Task: Set up a recurring weekly meeting with the marketing department on Fridays at 10:00 AM.
Action: Mouse moved to (191, 140)
Screenshot: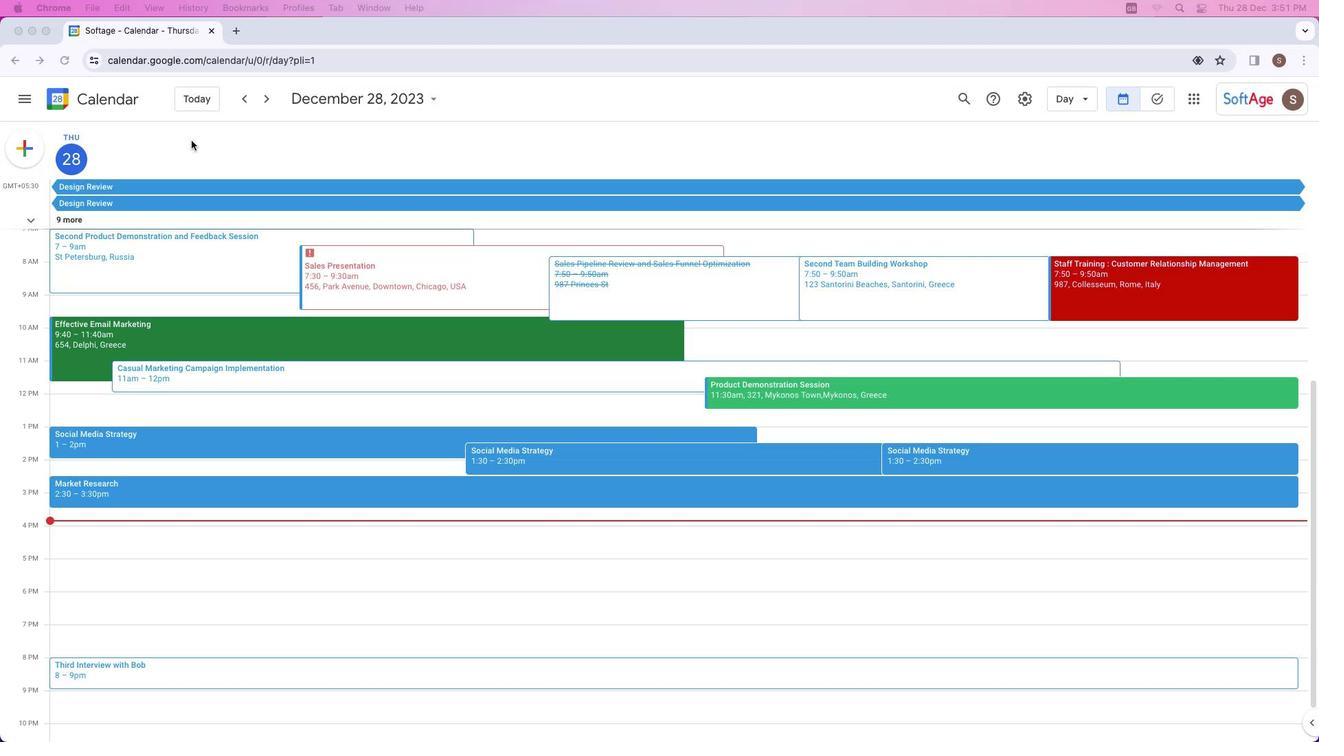 
Action: Mouse pressed left at (191, 140)
Screenshot: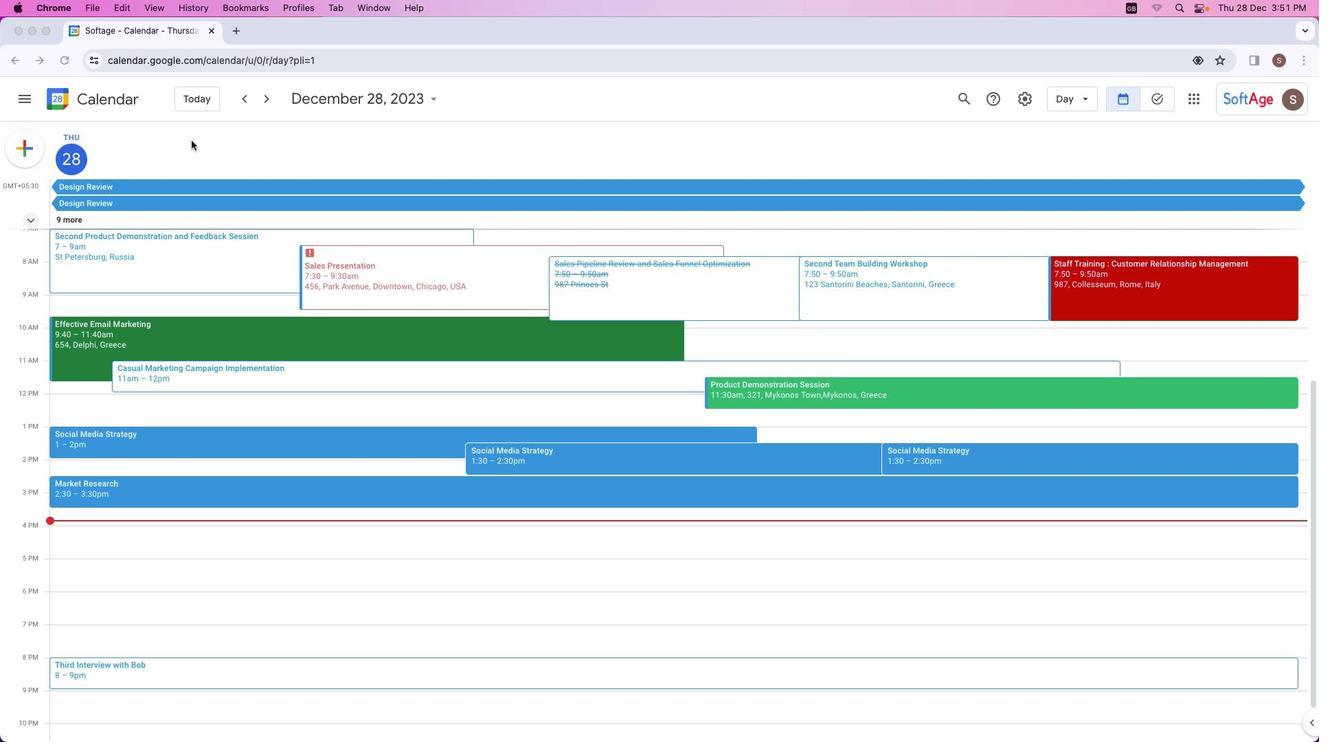 
Action: Mouse moved to (18, 146)
Screenshot: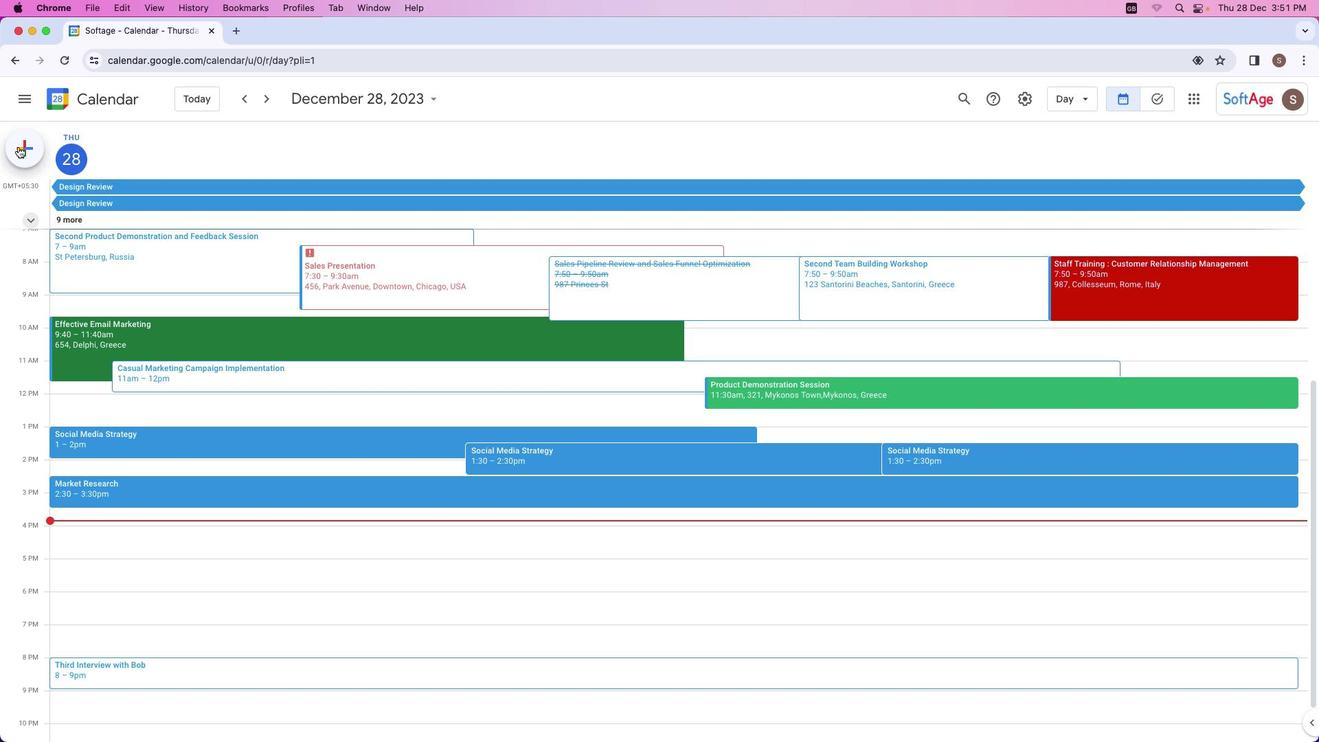 
Action: Mouse pressed left at (18, 146)
Screenshot: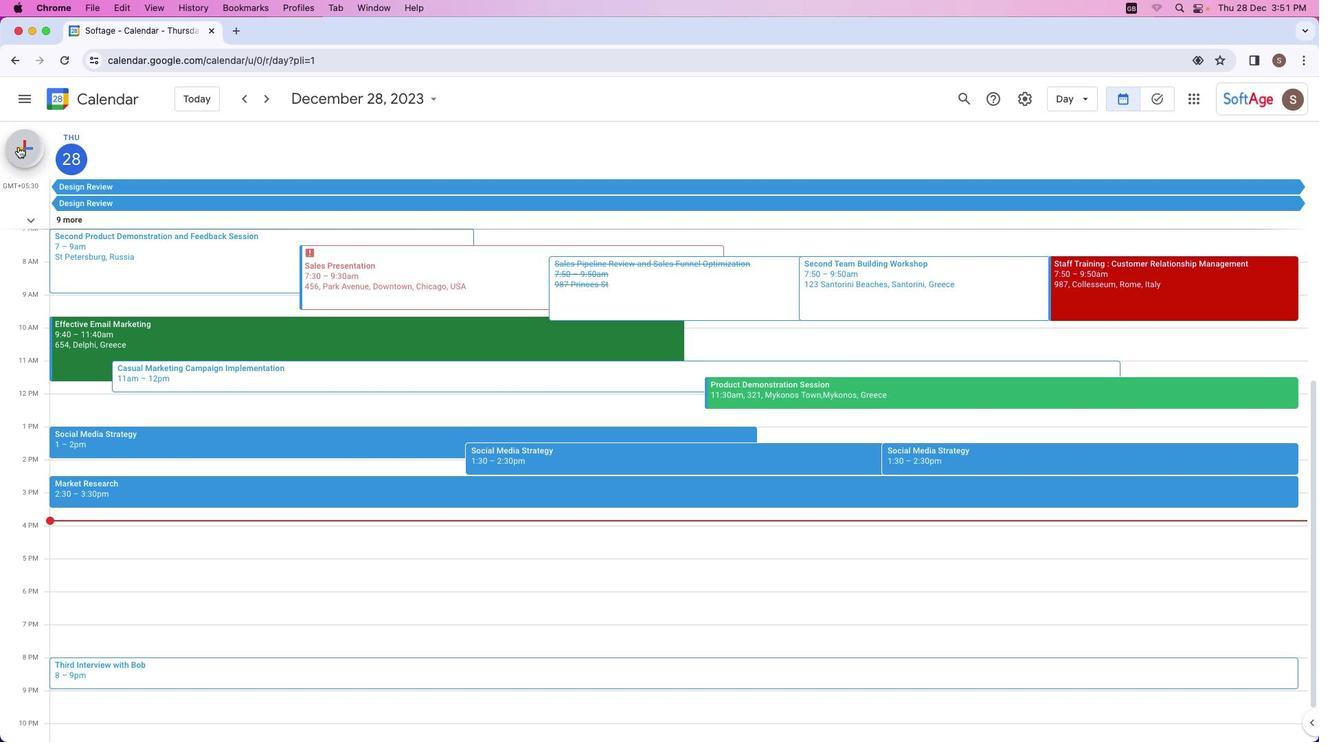 
Action: Mouse moved to (53, 188)
Screenshot: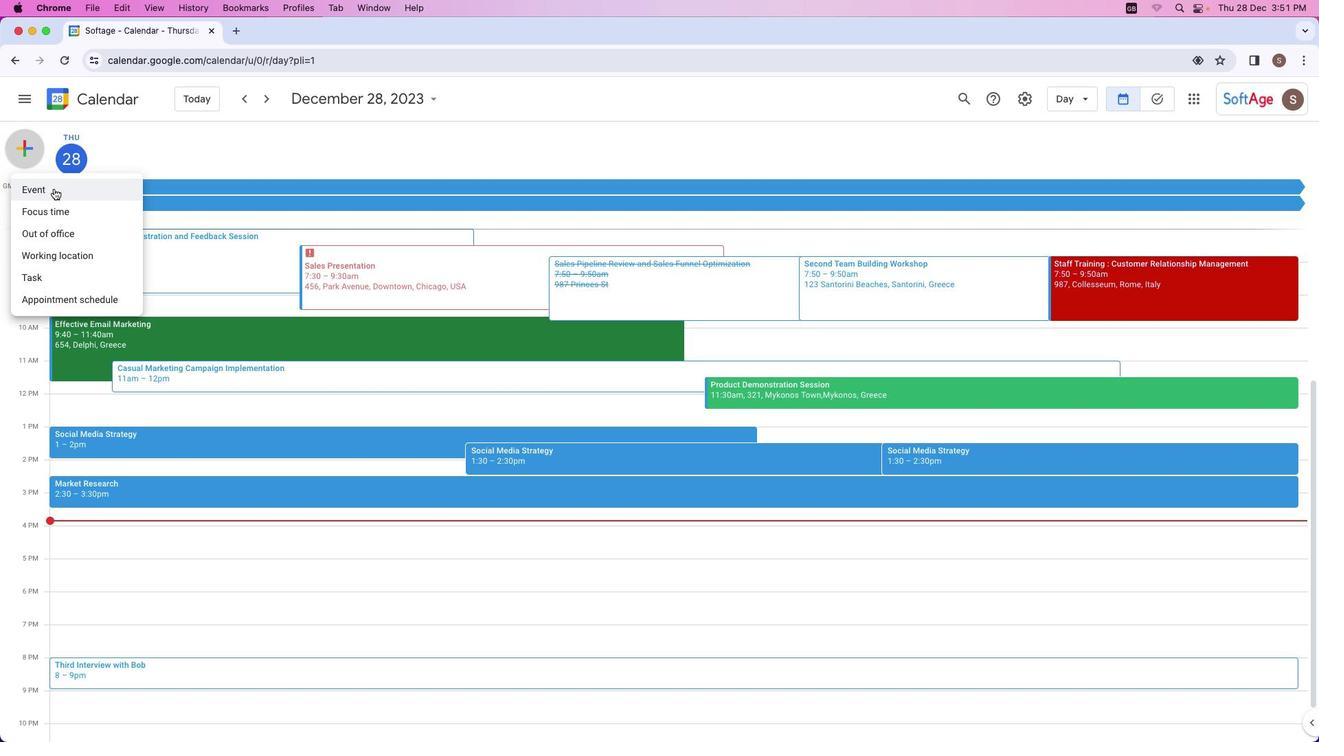 
Action: Mouse pressed left at (53, 188)
Screenshot: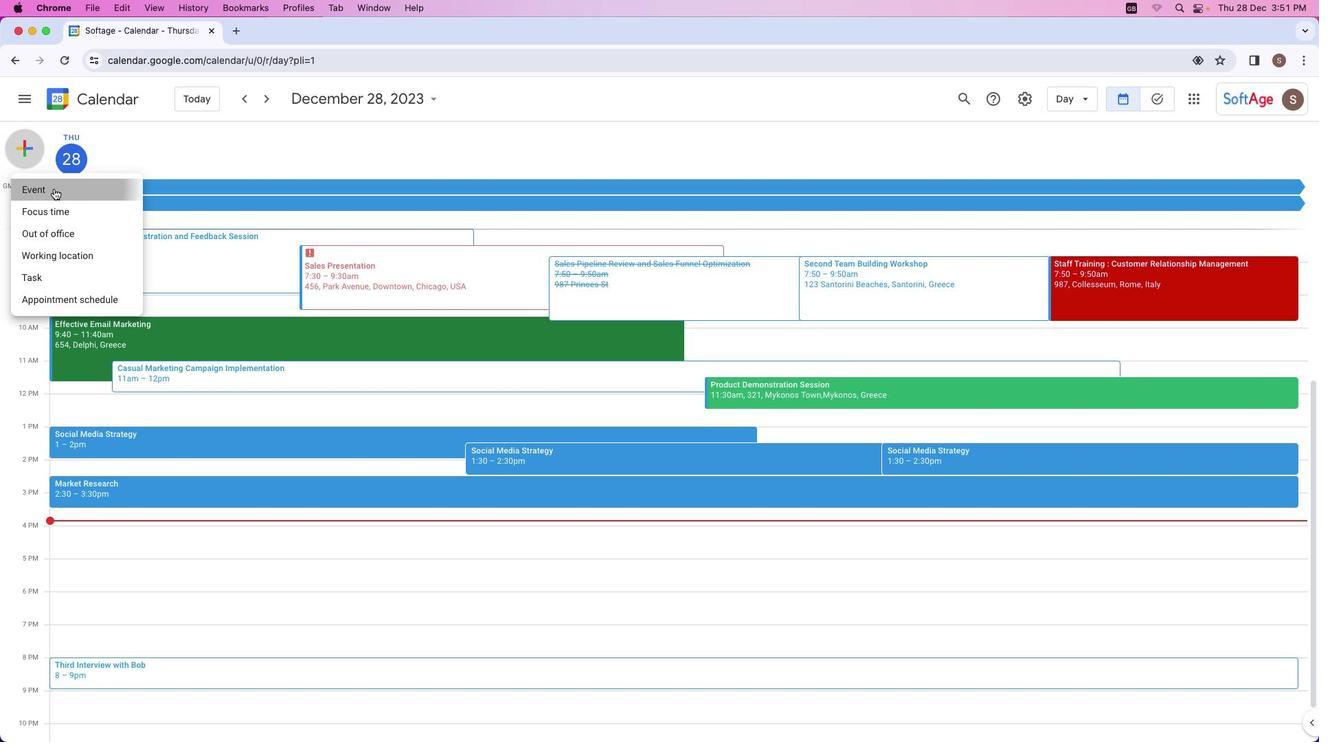 
Action: Mouse moved to (508, 278)
Screenshot: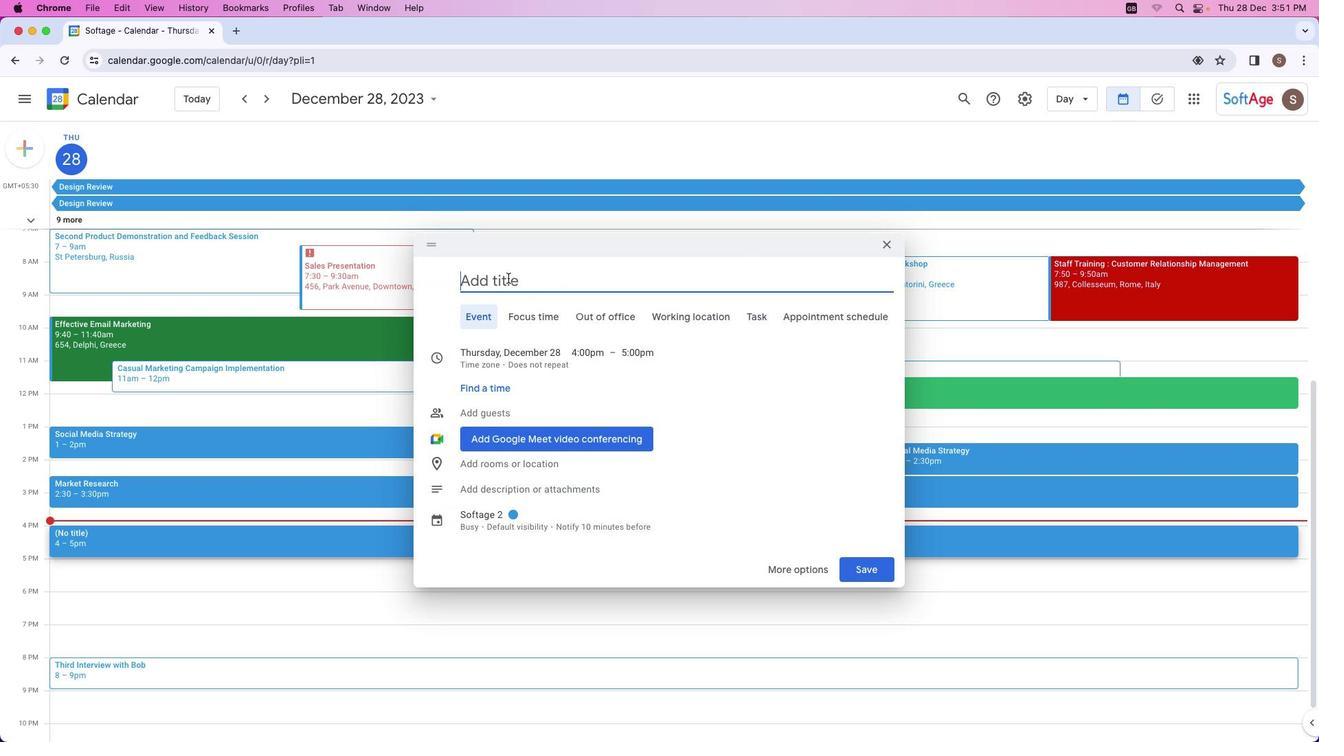 
Action: Mouse pressed left at (508, 278)
Screenshot: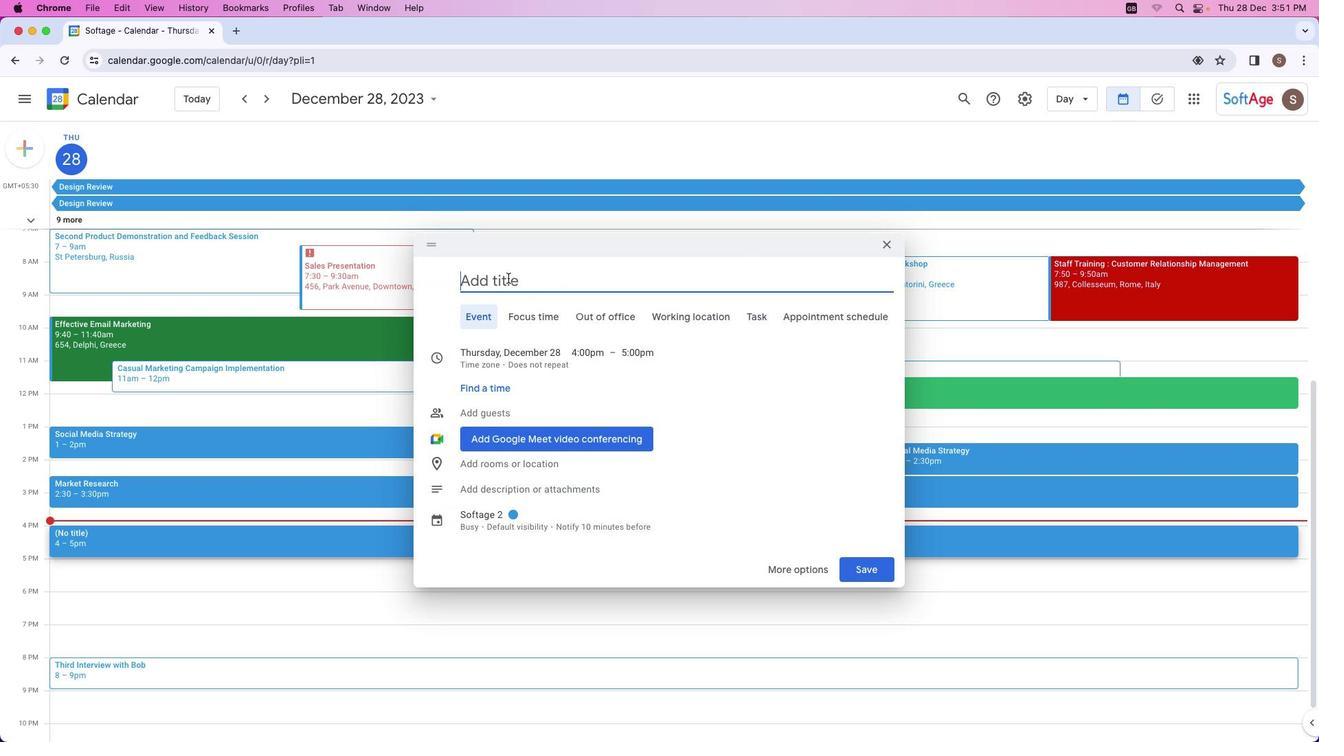 
Action: Mouse moved to (496, 269)
Screenshot: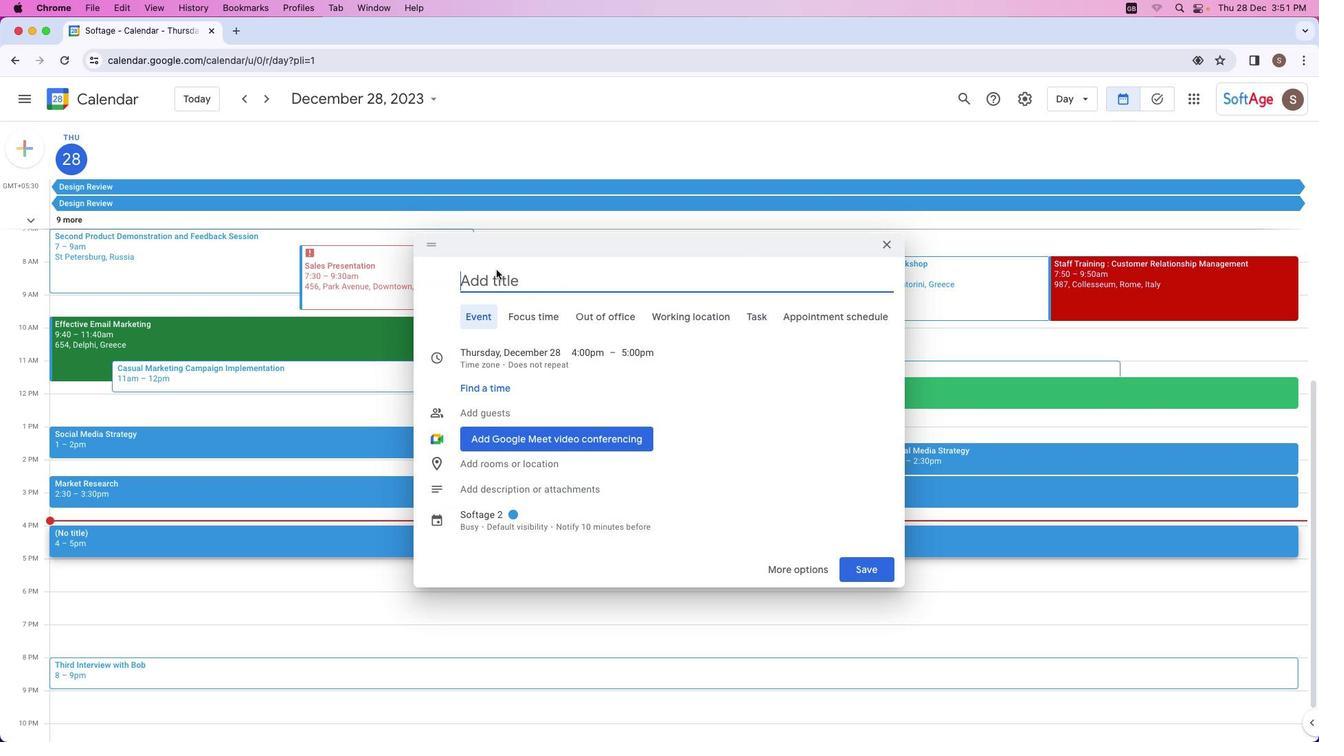 
Action: Key pressed Key.shift'M''a''r''k''e''t''i''n''g'Key.space'd''e''p''a''r''t''m''e''n''t'
Screenshot: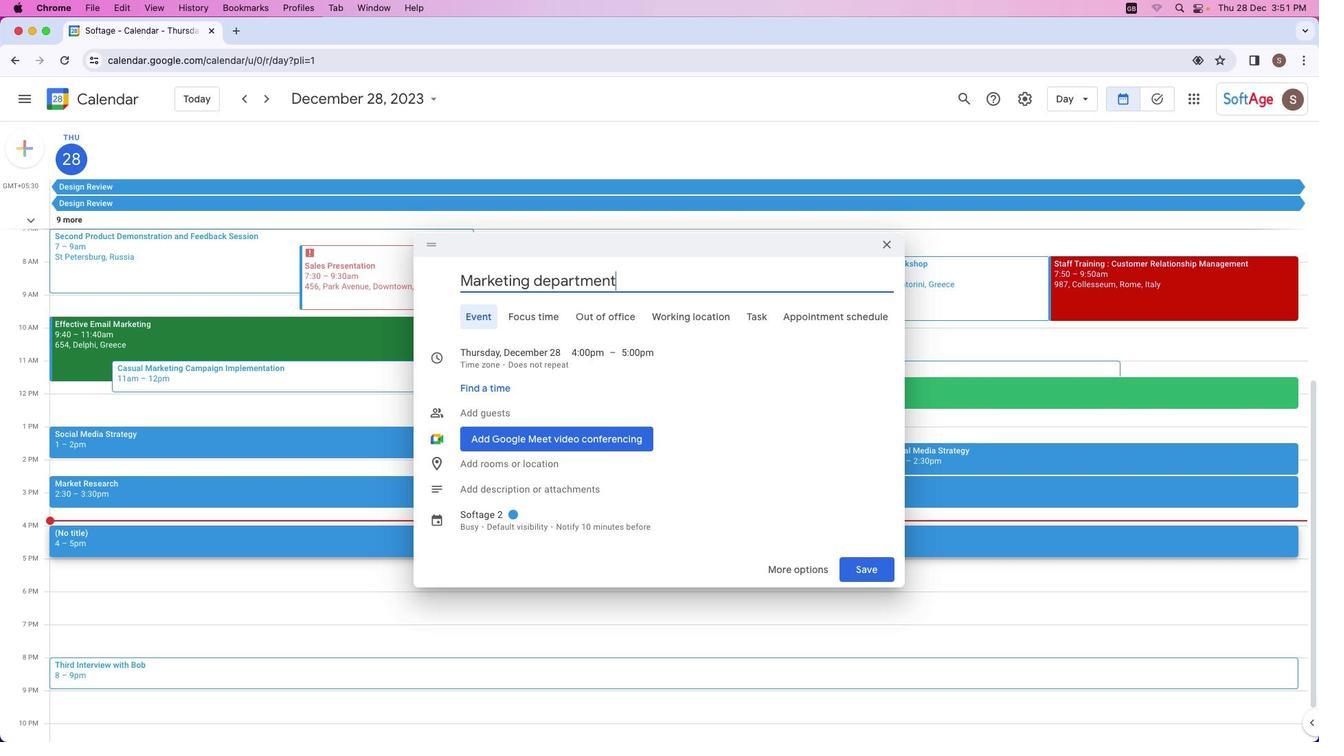 
Action: Mouse moved to (499, 351)
Screenshot: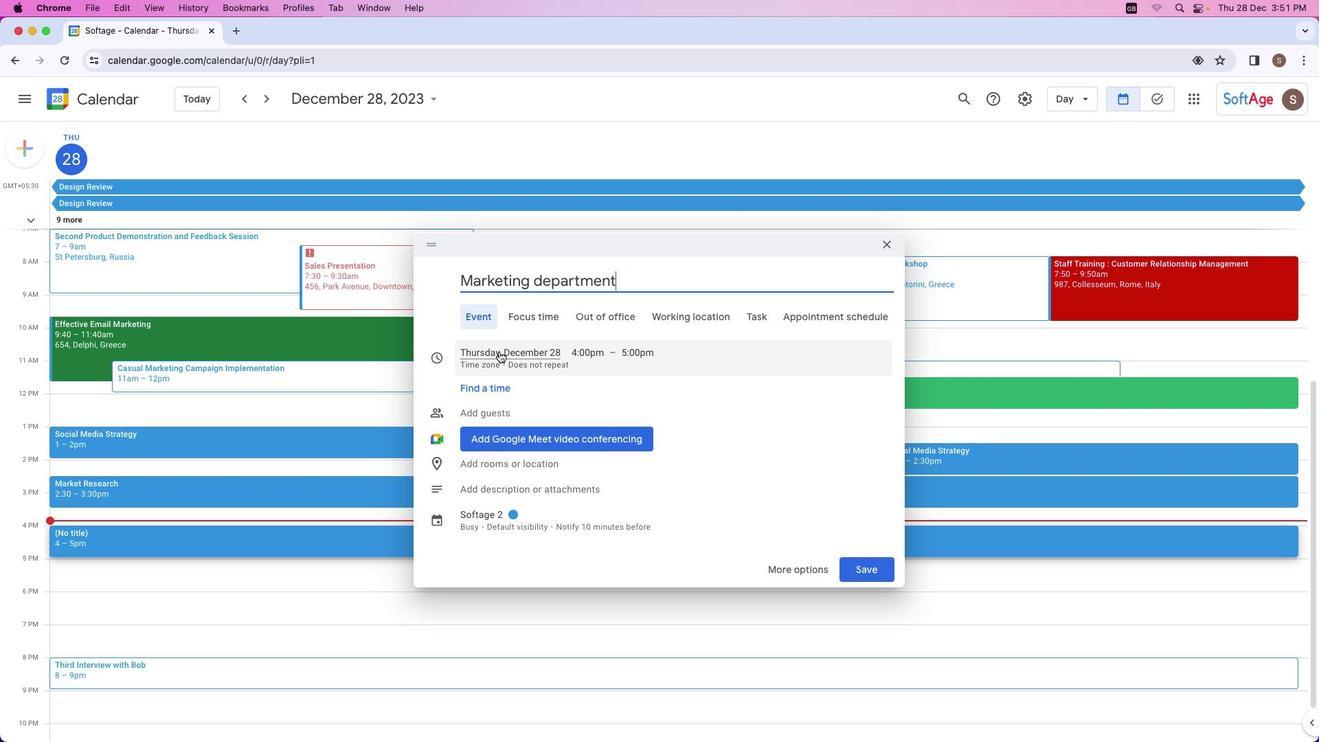 
Action: Mouse pressed left at (499, 351)
Screenshot: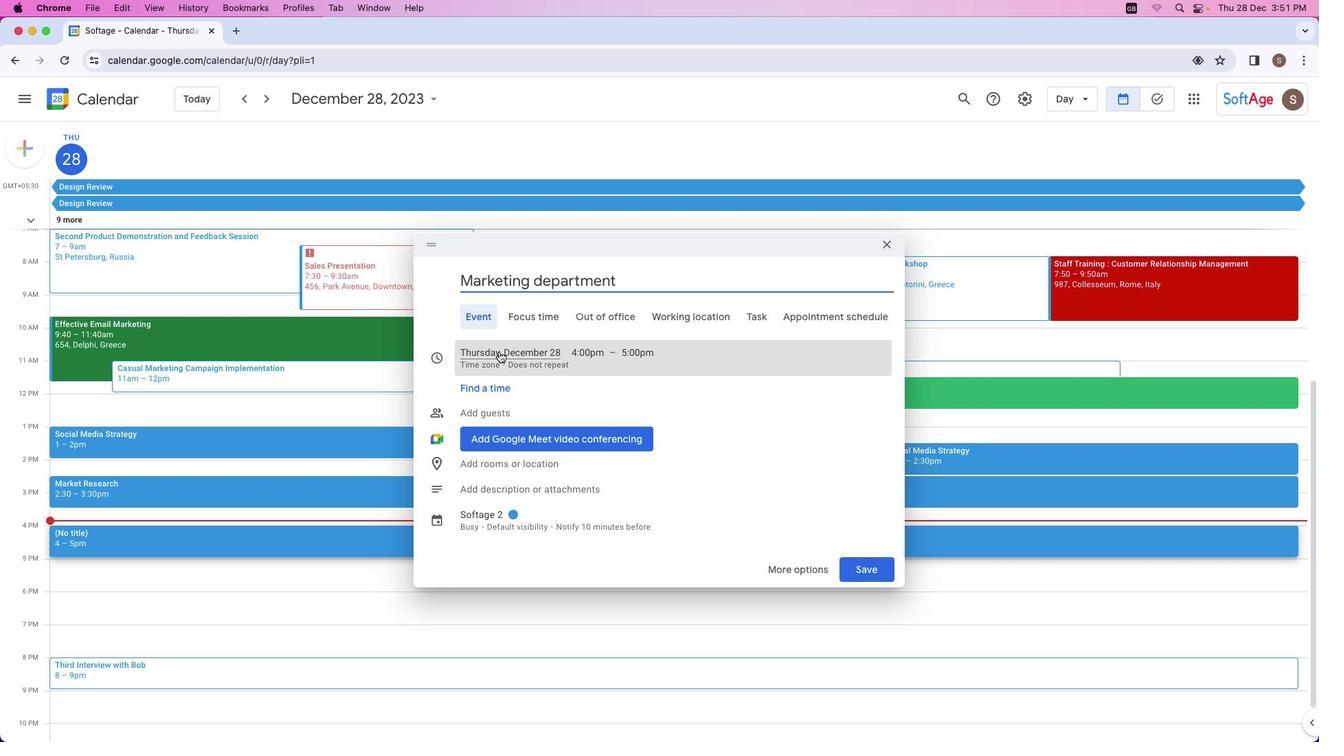 
Action: Mouse moved to (578, 495)
Screenshot: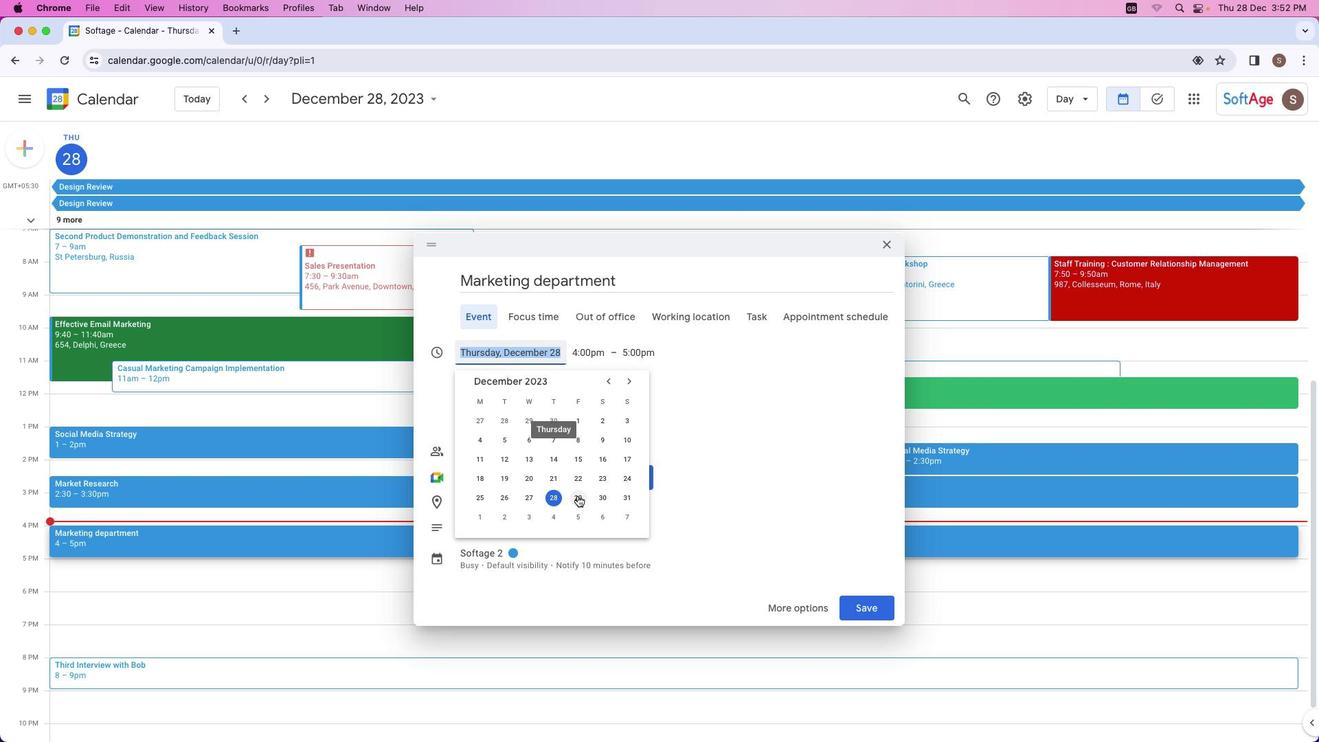 
Action: Mouse pressed left at (578, 495)
Screenshot: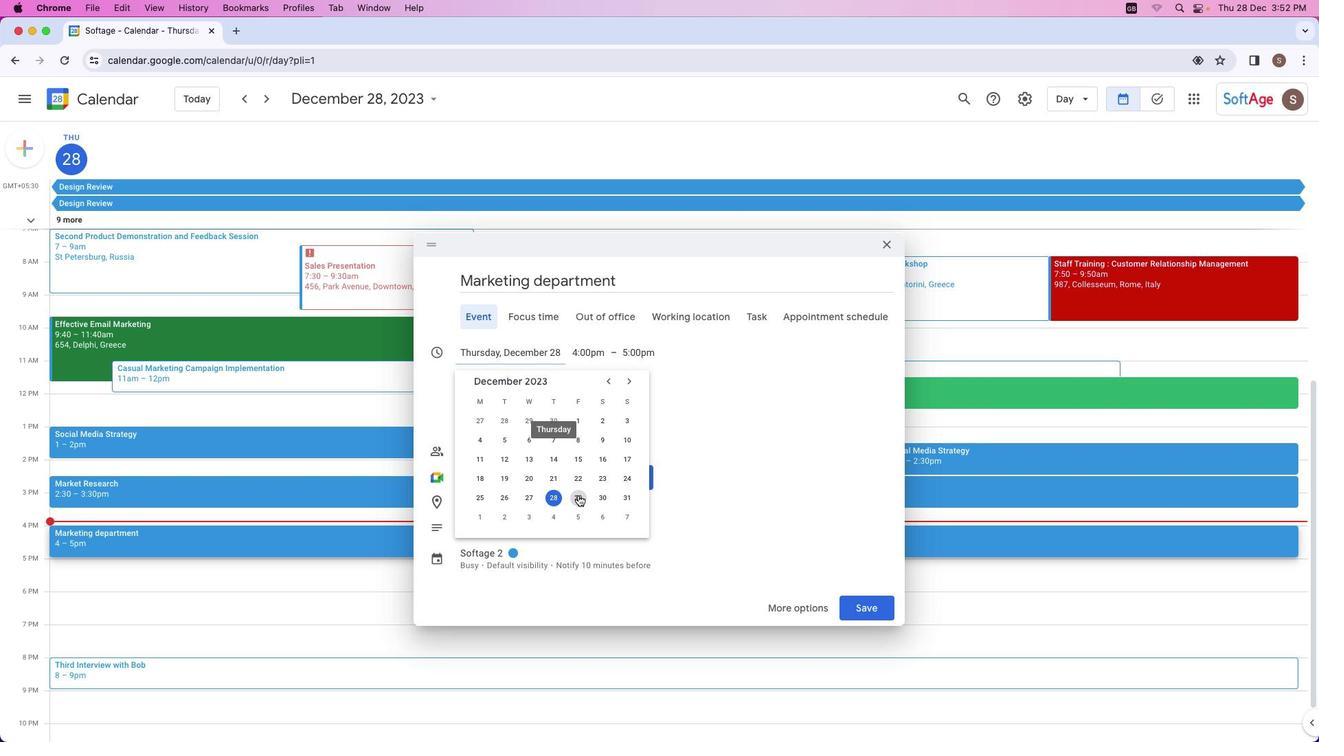 
Action: Mouse moved to (580, 354)
Screenshot: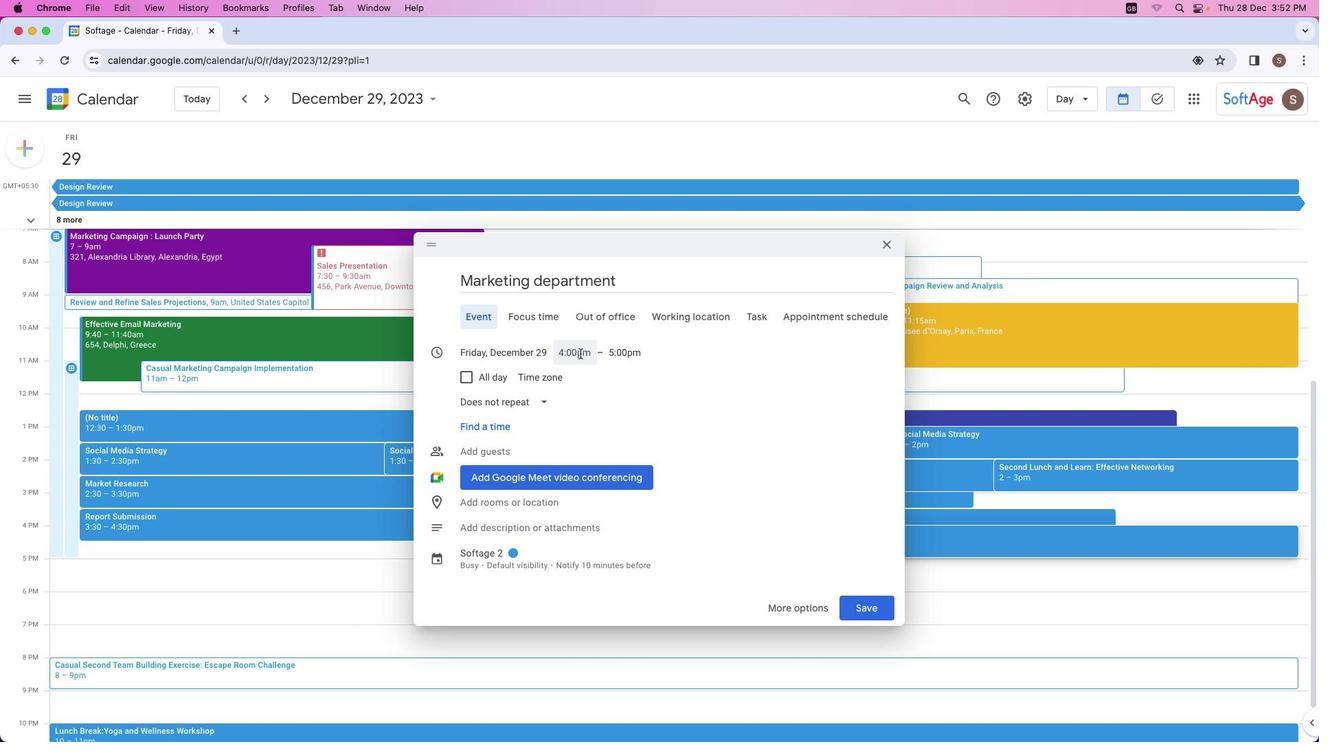 
Action: Mouse pressed left at (580, 354)
Screenshot: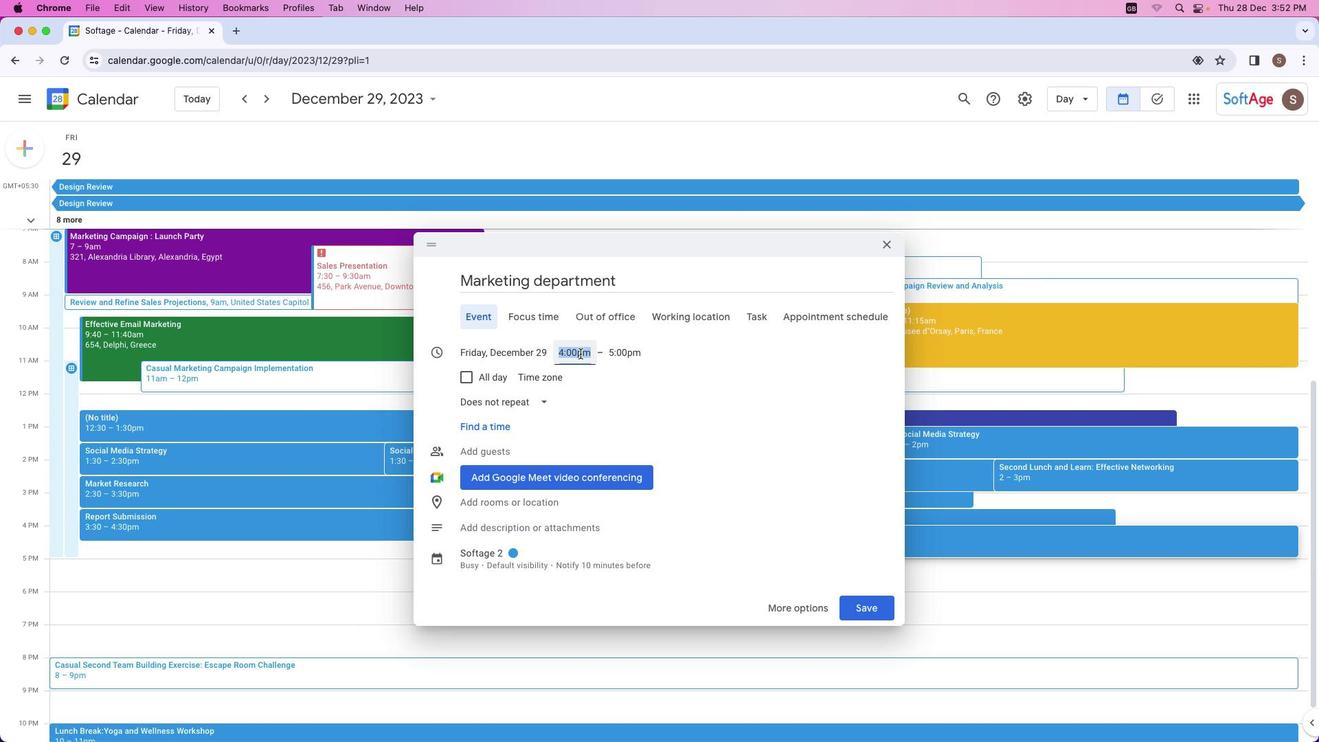 
Action: Mouse moved to (596, 440)
Screenshot: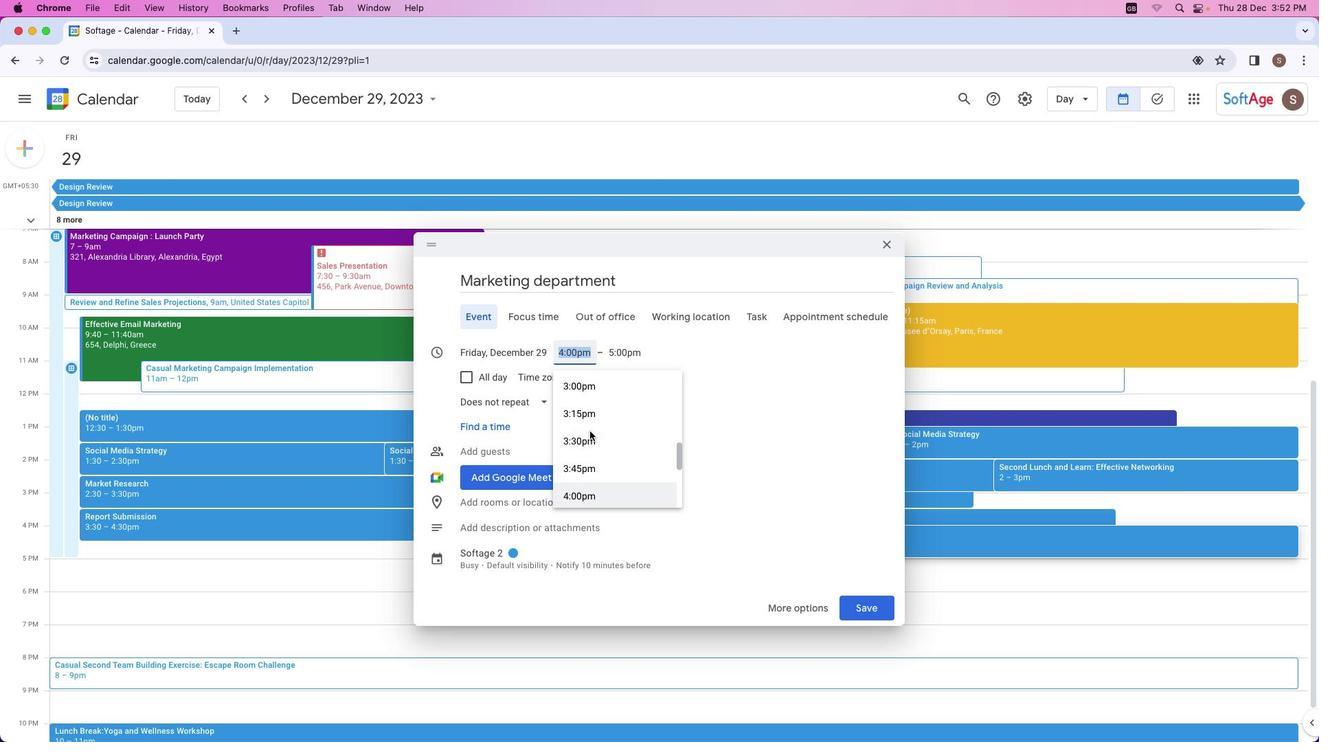 
Action: Mouse scrolled (596, 440) with delta (0, 0)
Screenshot: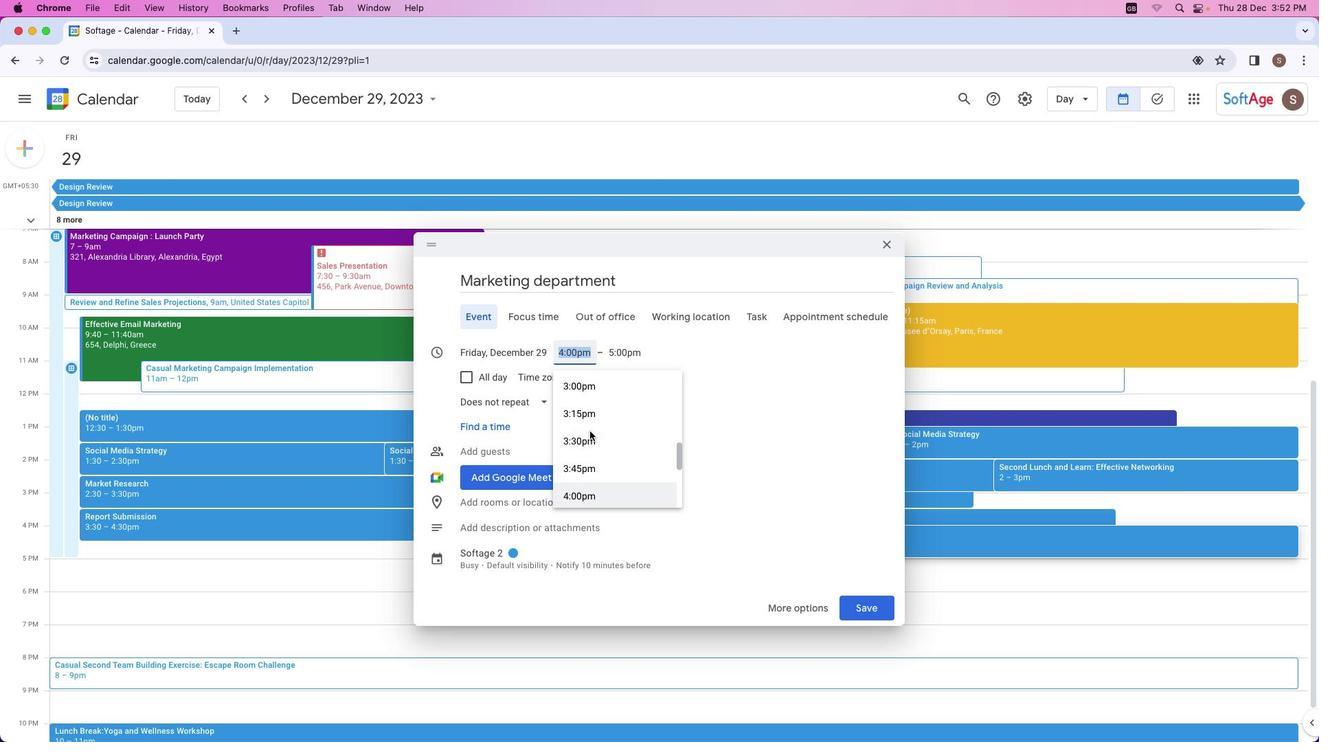 
Action: Mouse moved to (596, 440)
Screenshot: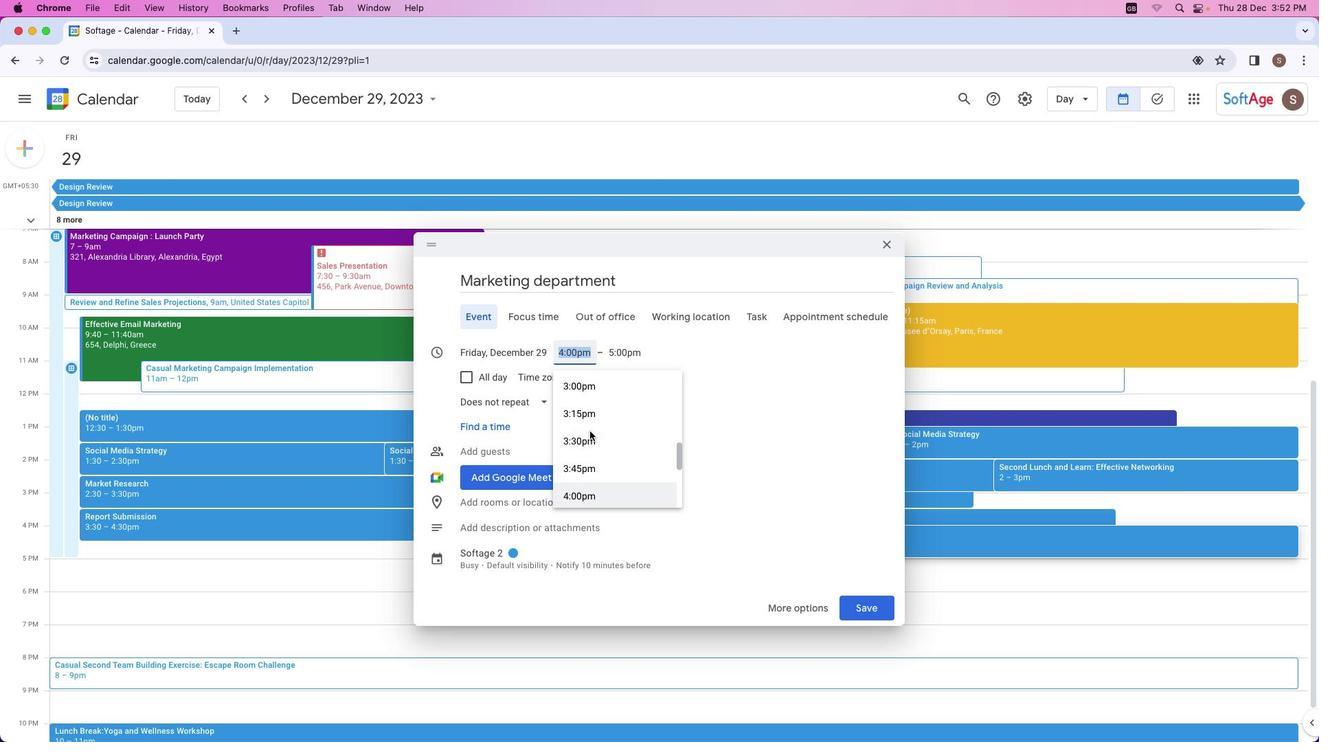 
Action: Mouse scrolled (596, 440) with delta (0, 0)
Screenshot: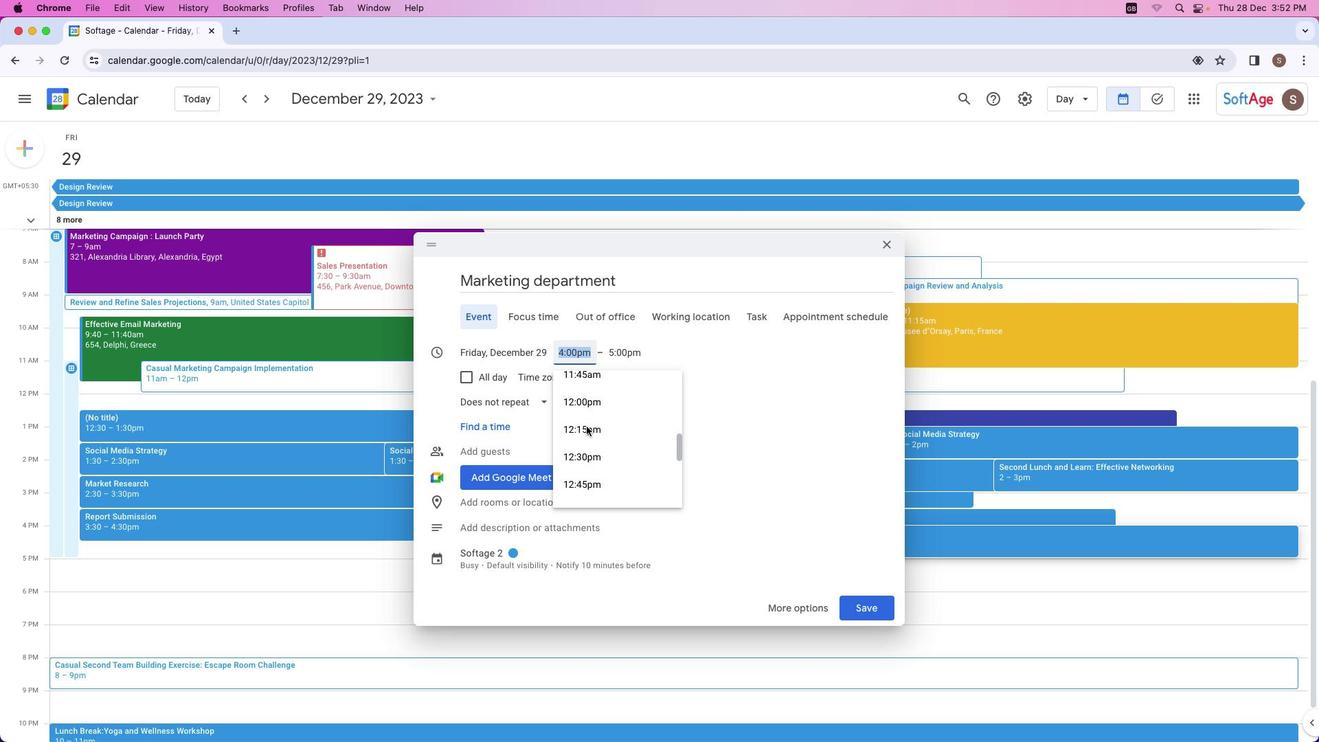 
Action: Mouse scrolled (596, 440) with delta (0, 2)
Screenshot: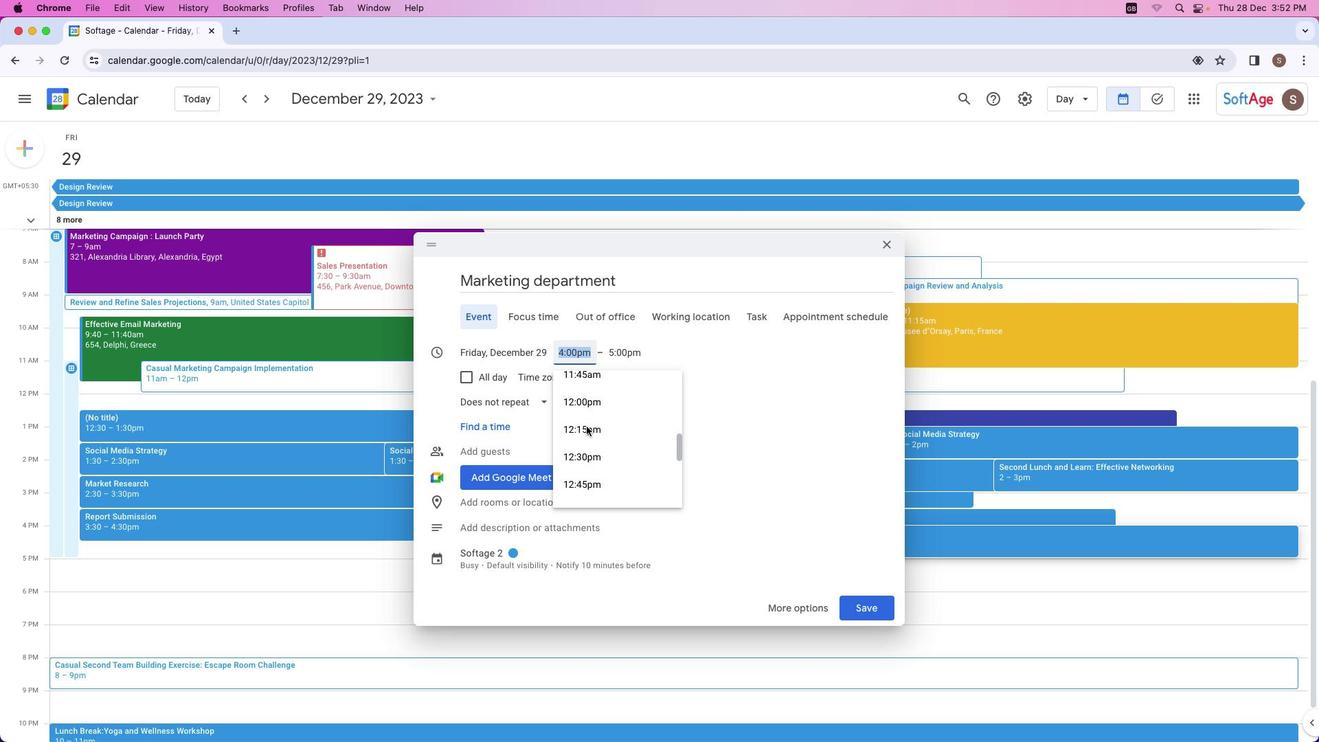 
Action: Mouse scrolled (596, 440) with delta (0, 4)
Screenshot: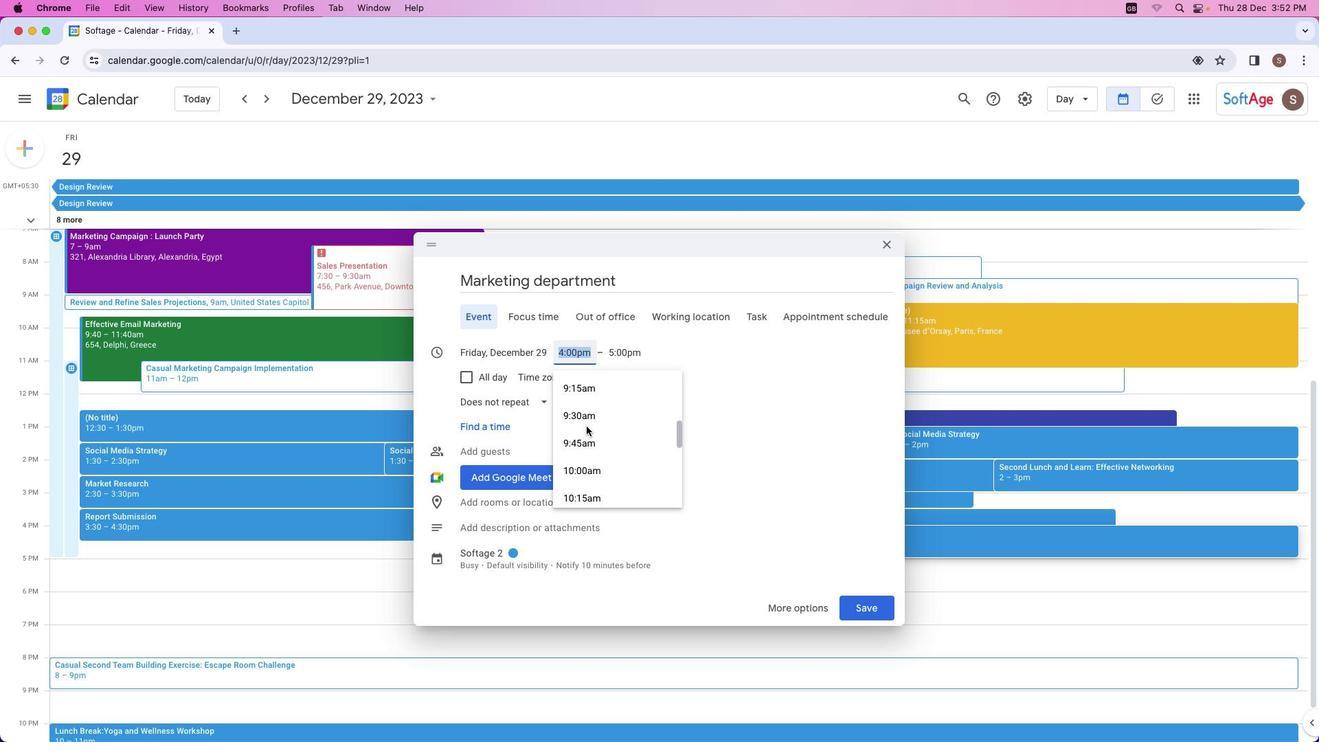
Action: Mouse scrolled (596, 440) with delta (0, 4)
Screenshot: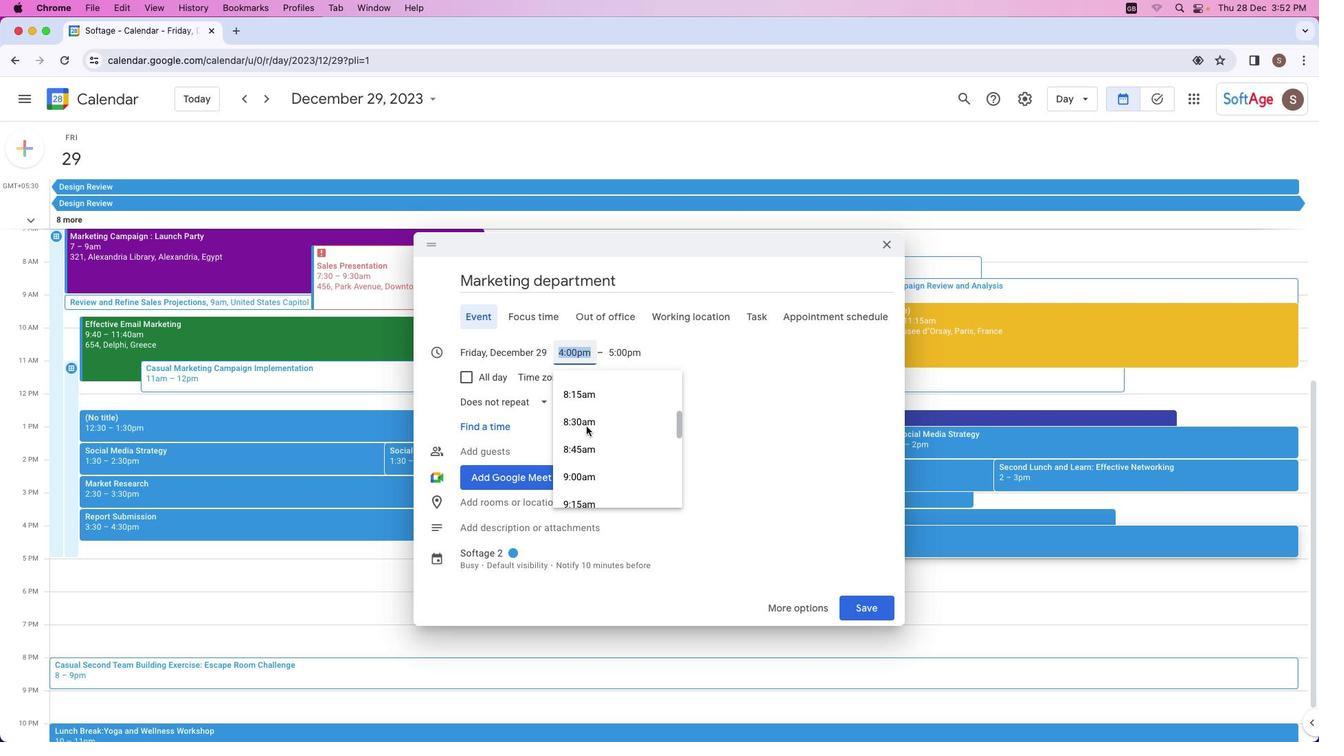 
Action: Mouse moved to (591, 434)
Screenshot: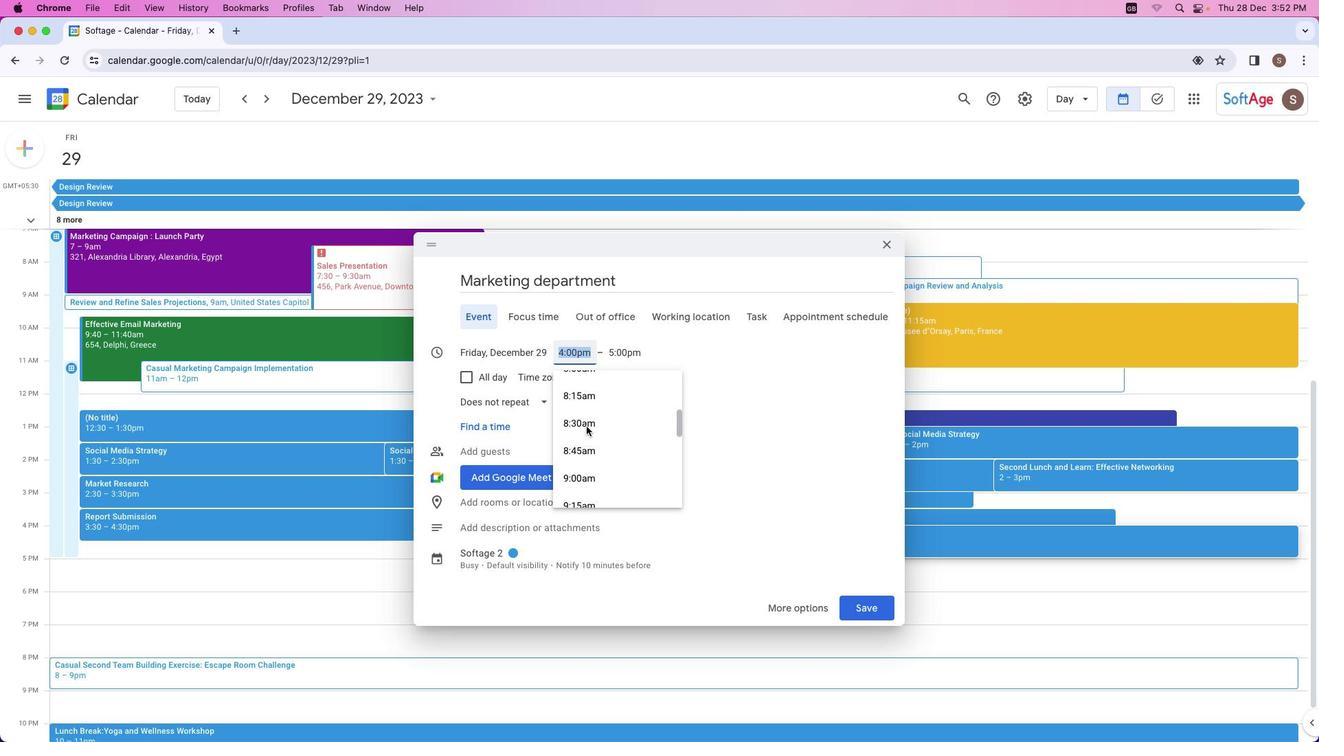 
Action: Mouse scrolled (591, 434) with delta (0, 5)
Screenshot: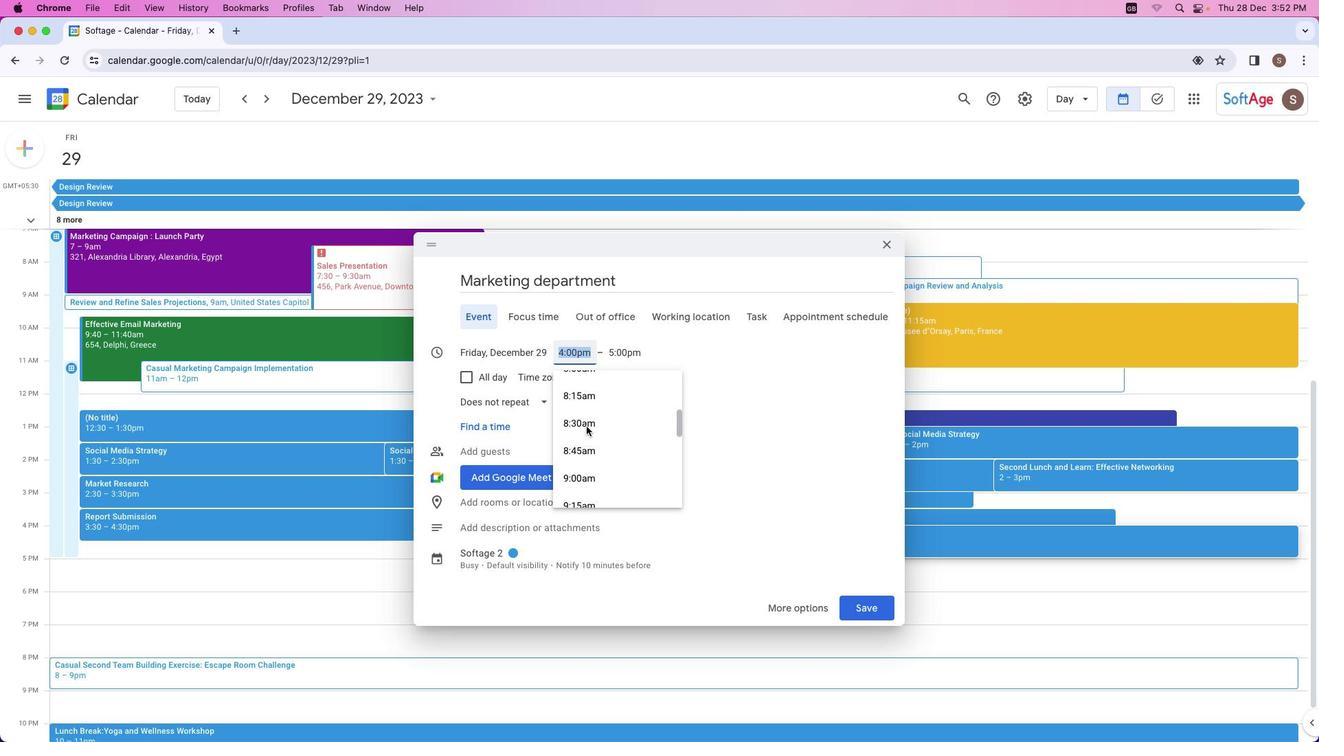 
Action: Mouse moved to (588, 429)
Screenshot: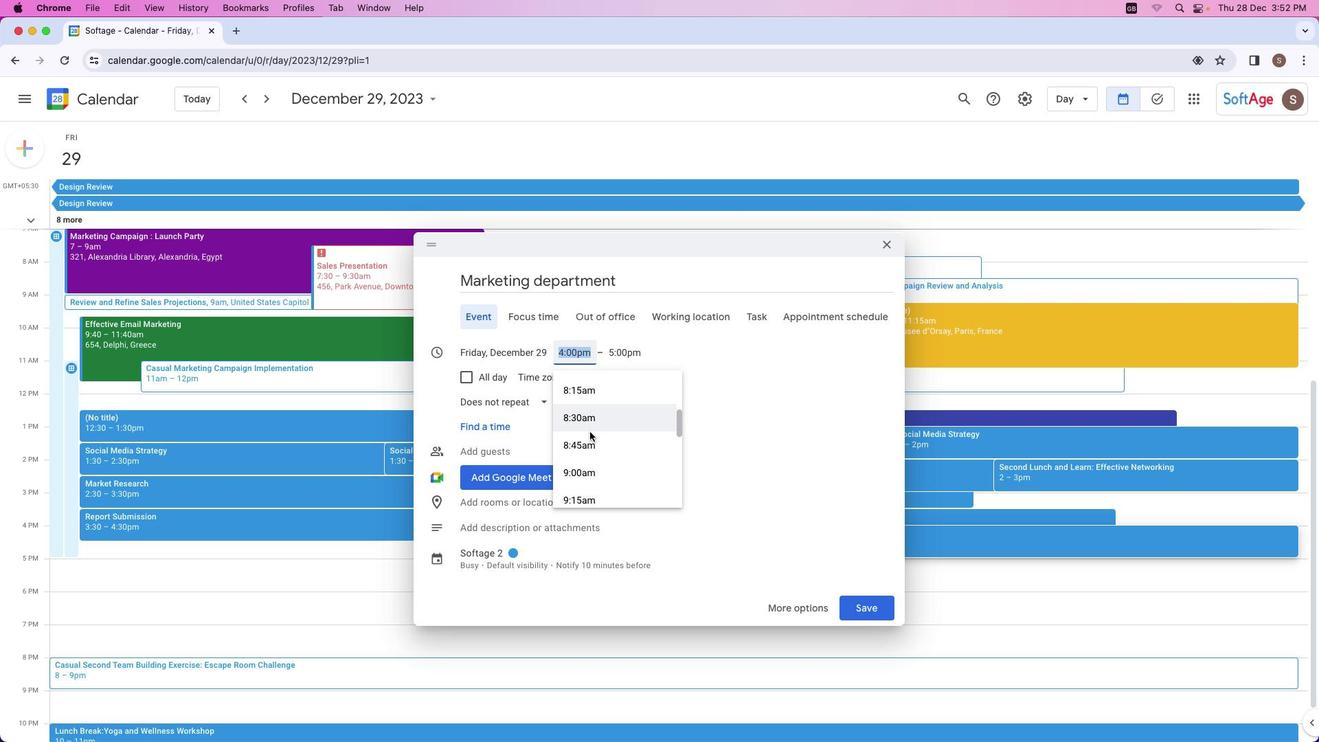 
Action: Mouse scrolled (588, 429) with delta (0, 0)
Screenshot: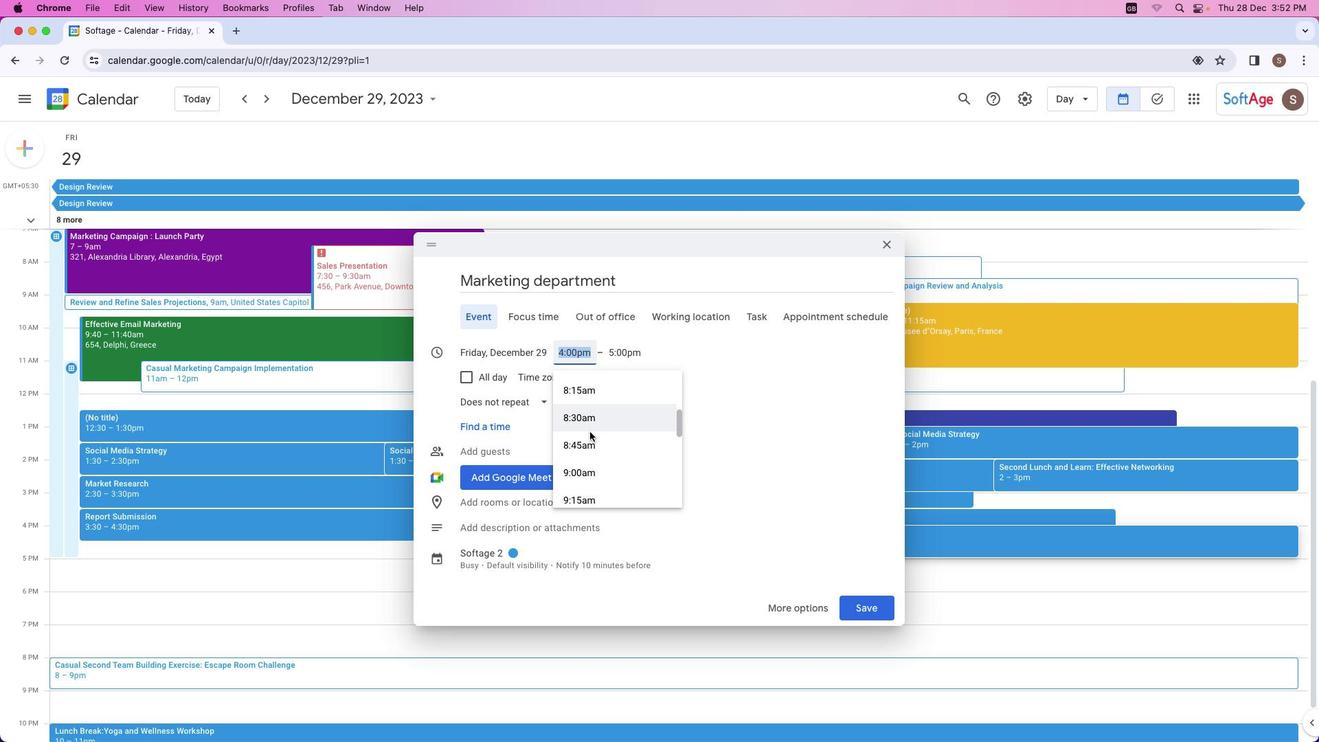 
Action: Mouse moved to (590, 431)
Screenshot: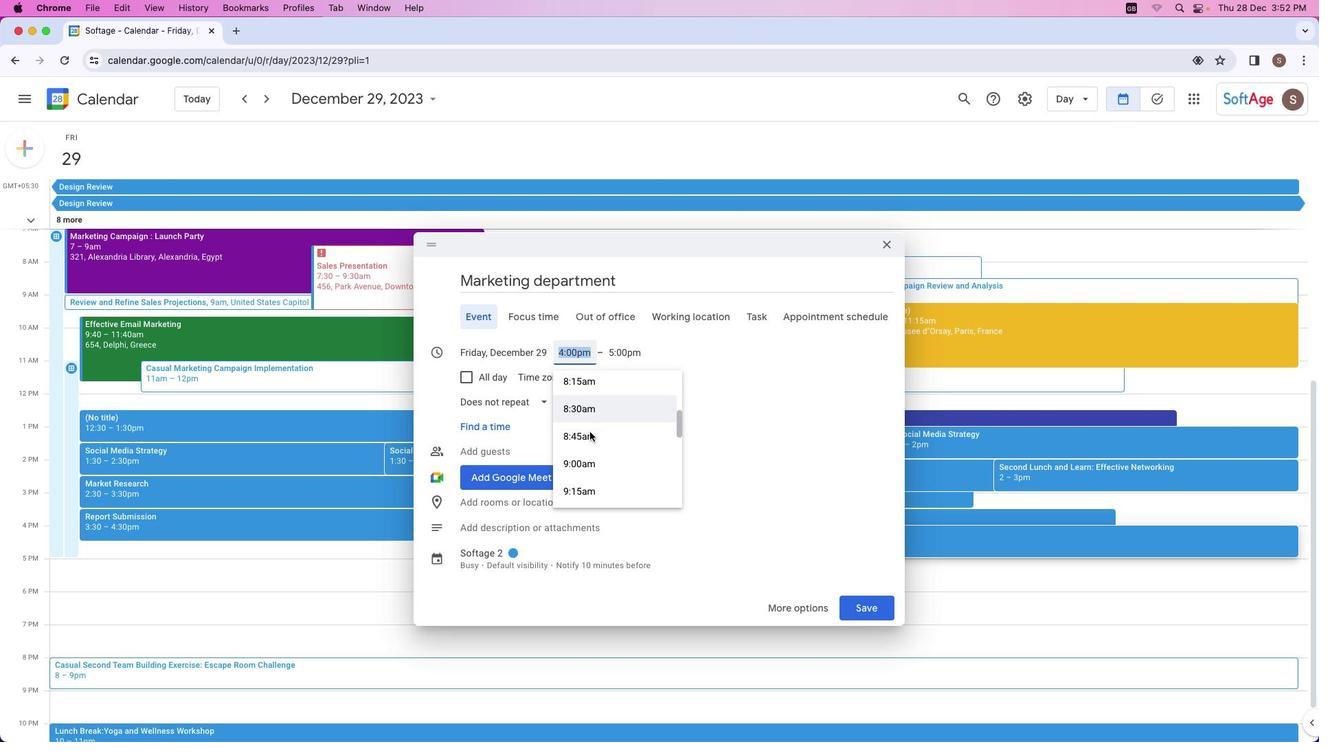 
Action: Mouse scrolled (590, 431) with delta (0, 0)
Screenshot: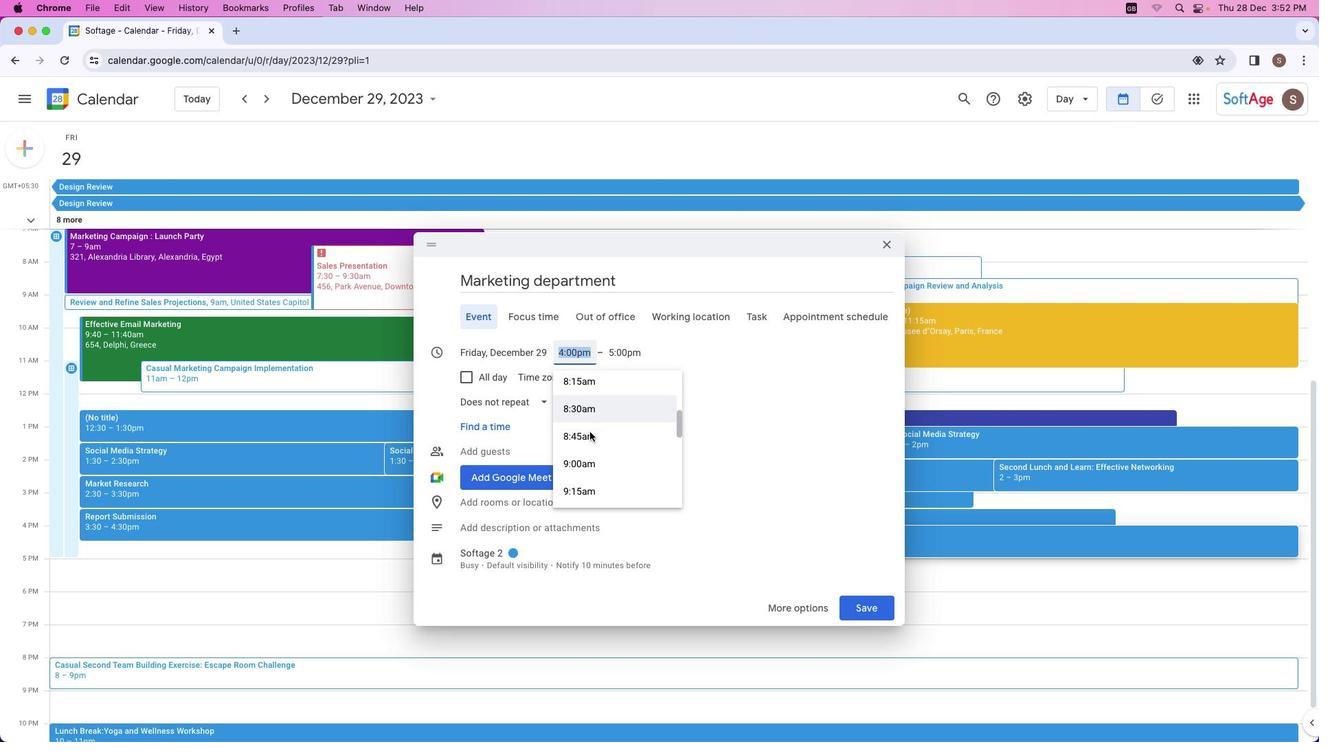 
Action: Mouse scrolled (590, 431) with delta (0, 0)
Screenshot: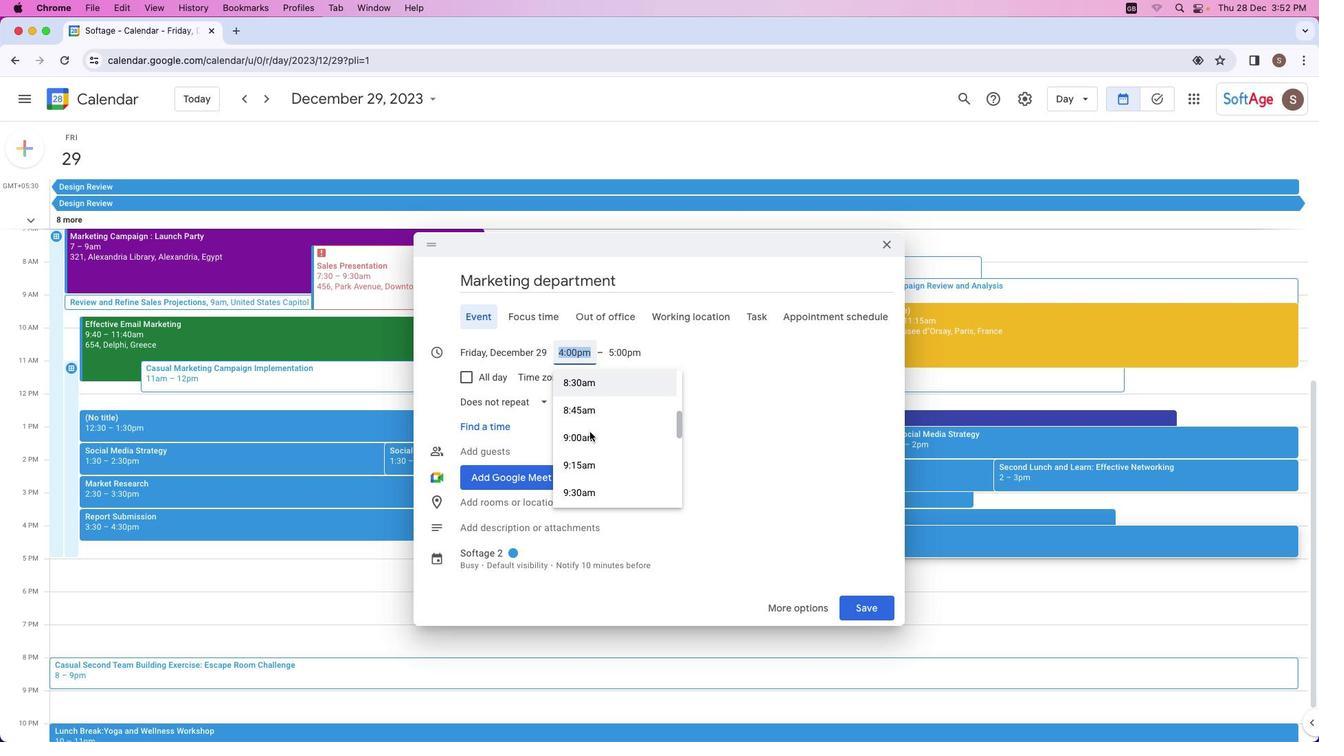 
Action: Mouse scrolled (590, 431) with delta (0, -1)
Screenshot: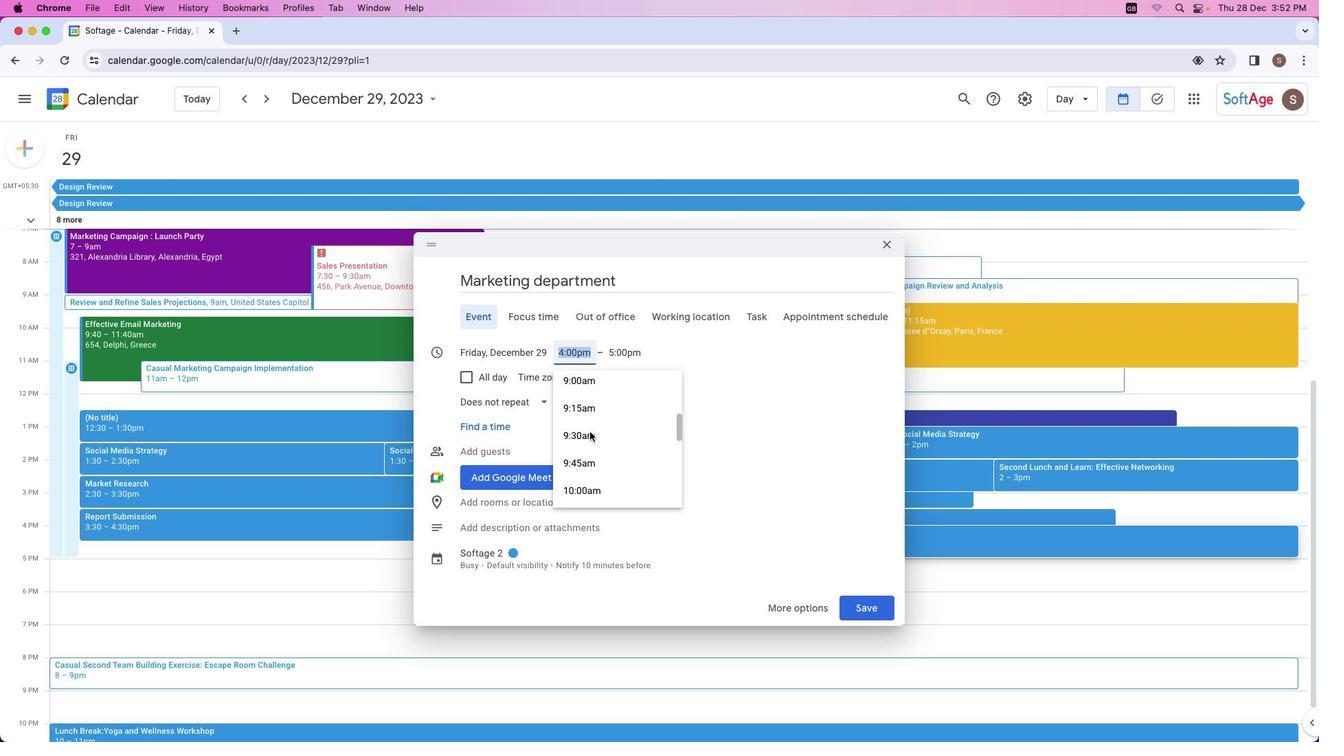 
Action: Mouse scrolled (590, 431) with delta (0, -1)
Screenshot: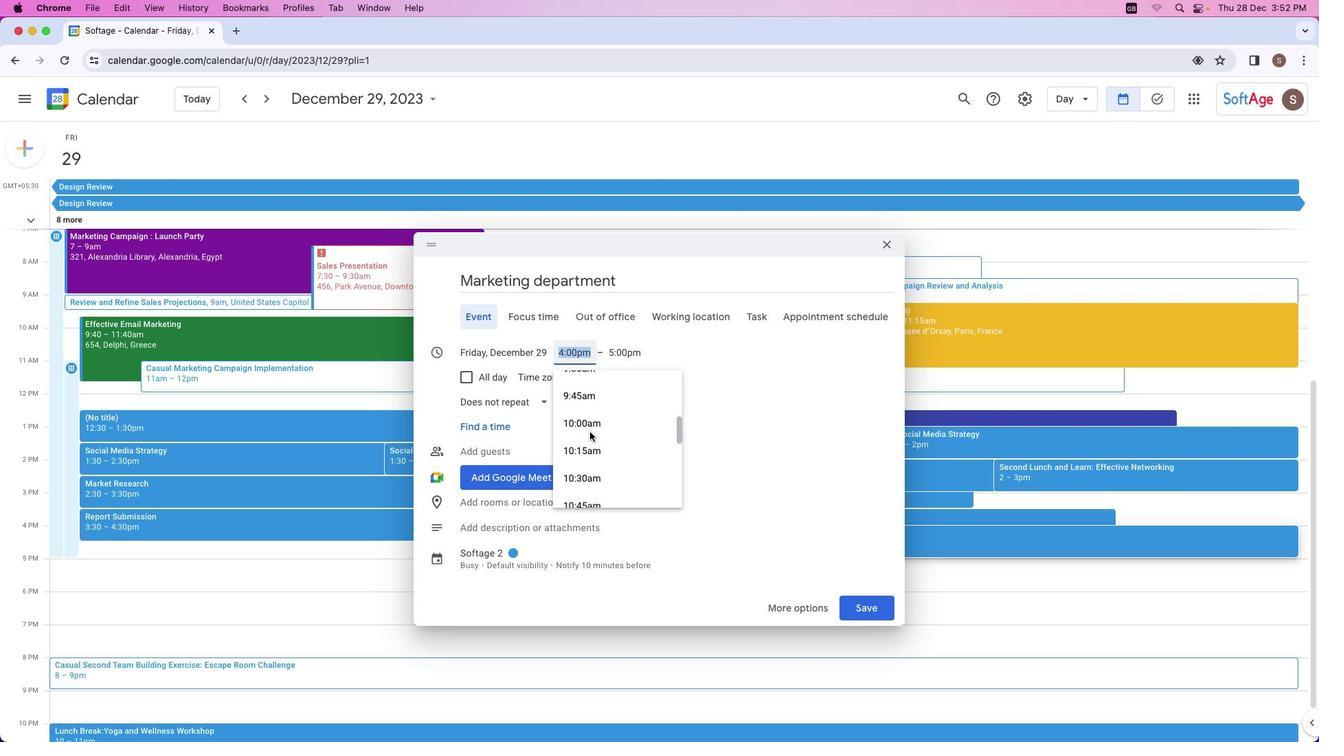 
Action: Mouse moved to (584, 401)
Screenshot: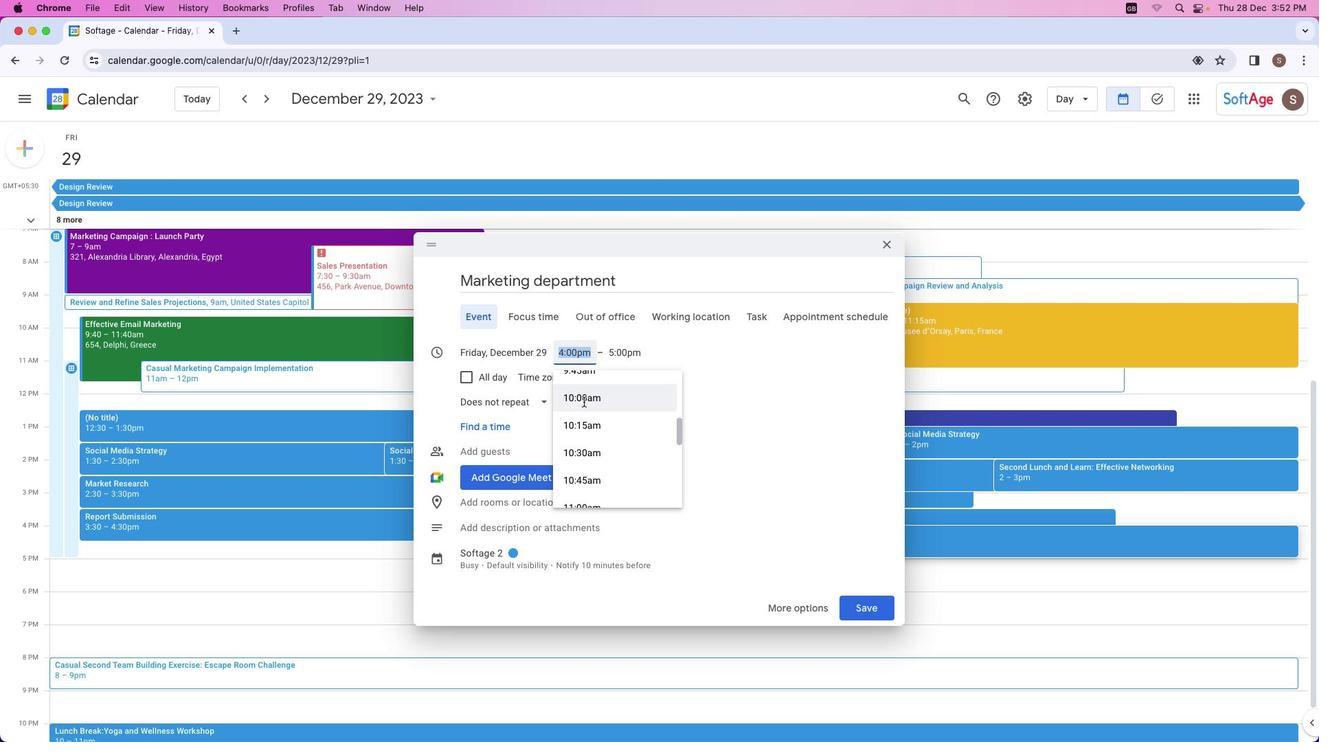 
Action: Mouse pressed left at (584, 401)
Screenshot: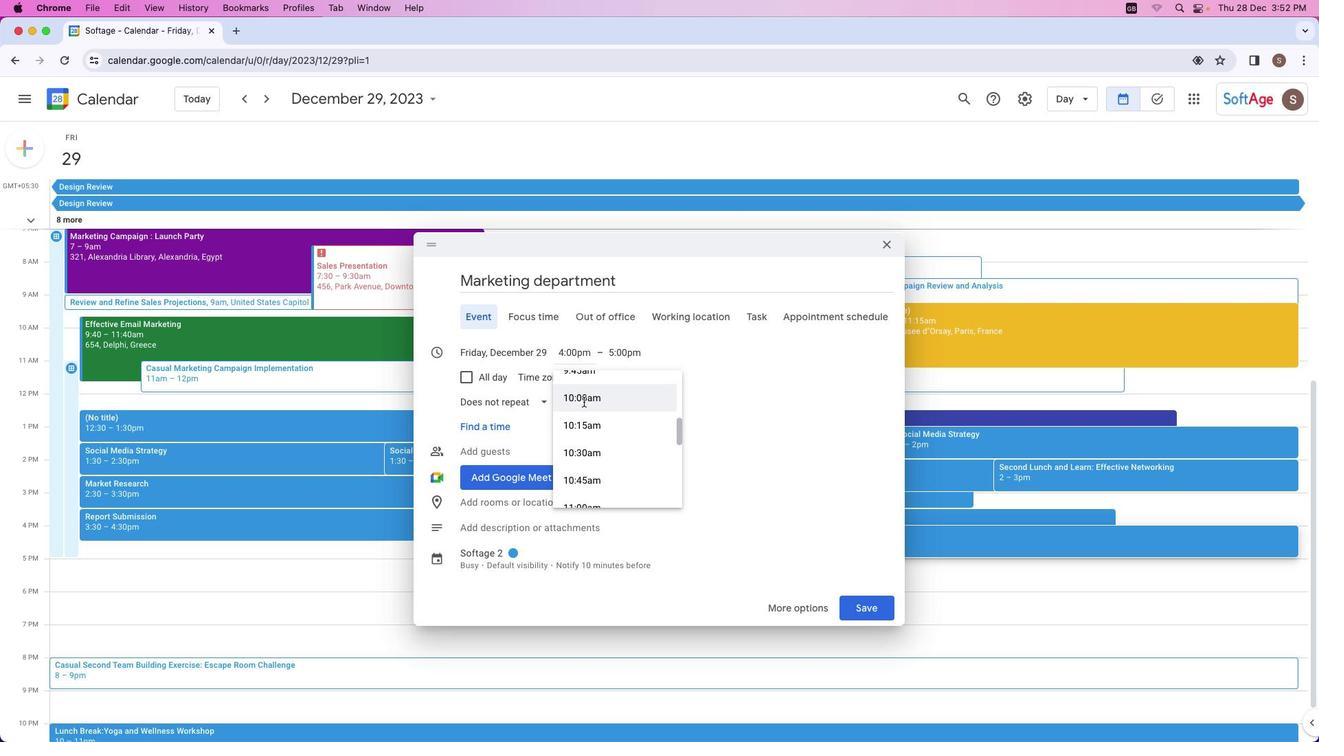 
Action: Mouse moved to (536, 400)
Screenshot: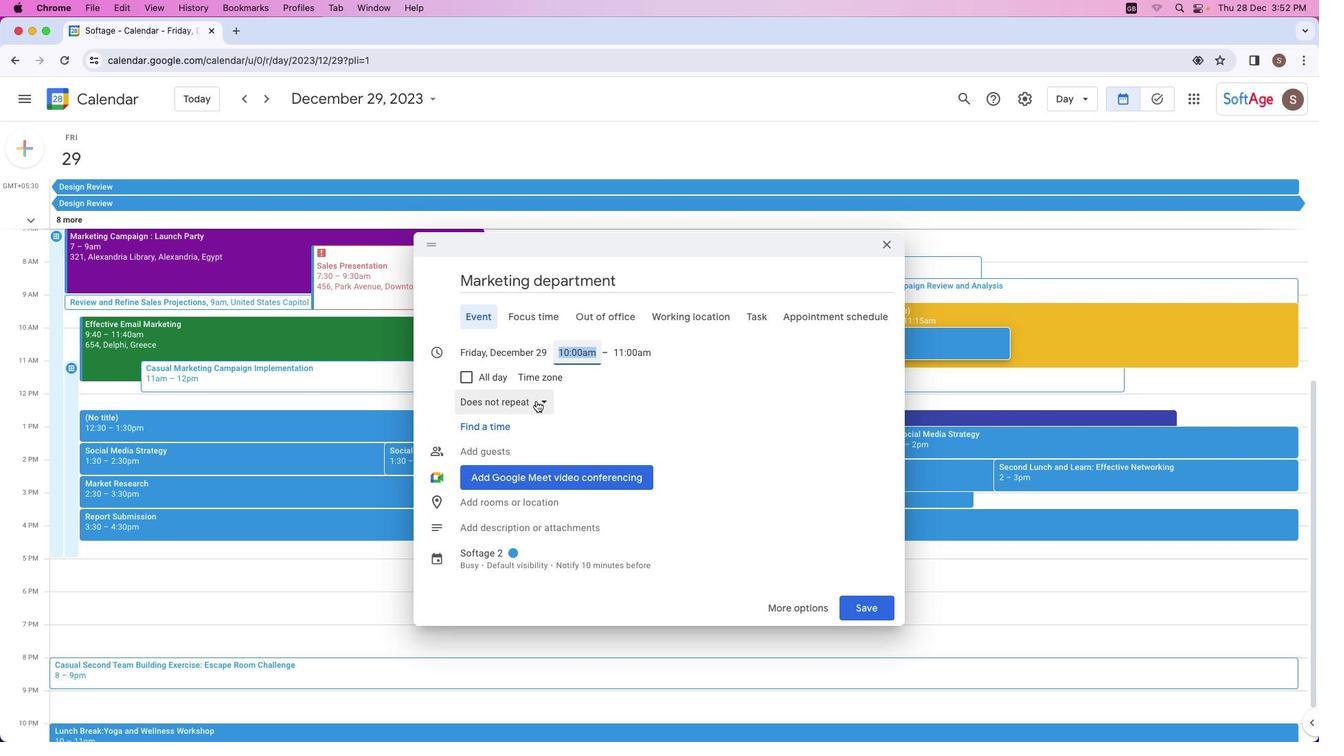 
Action: Mouse pressed left at (536, 400)
Screenshot: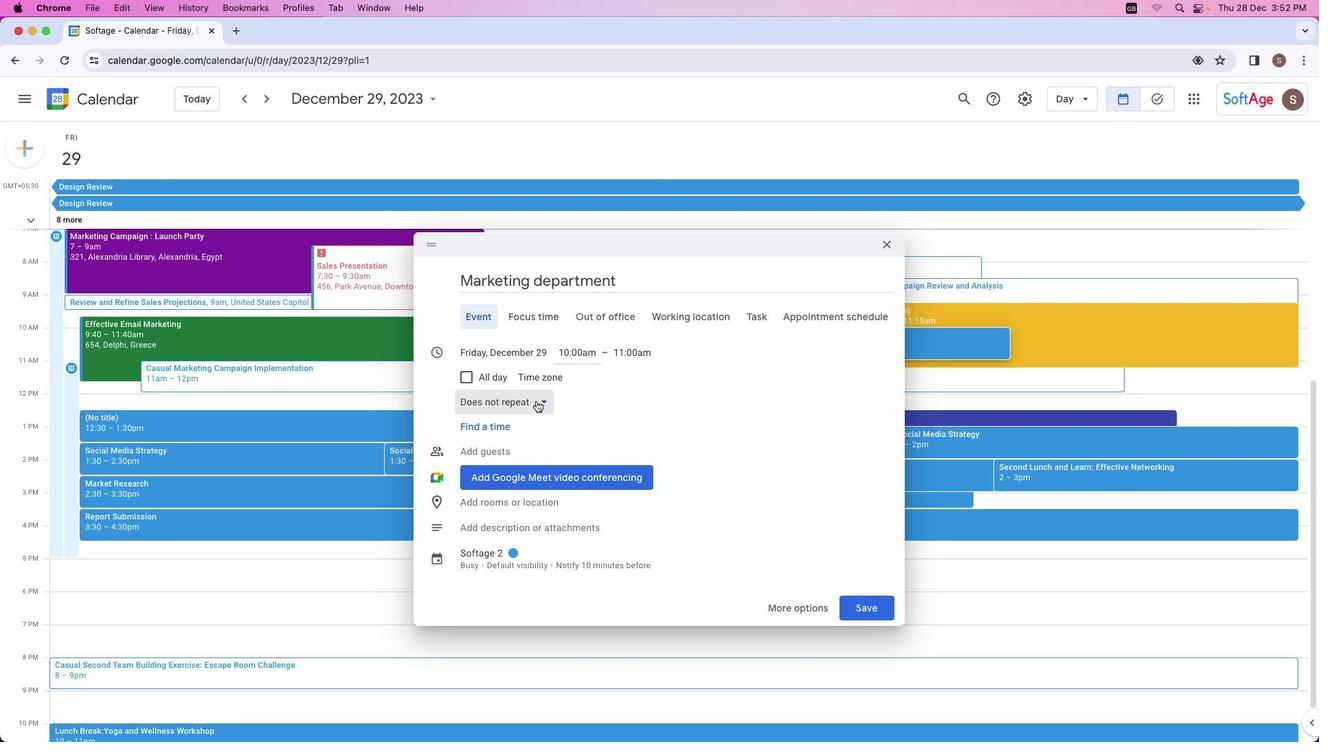 
Action: Mouse moved to (530, 470)
Screenshot: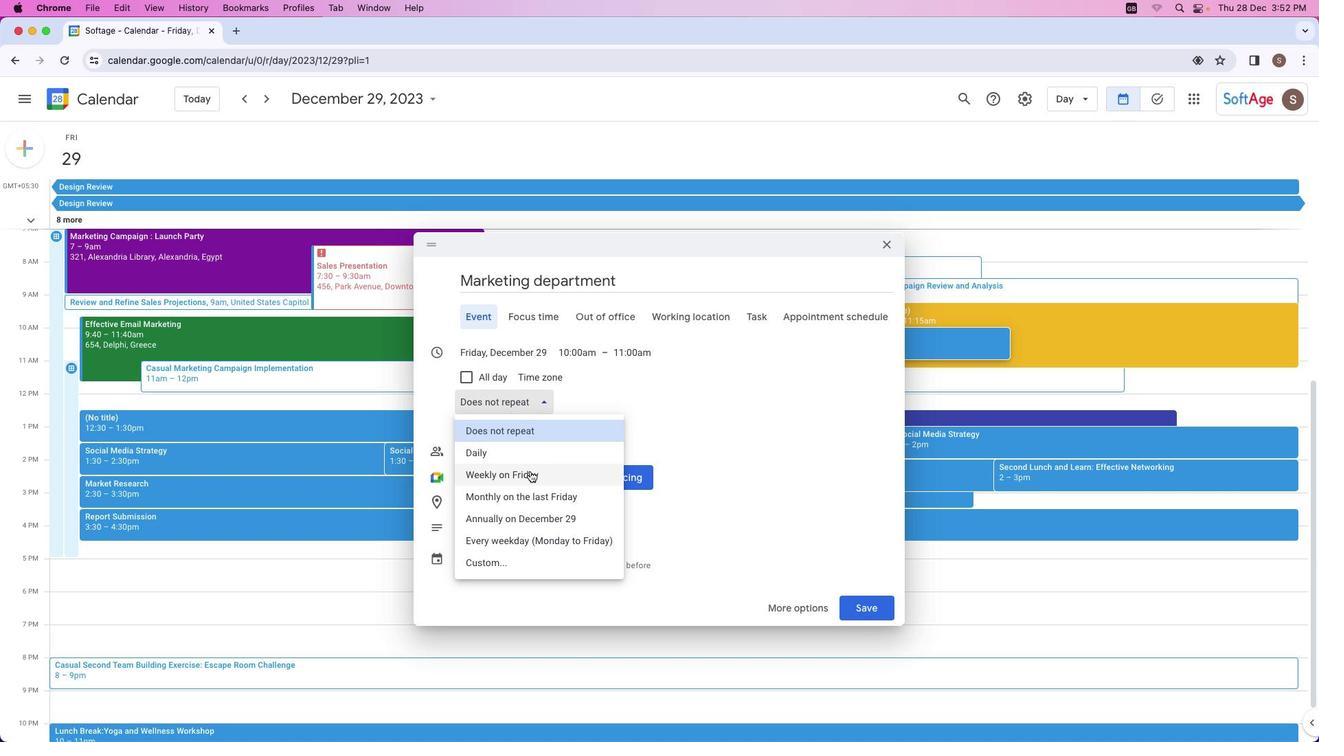 
Action: Mouse pressed left at (530, 470)
Screenshot: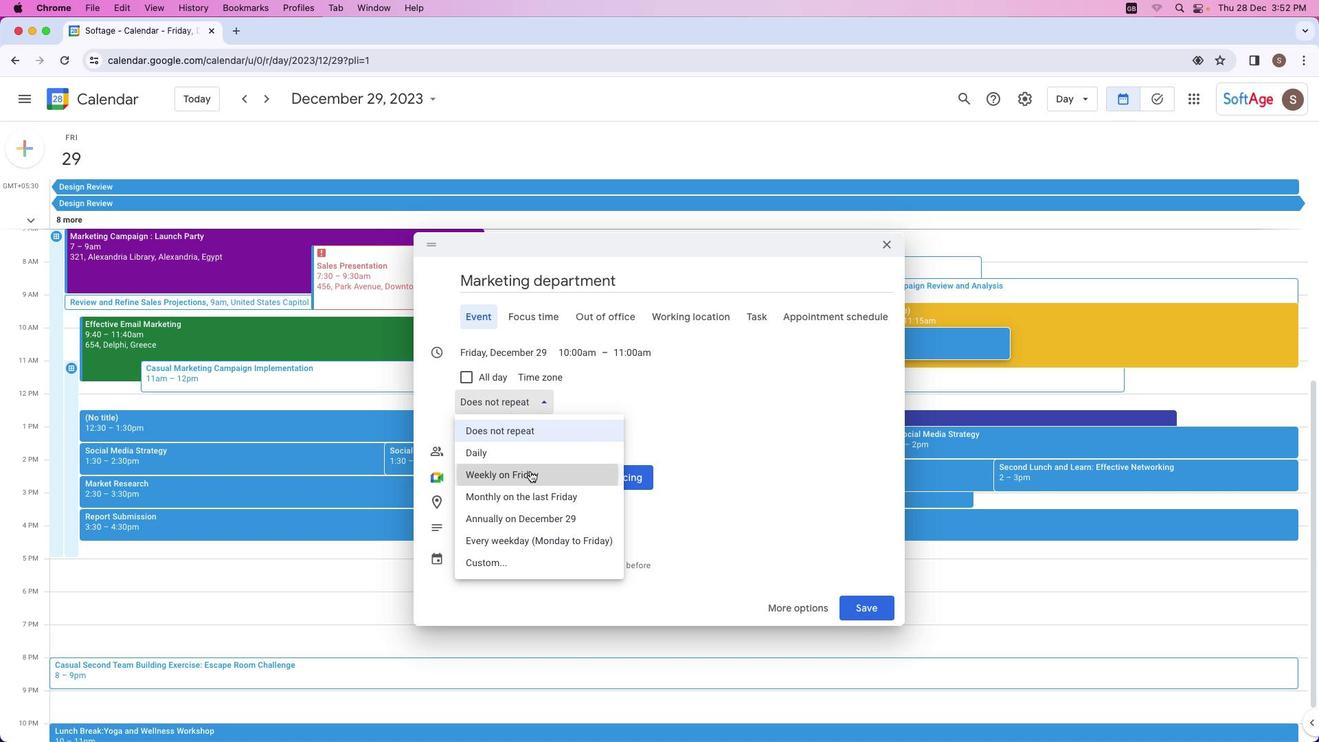 
Action: Mouse moved to (538, 523)
Screenshot: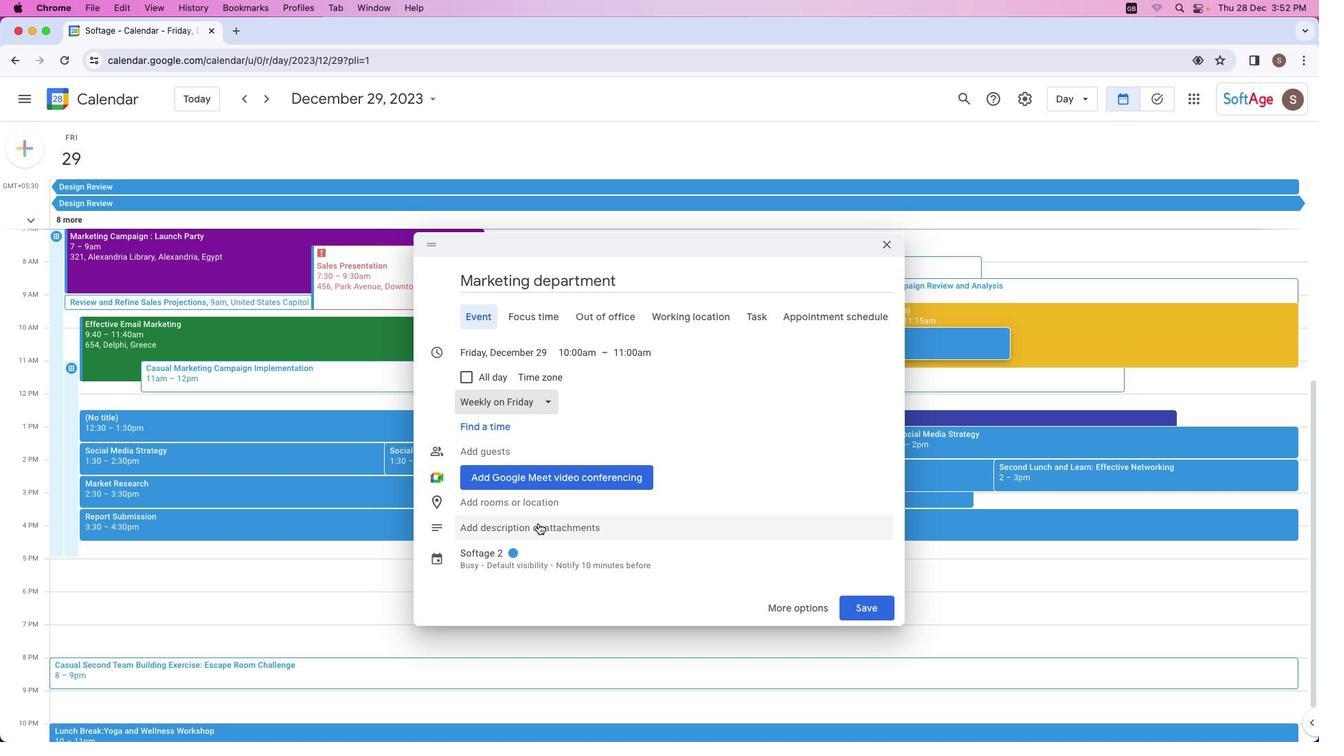 
Action: Mouse pressed left at (538, 523)
Screenshot: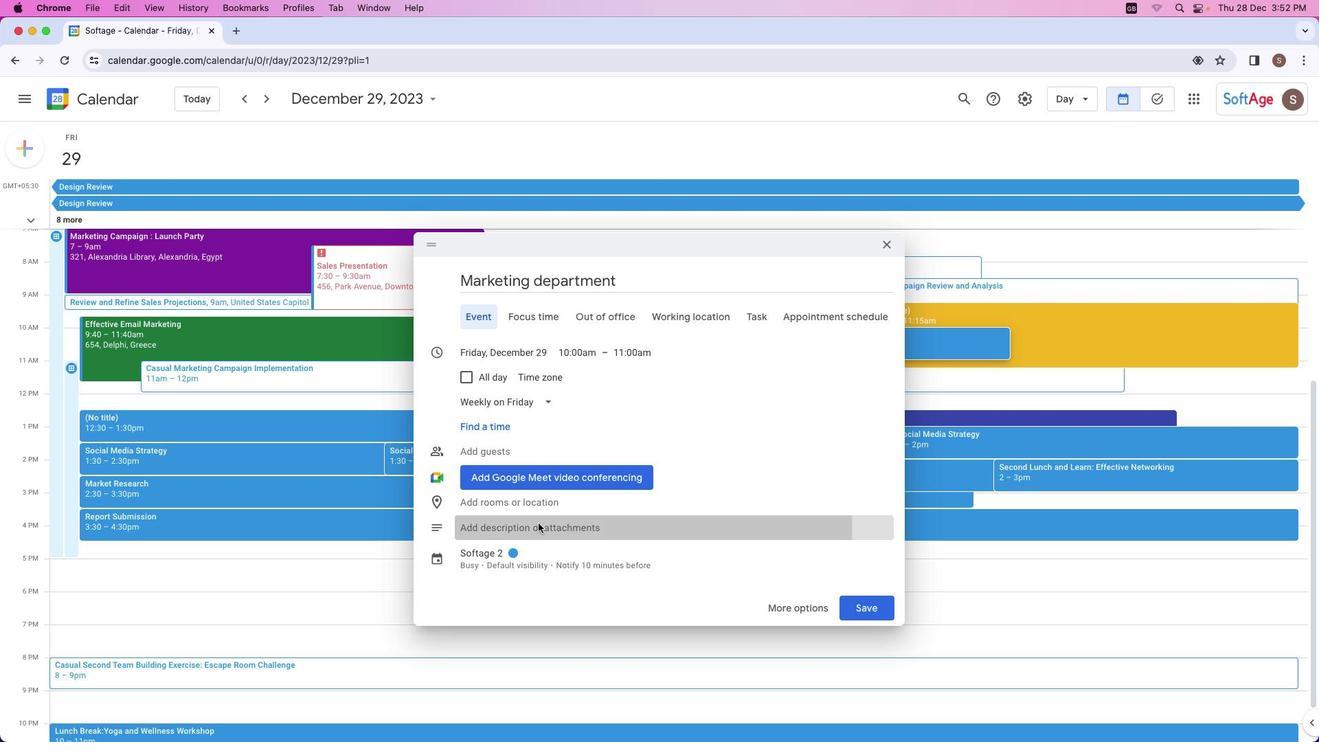 
Action: Mouse moved to (496, 547)
Screenshot: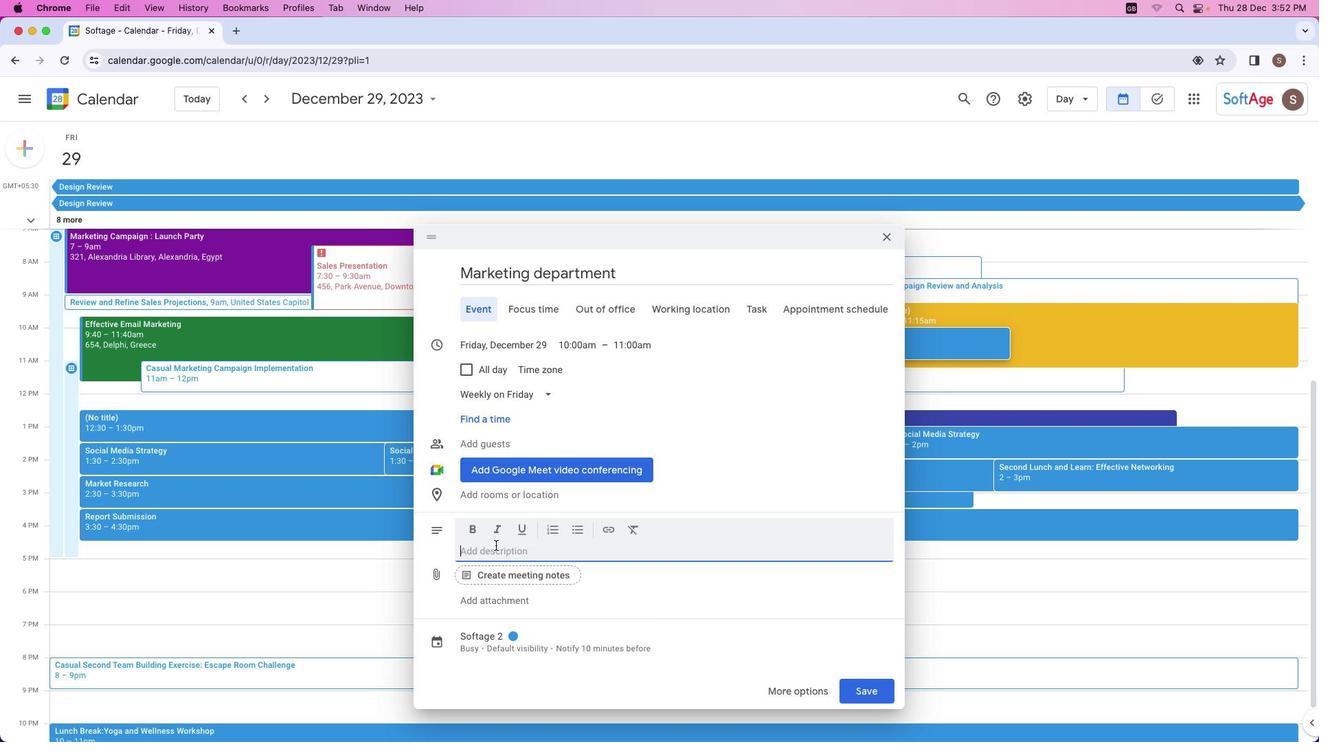 
Action: Mouse pressed left at (496, 547)
Screenshot: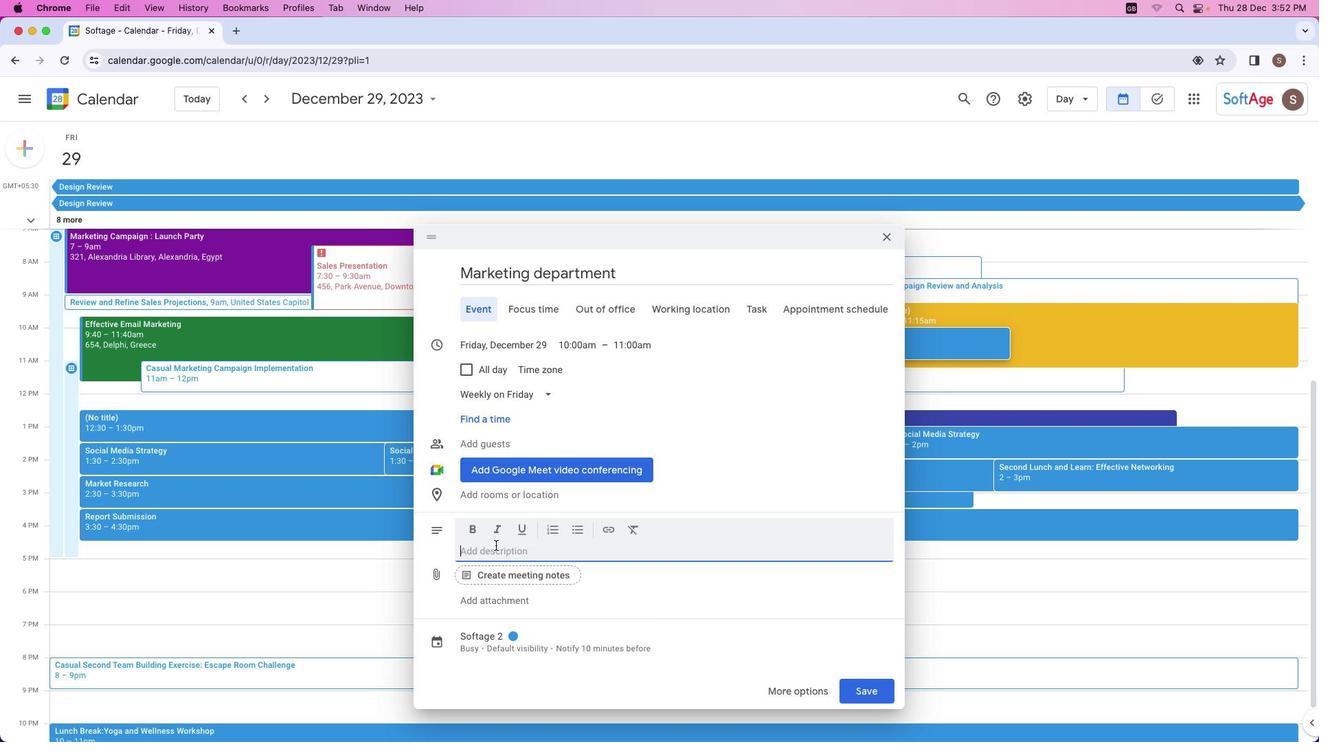 
Action: Mouse moved to (494, 534)
Screenshot: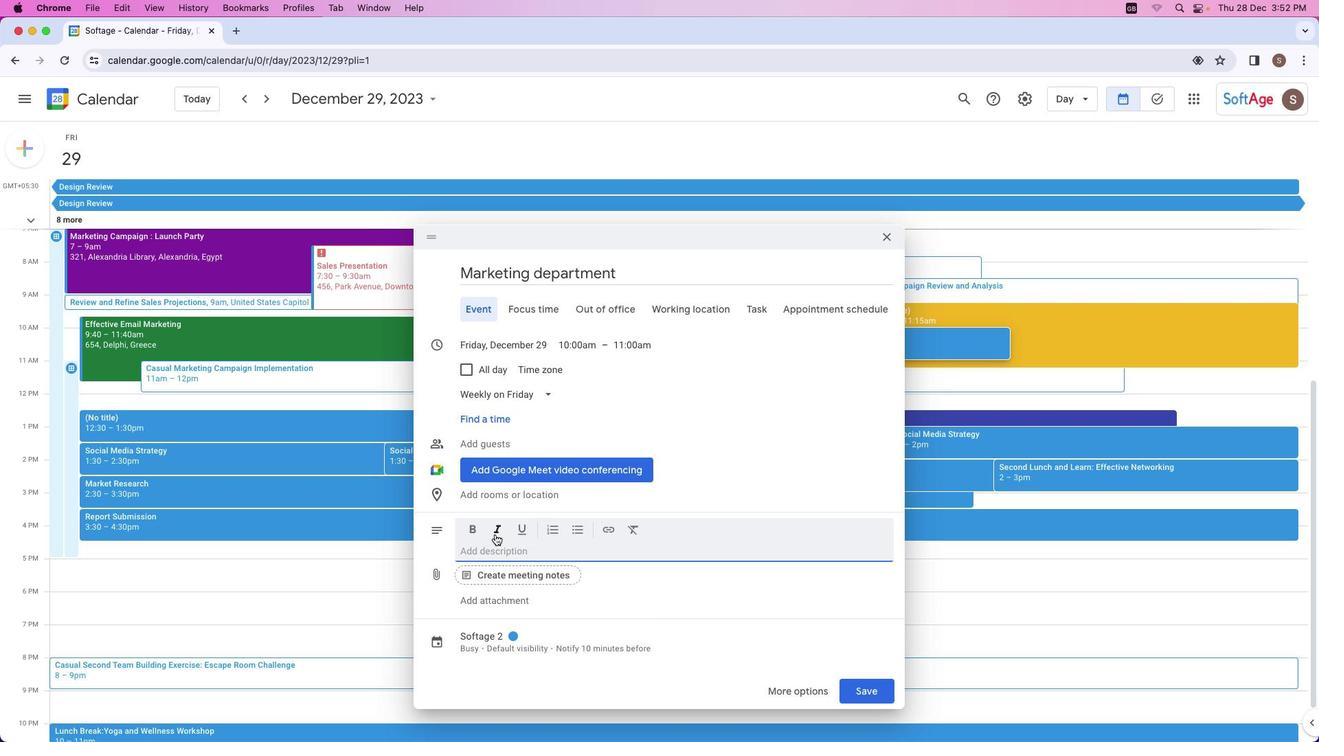 
Action: Mouse pressed left at (494, 534)
Screenshot: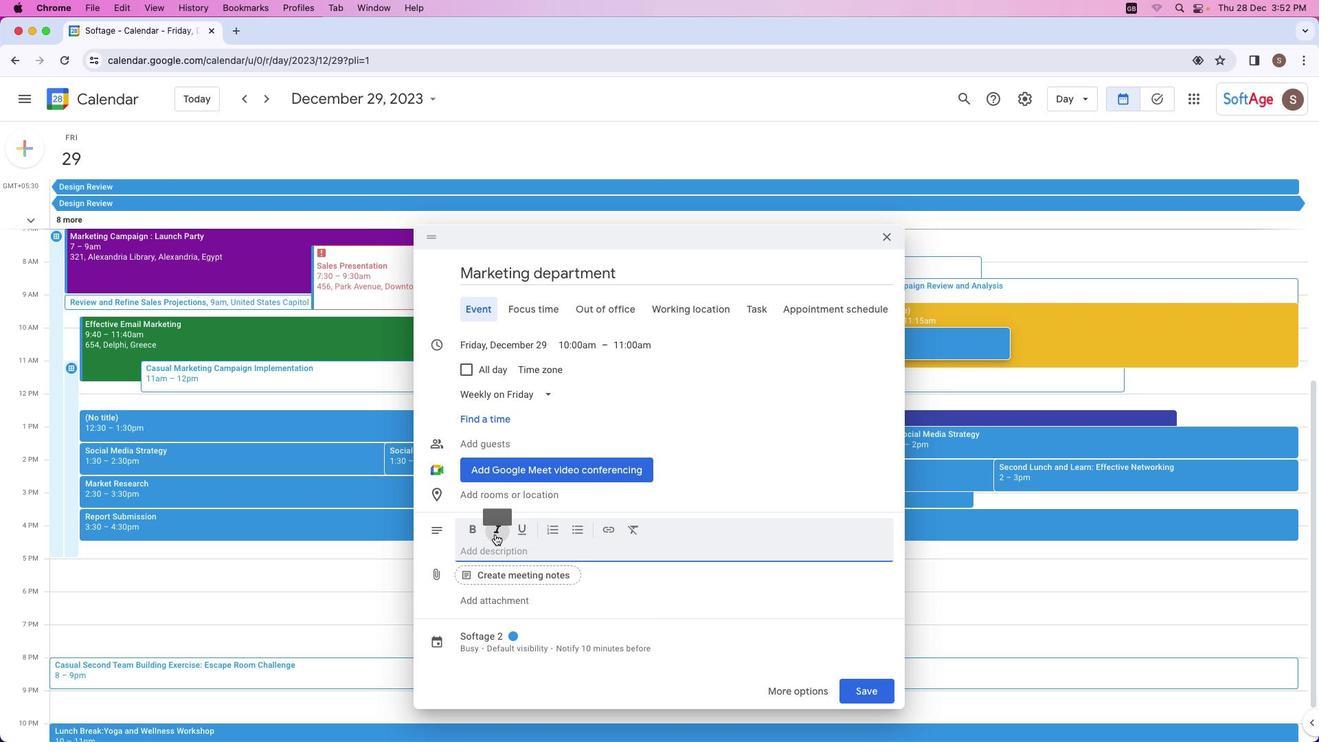 
Action: Mouse moved to (482, 549)
Screenshot: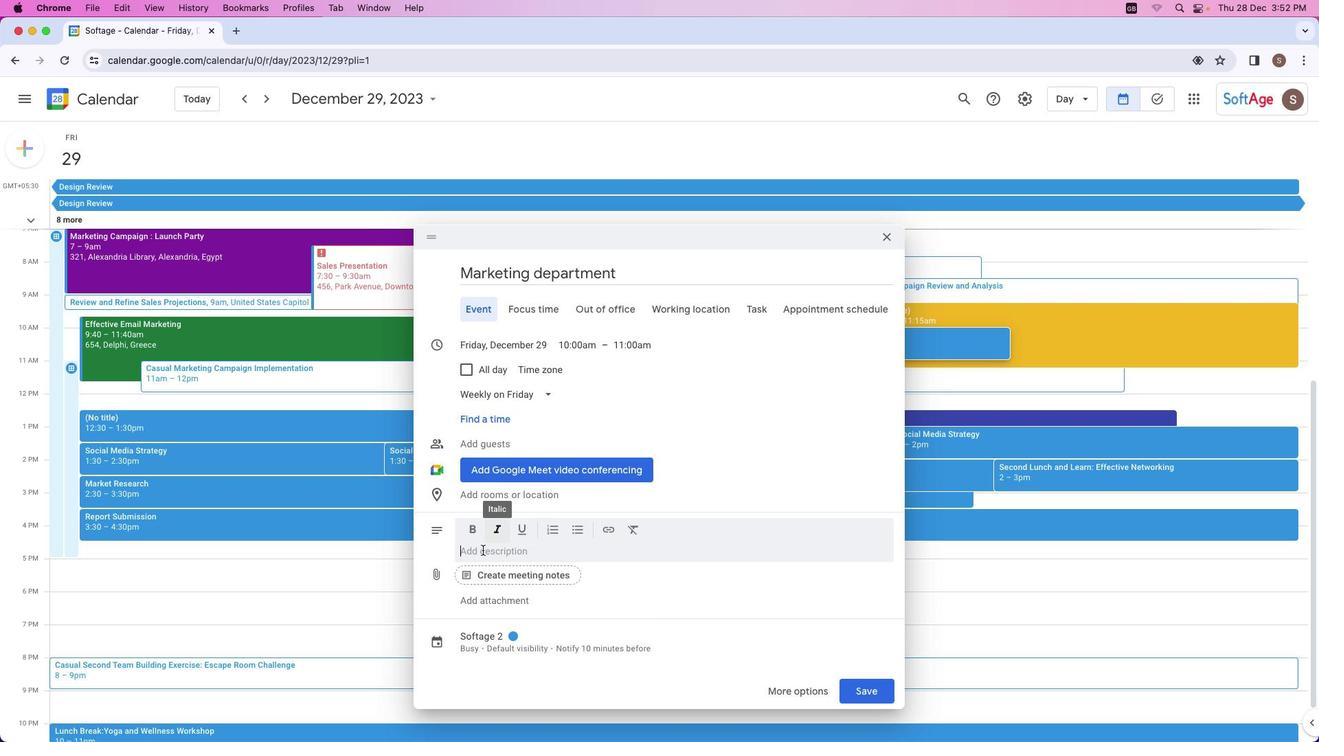 
Action: Mouse pressed left at (482, 549)
Screenshot: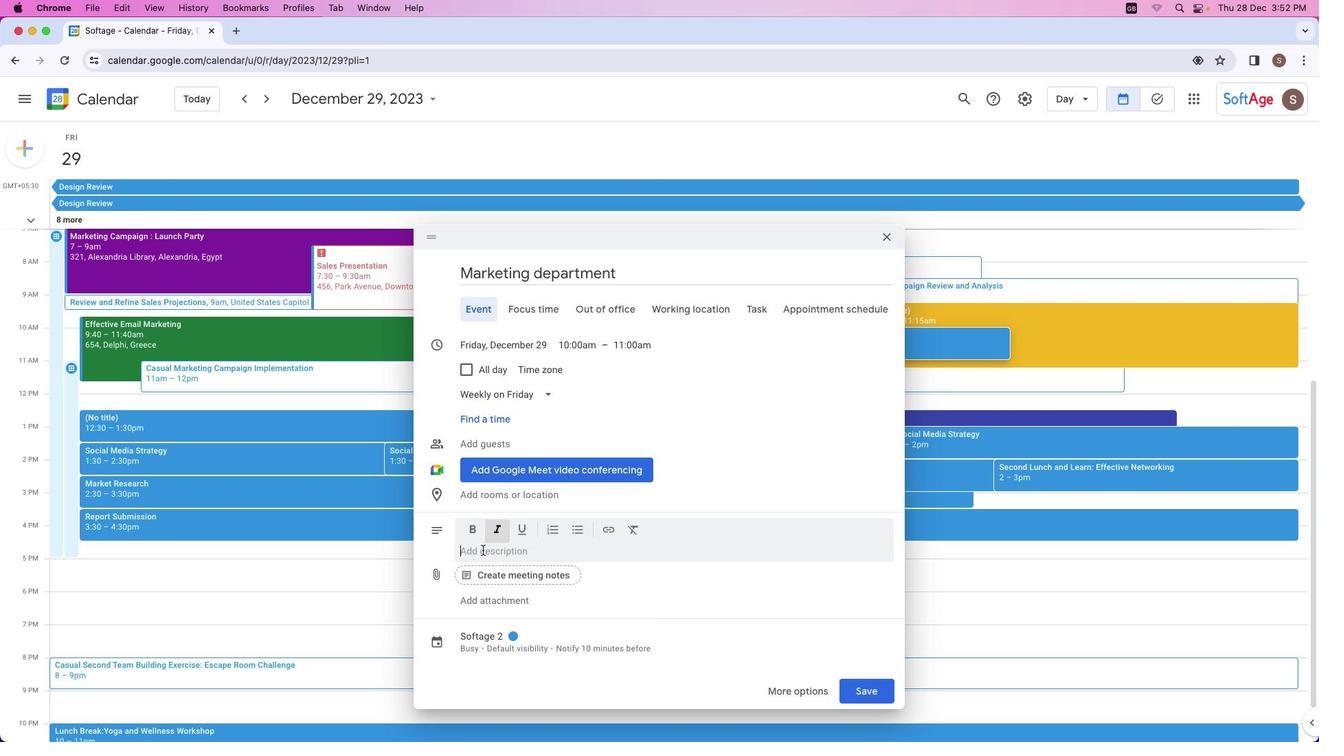 
Action: Key pressed Key.shift'T''h''i''s'Key.space'i''s'Key.space'a'Key.space'r''e''c''u''r''r''i''n''g'Key.space'w''e''e''k''l''y'Key.space'm''e''e''t''i''n''g'Key.space'w''i''t''h'Key.space't''h''e'Key.space'm''a''r''k''e''t''i''n''g'Key.space'd''e''p''a''r''t''m''e''n''t''.'
Screenshot: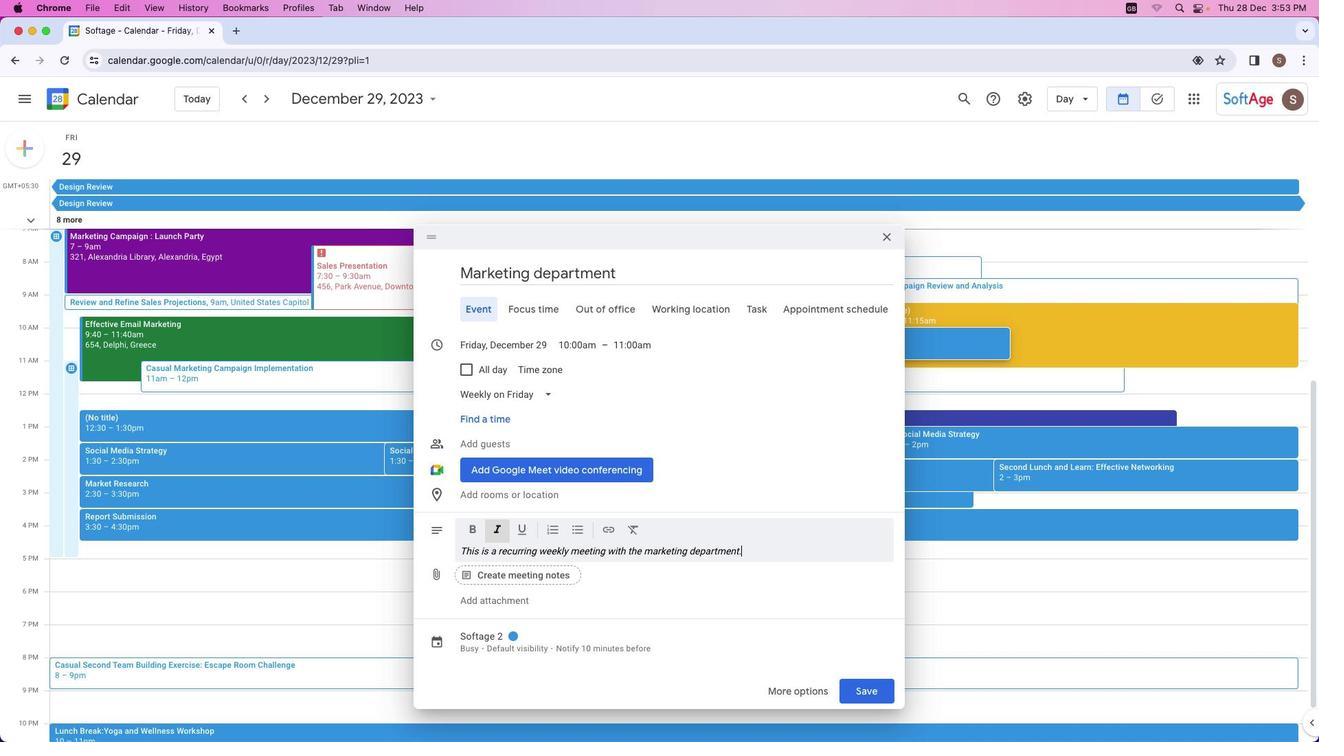 
Action: Mouse moved to (871, 690)
Screenshot: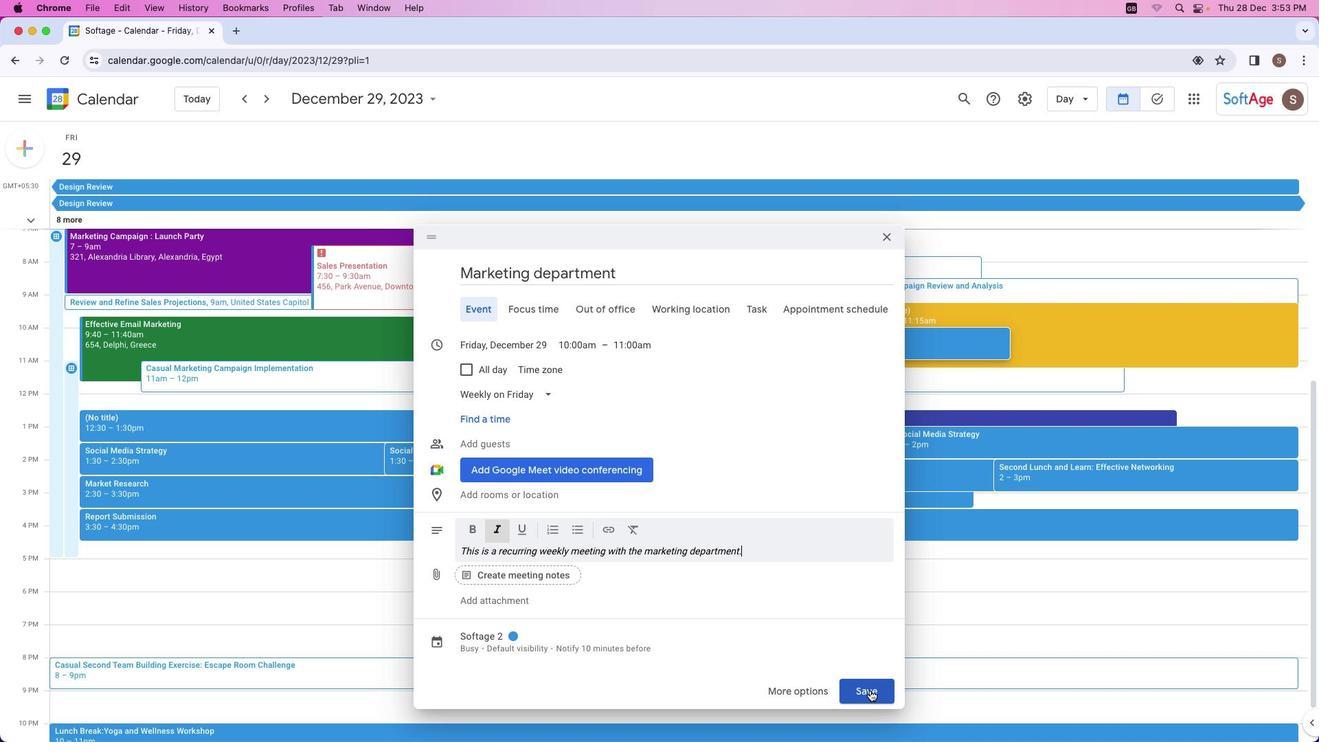 
Action: Mouse pressed left at (871, 690)
Screenshot: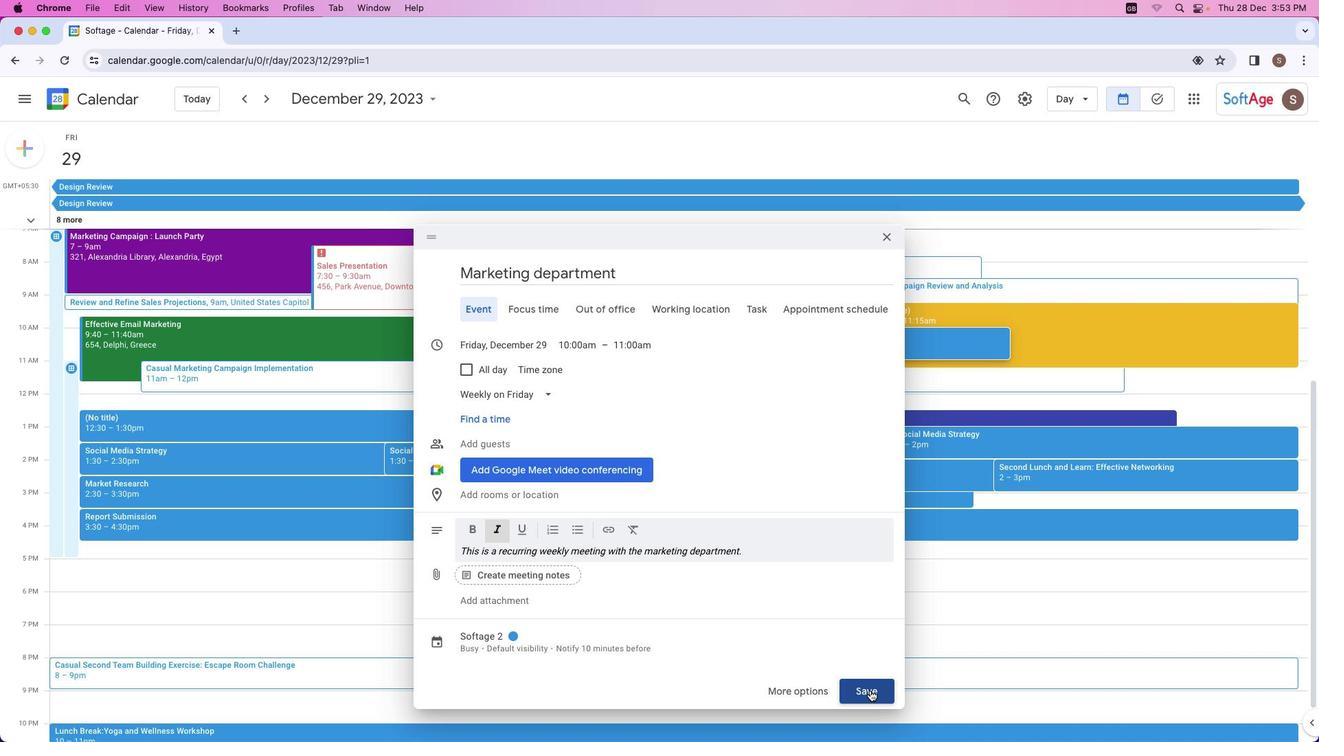
Action: Mouse moved to (376, 442)
Screenshot: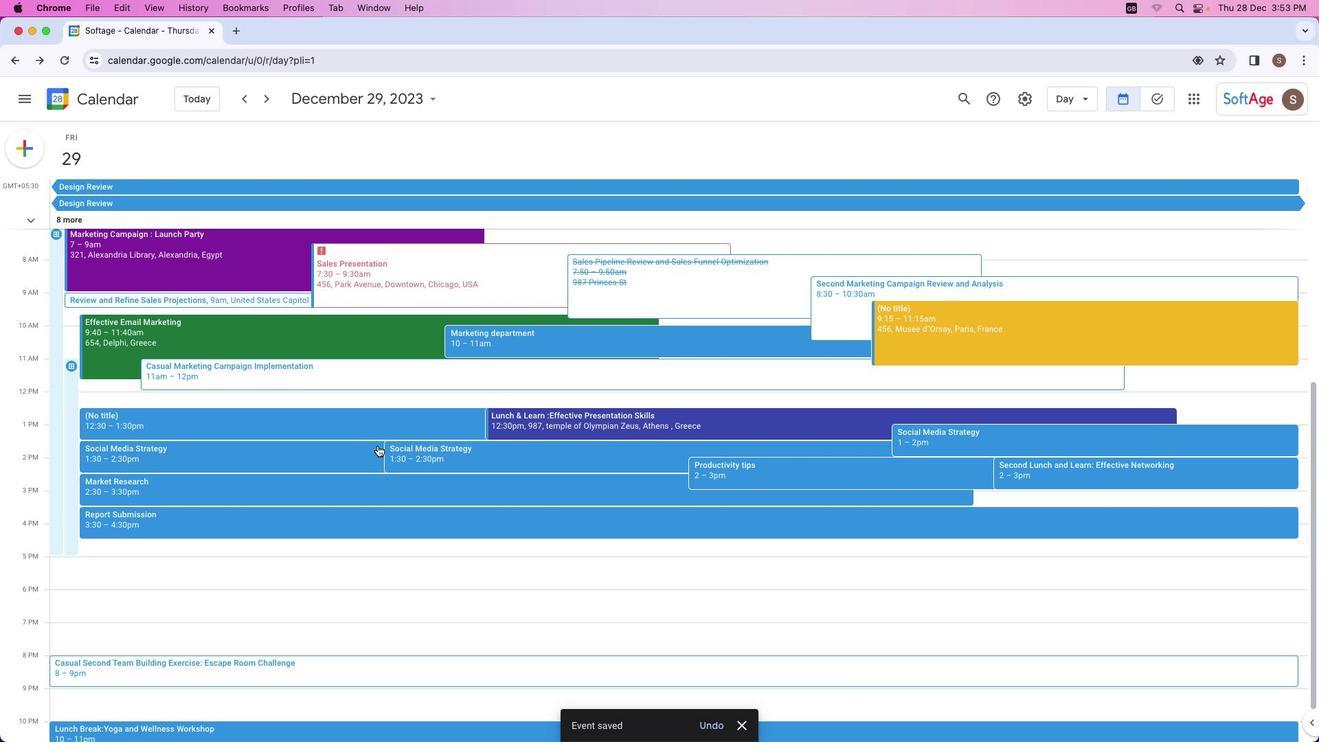
Action: Mouse scrolled (376, 442) with delta (0, 0)
Screenshot: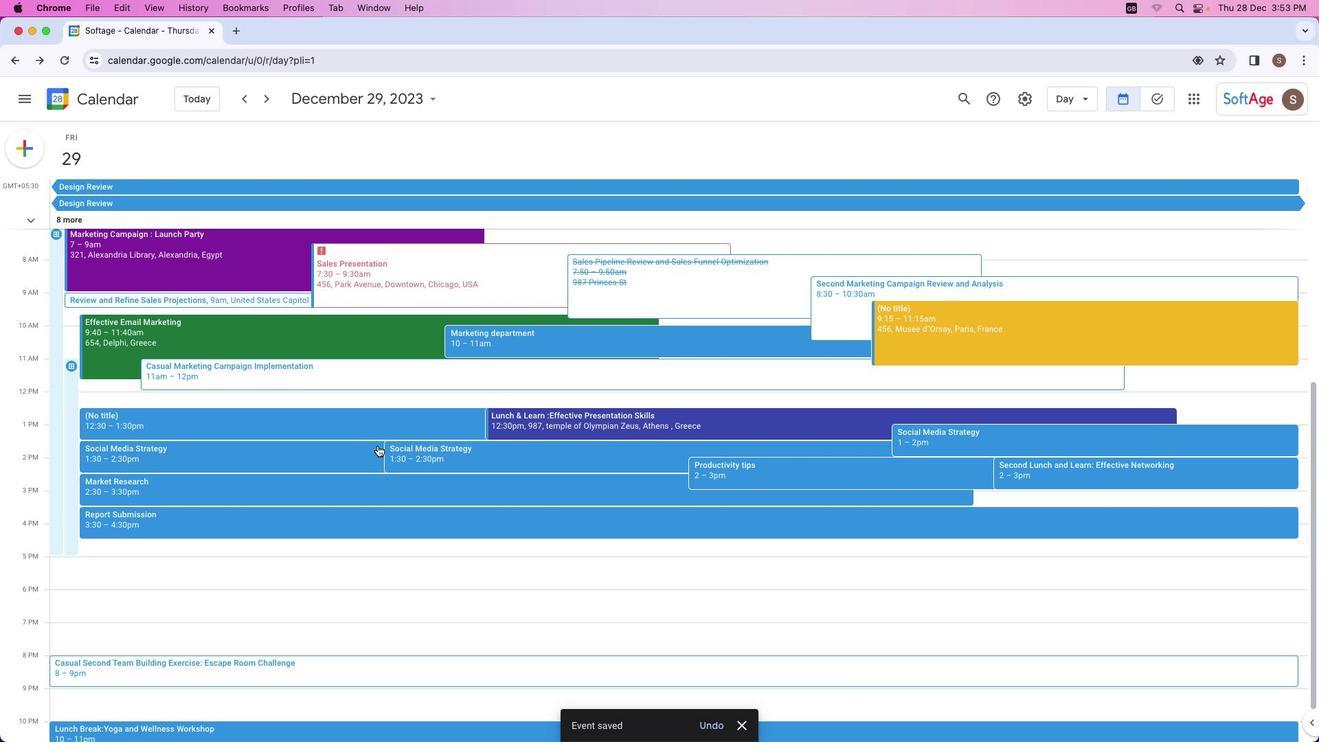 
Action: Mouse moved to (378, 446)
Screenshot: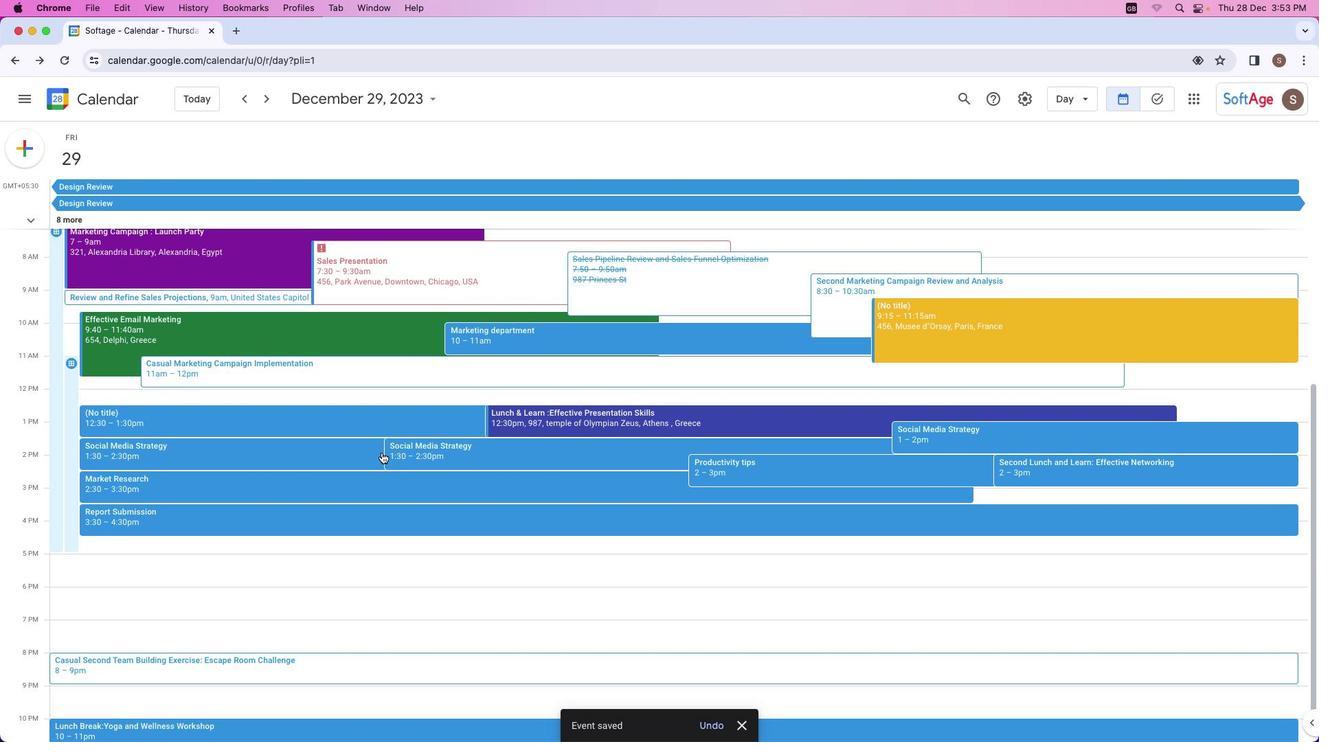 
Action: Mouse scrolled (378, 446) with delta (0, 0)
Screenshot: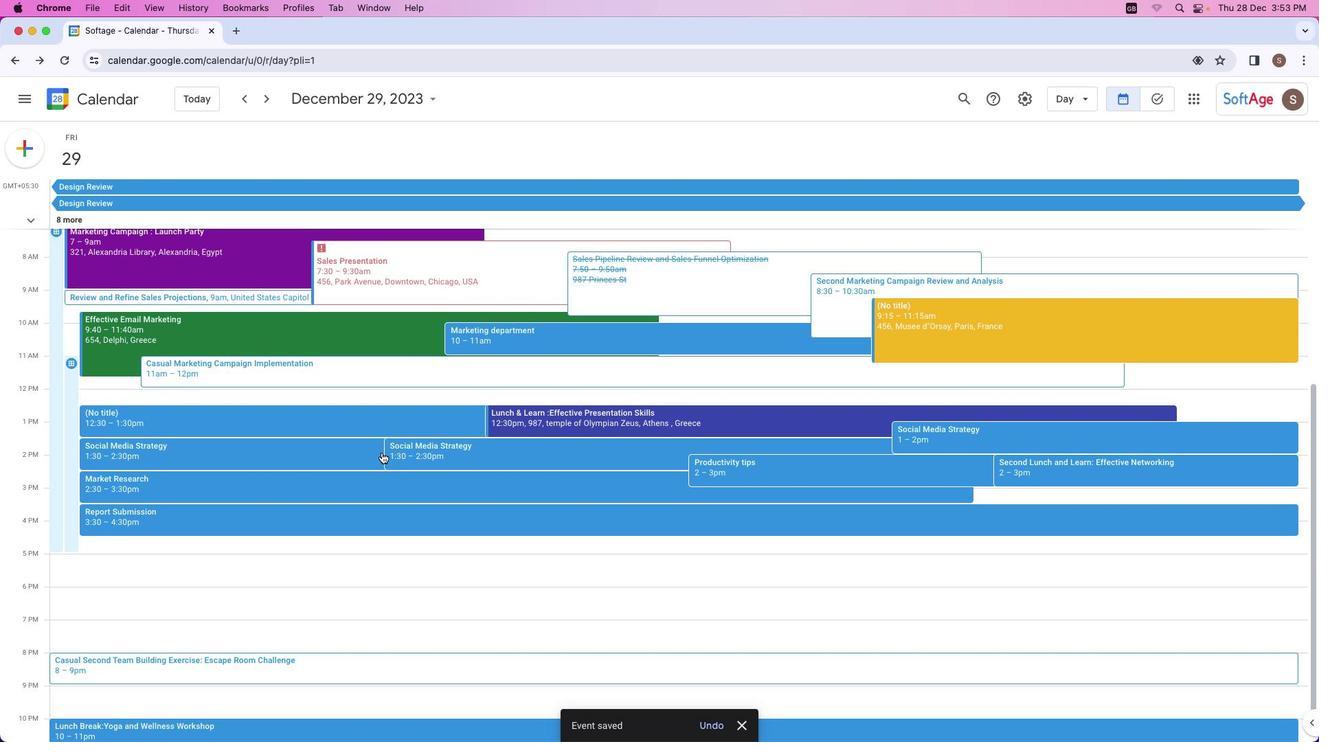
Action: Mouse moved to (382, 452)
Screenshot: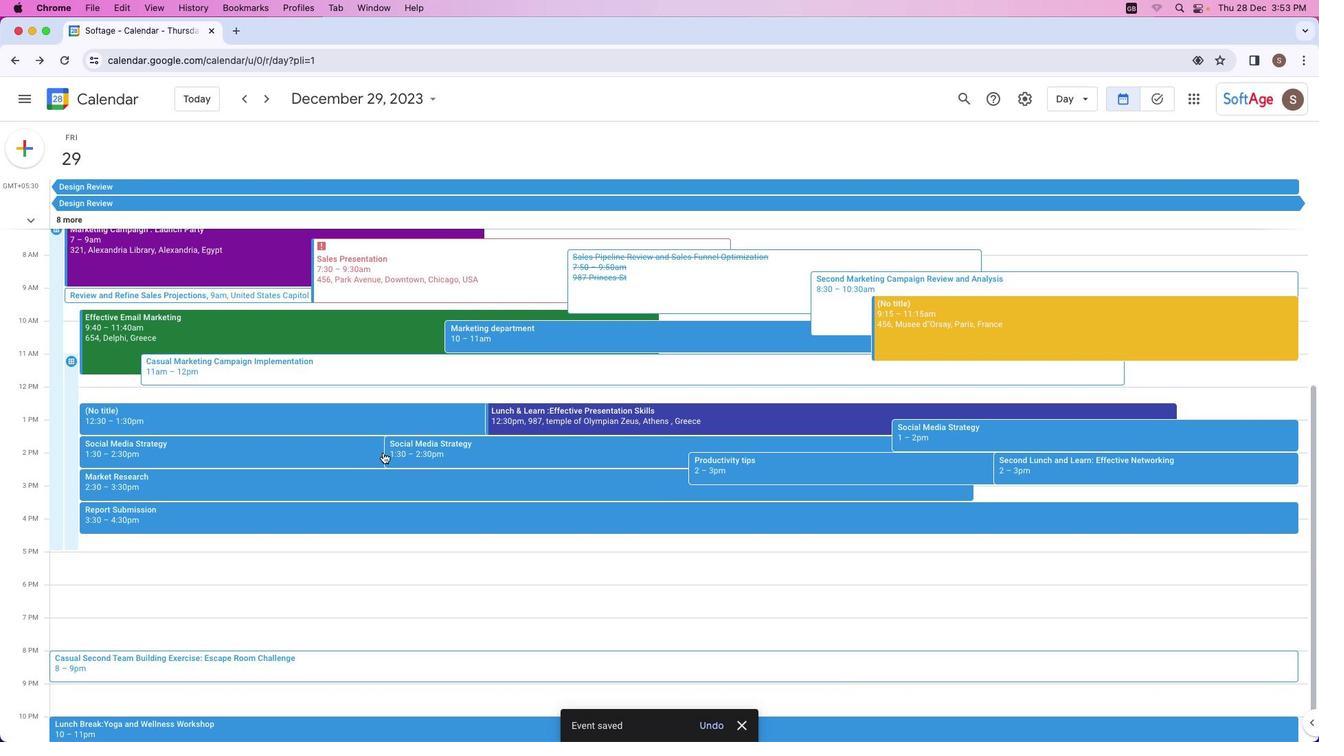 
Action: Mouse scrolled (382, 452) with delta (0, 0)
Screenshot: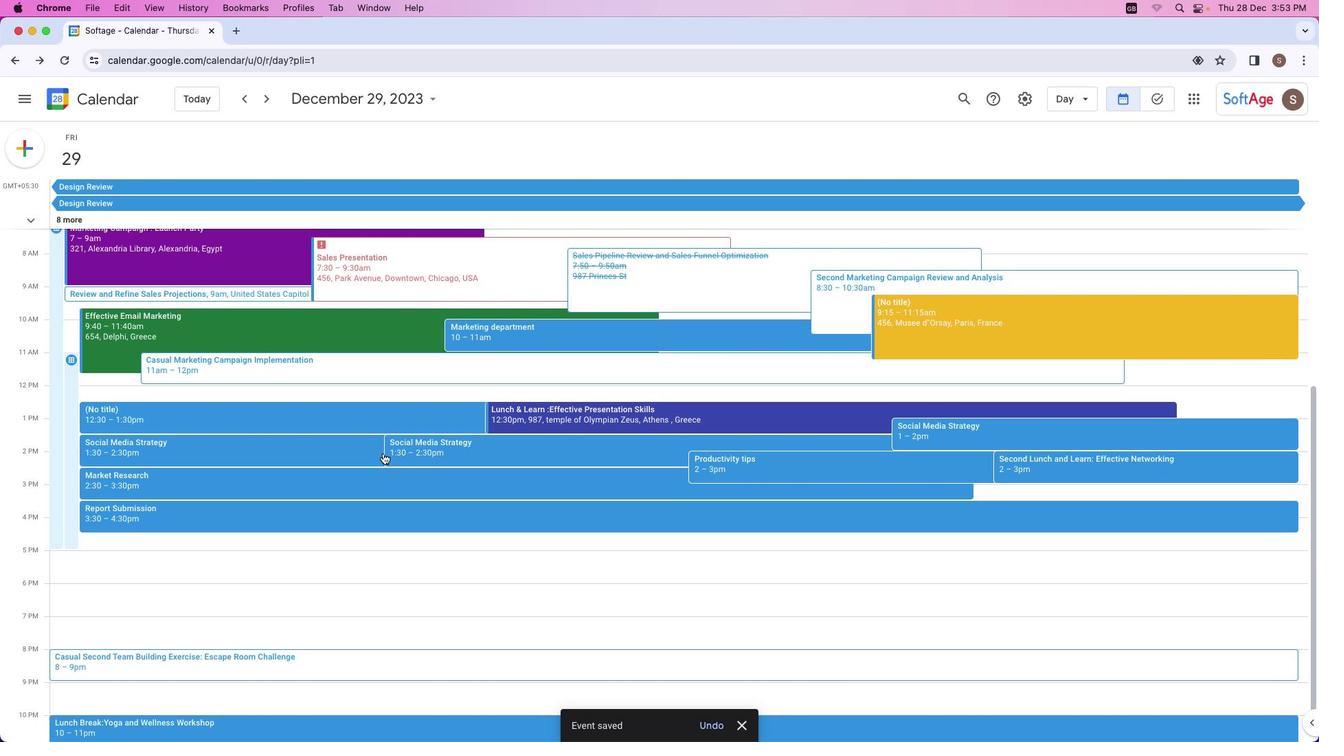 
Action: Mouse moved to (383, 453)
Screenshot: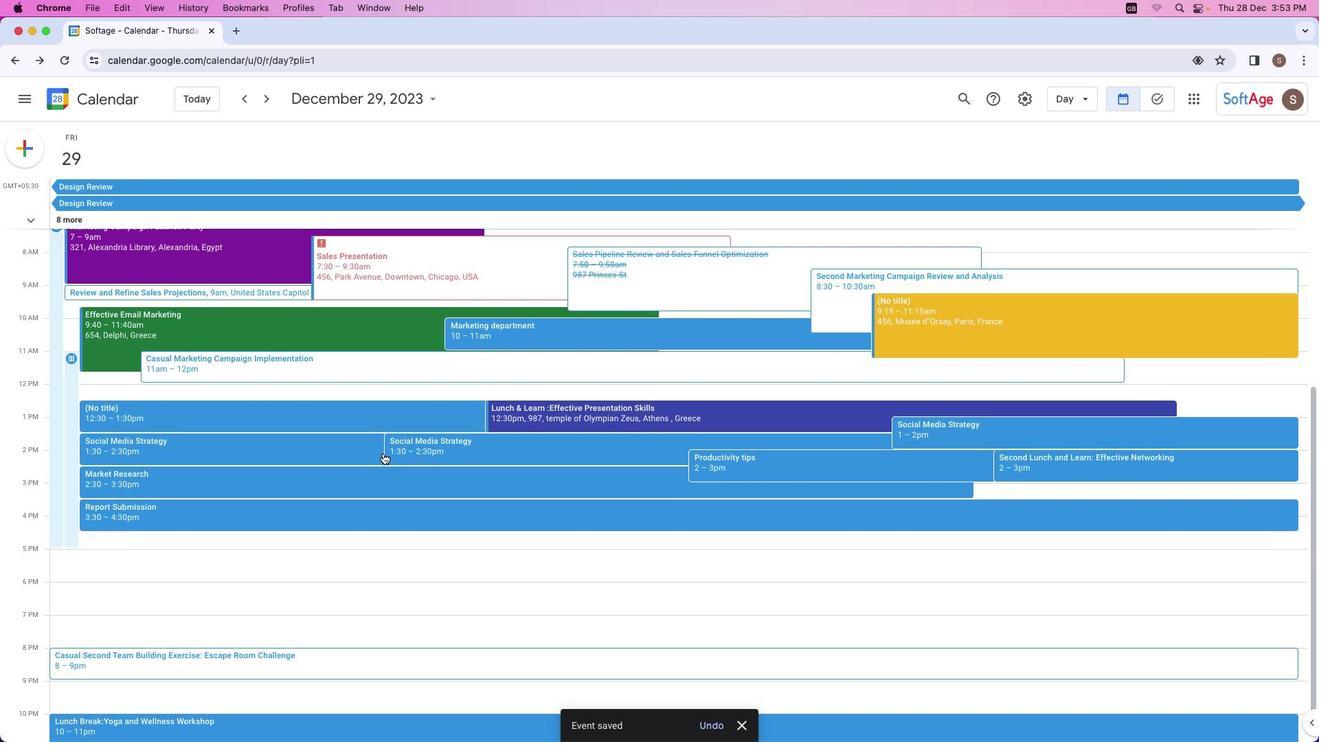 
Action: Mouse scrolled (383, 453) with delta (0, 0)
Screenshot: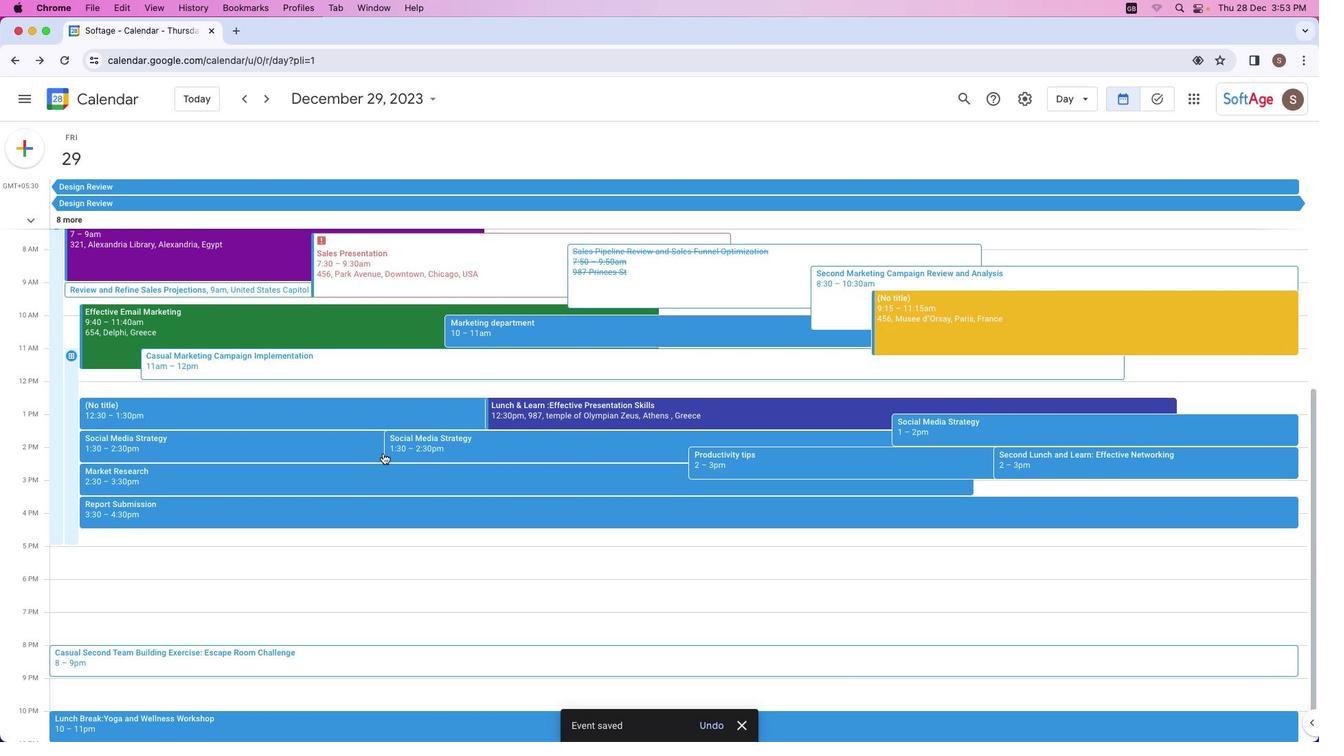 
Action: Mouse scrolled (383, 453) with delta (0, 0)
Screenshot: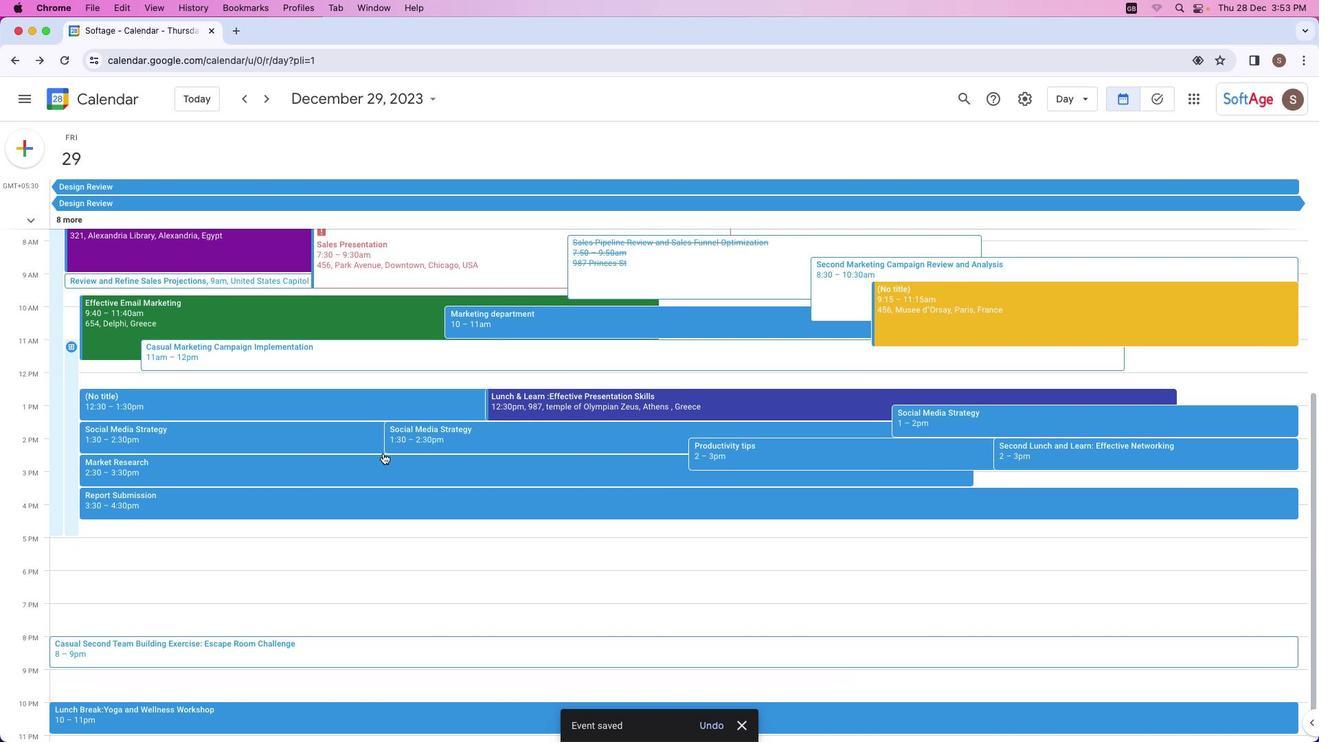 
Action: Mouse moved to (384, 450)
Screenshot: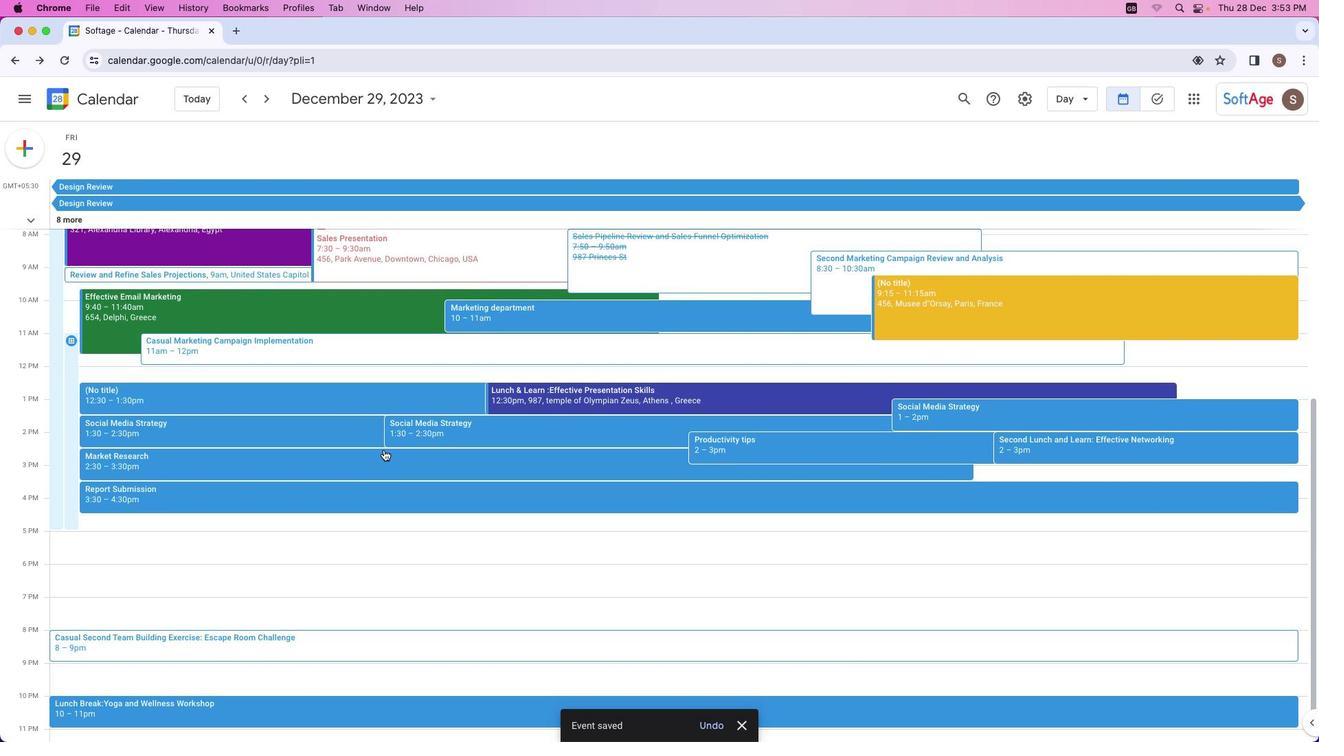 
Action: Mouse scrolled (384, 450) with delta (0, 0)
Screenshot: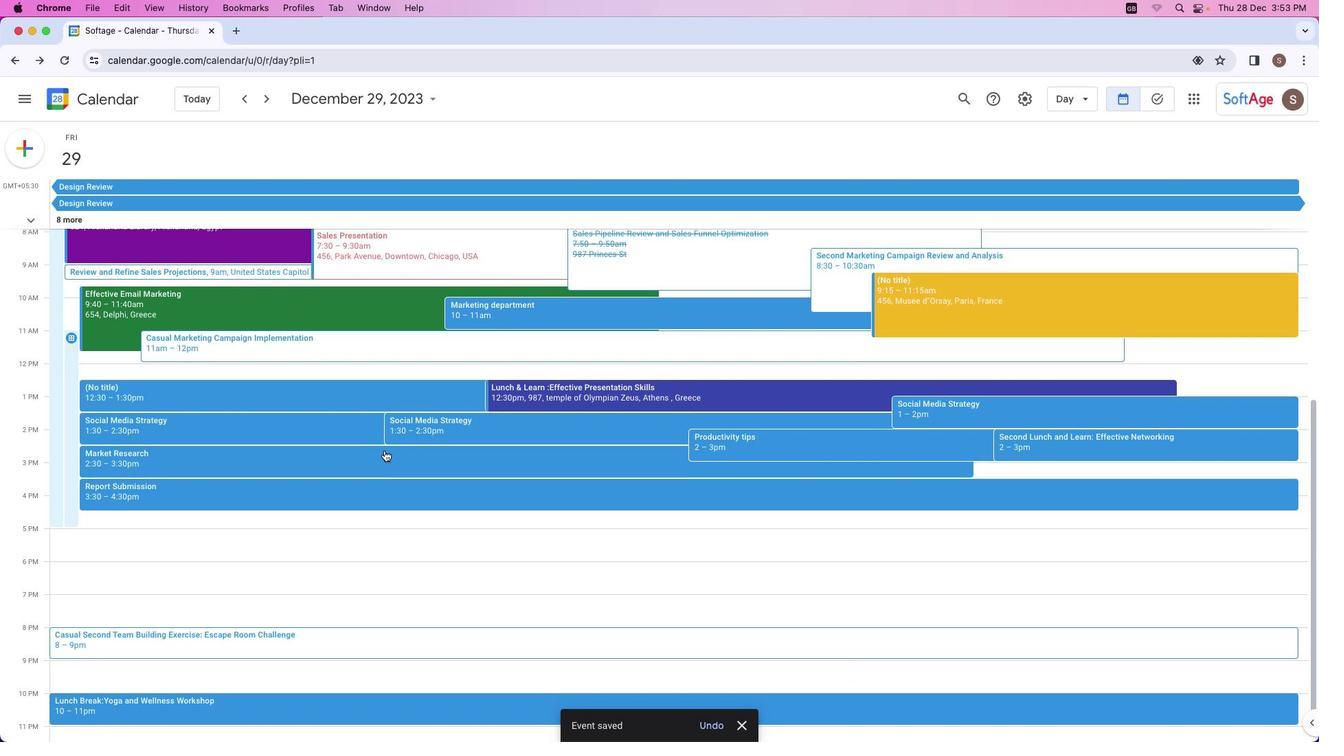 
Action: Mouse moved to (384, 450)
Screenshot: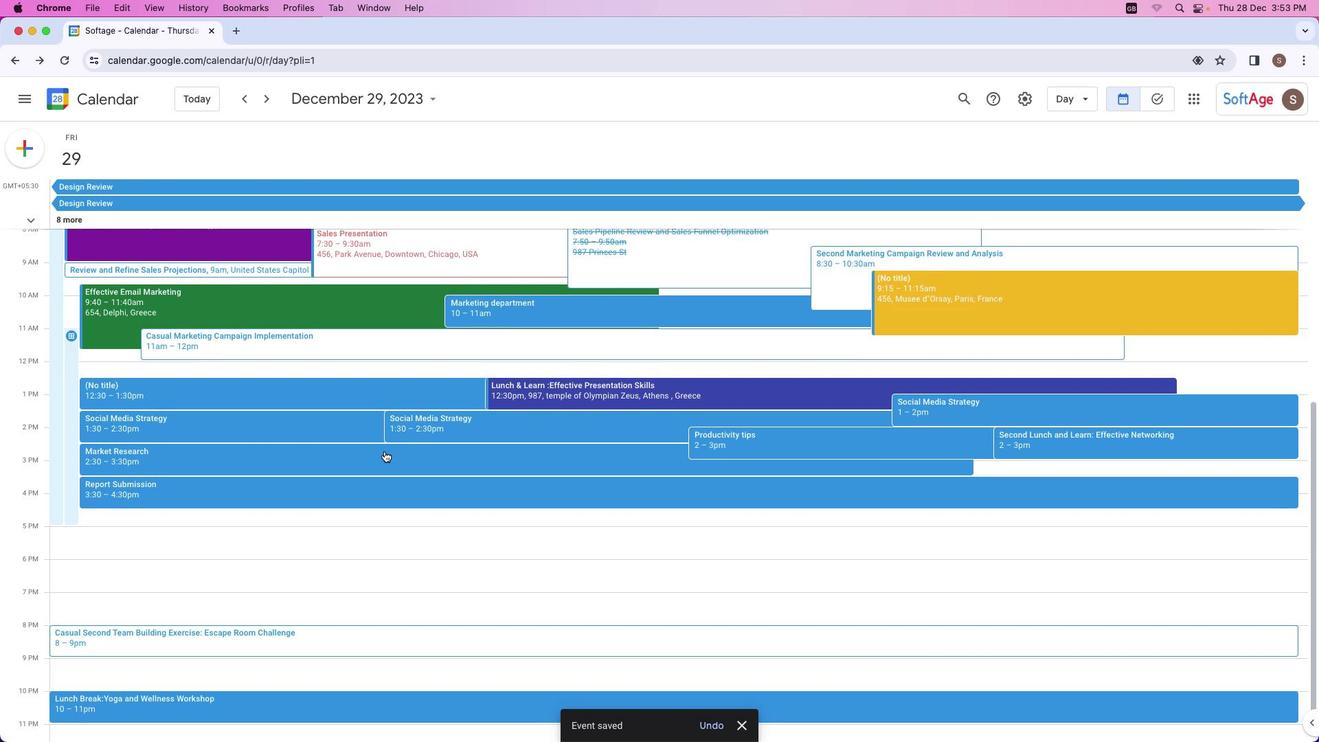 
Action: Mouse scrolled (384, 450) with delta (0, 0)
Screenshot: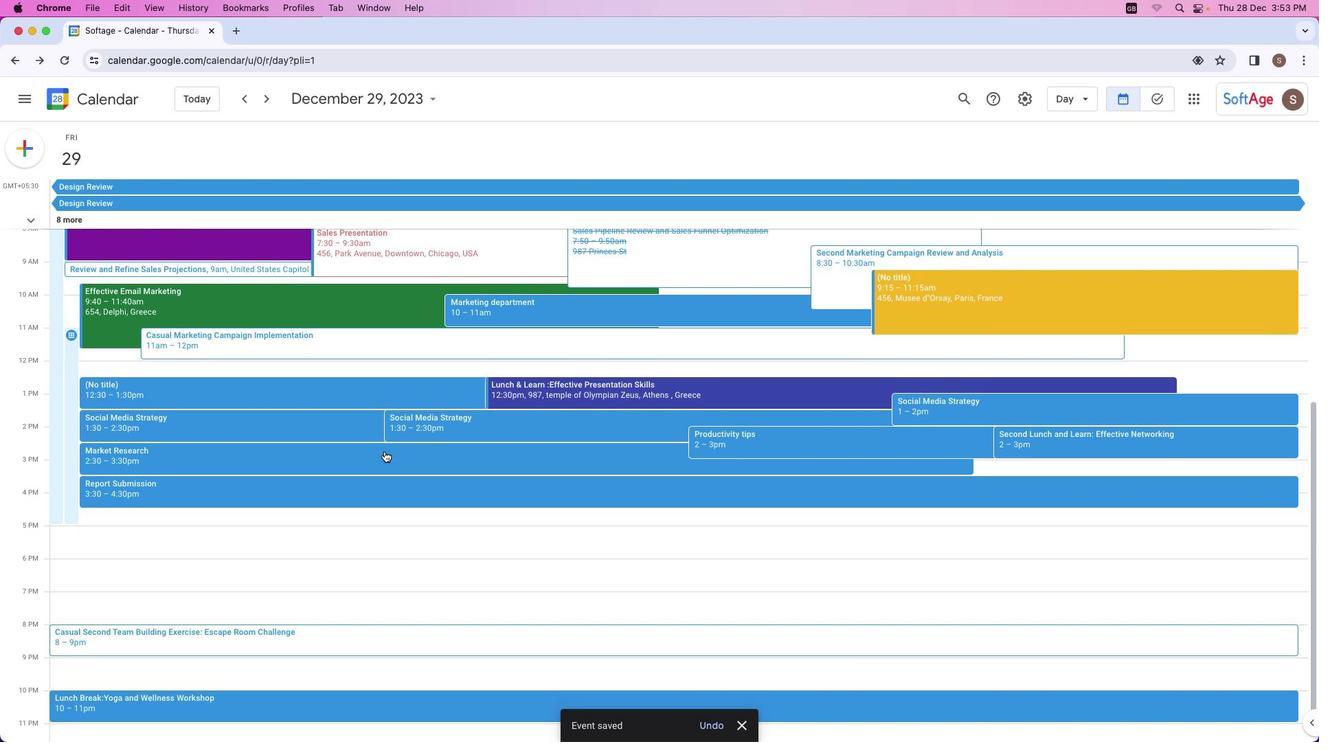 
Action: Mouse moved to (384, 451)
Screenshot: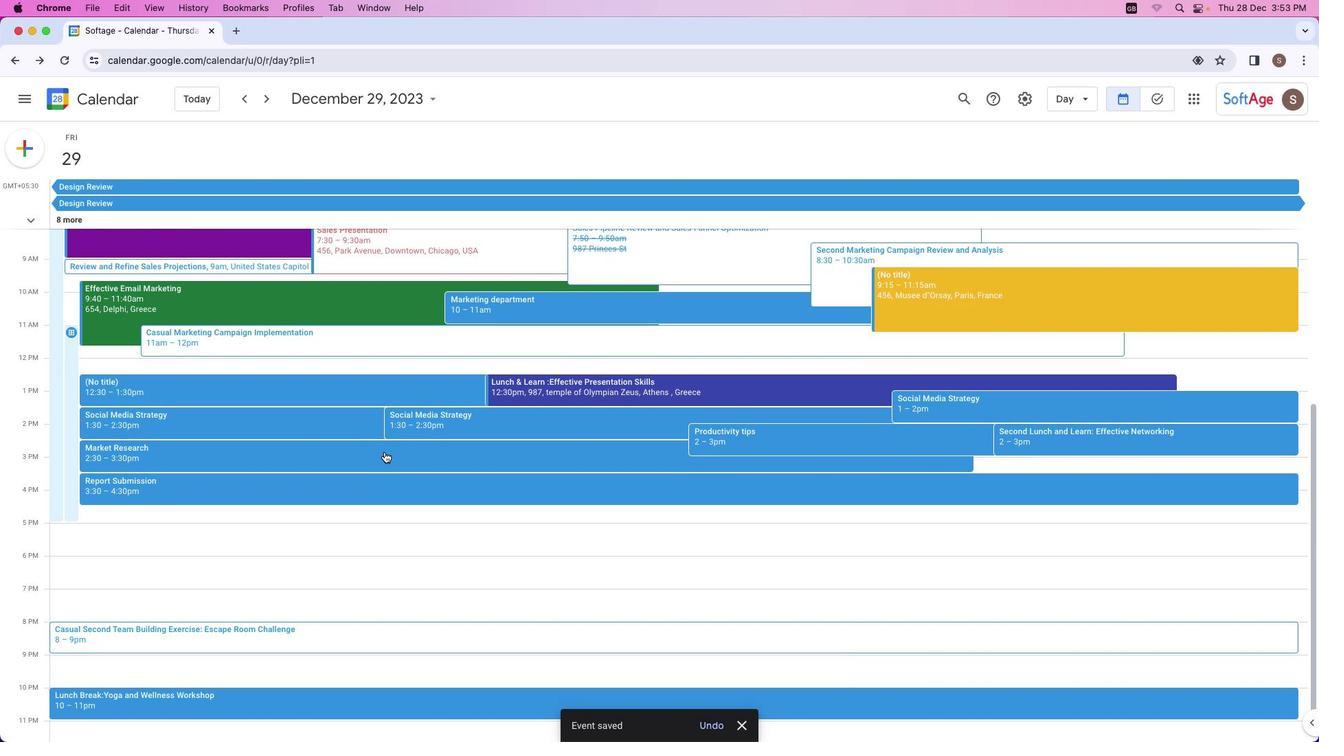 
Action: Mouse scrolled (384, 451) with delta (0, 0)
Screenshot: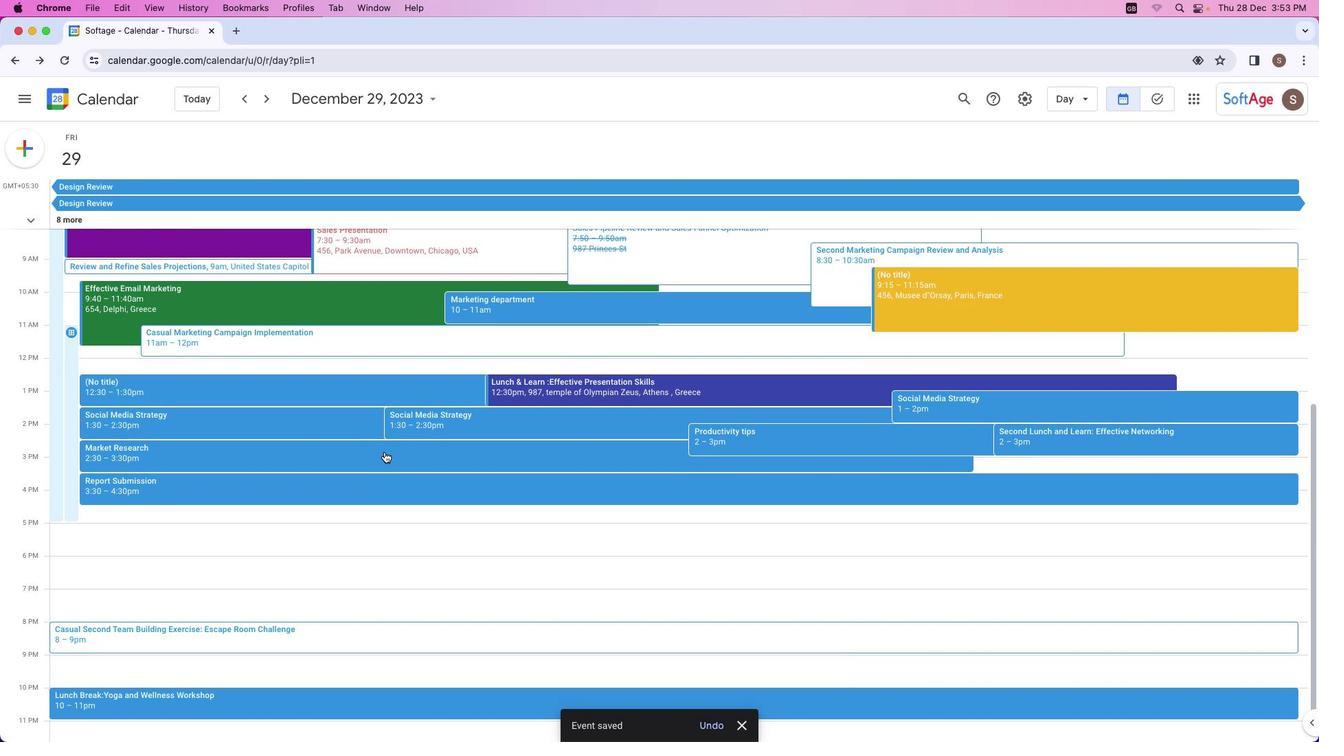 
Action: Mouse moved to (384, 451)
Screenshot: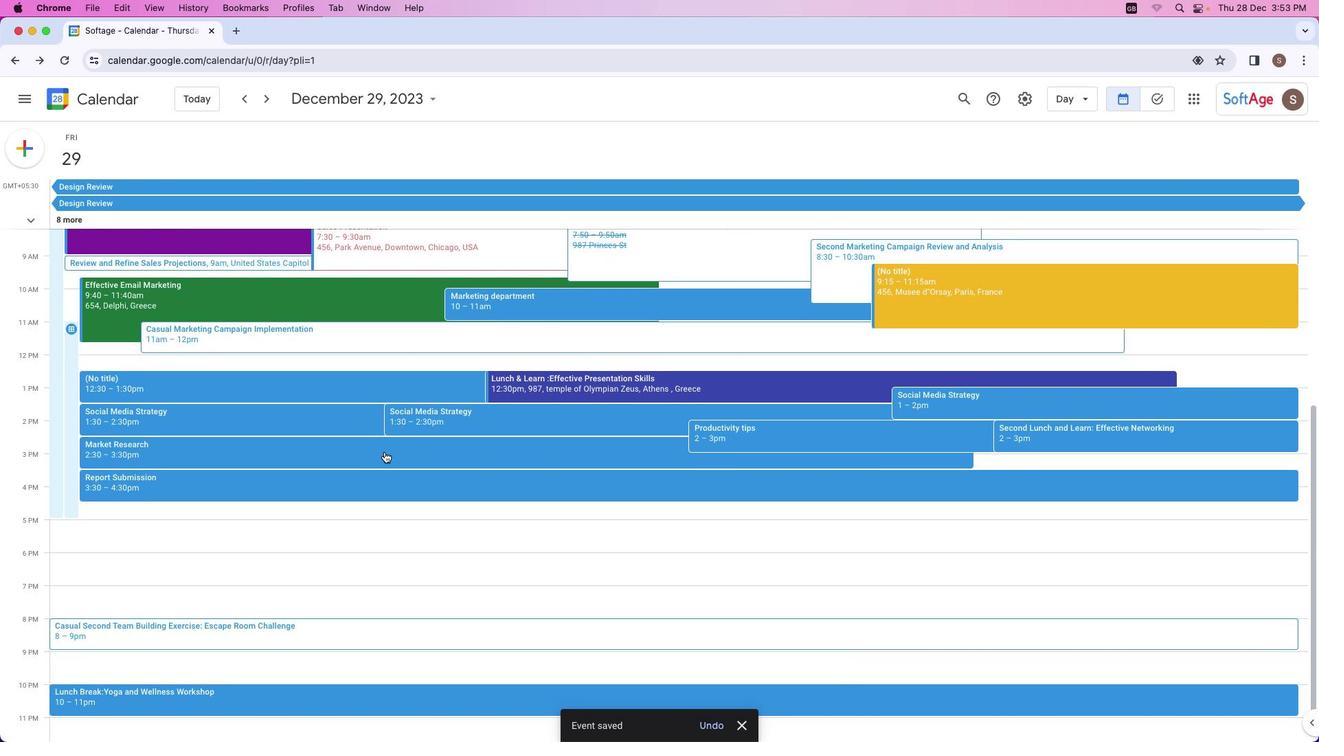 
Action: Mouse scrolled (384, 451) with delta (0, 0)
Screenshot: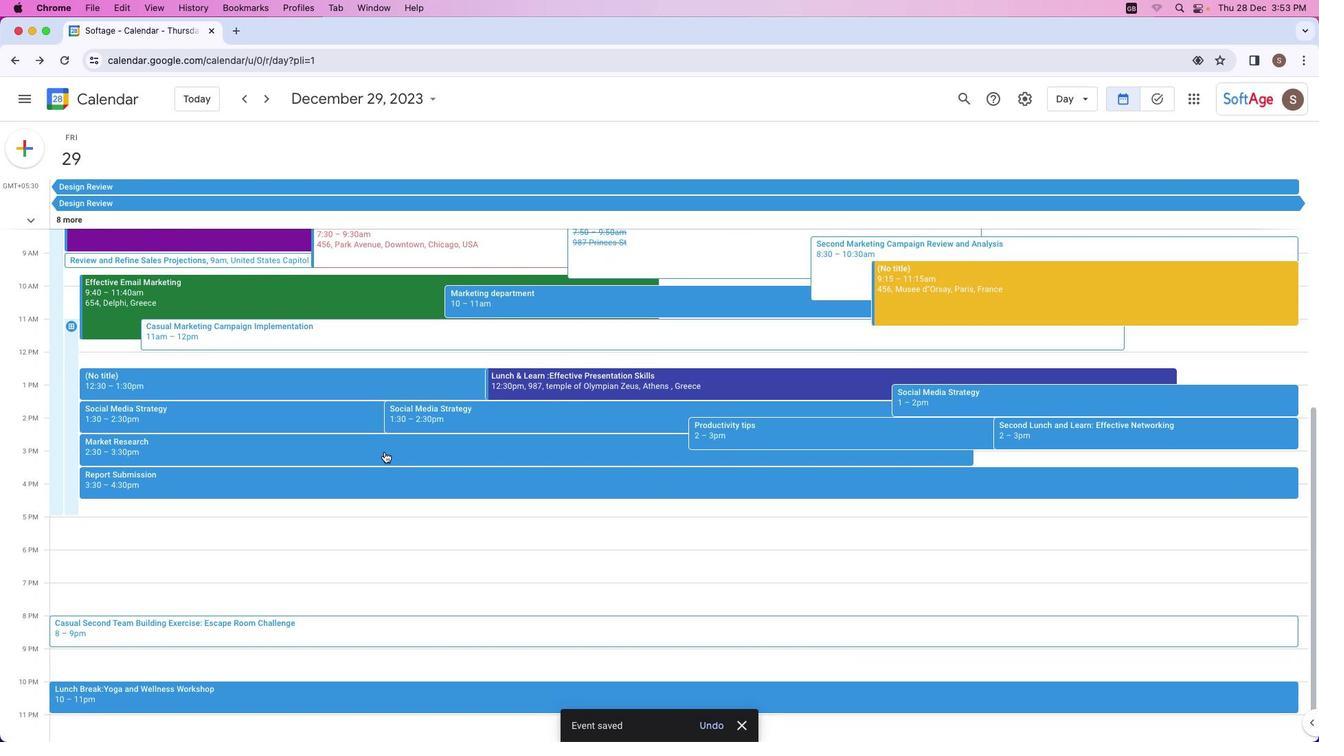 
Action: Mouse moved to (384, 452)
Screenshot: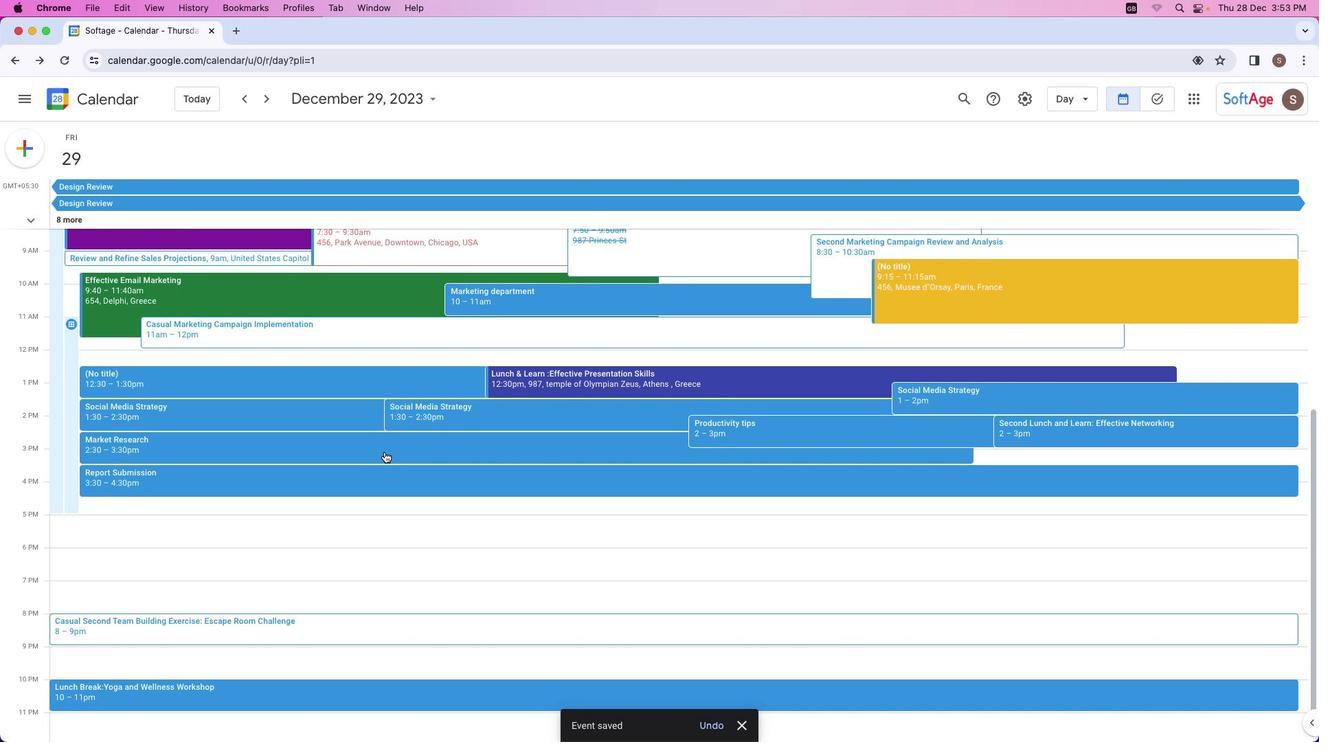 
Action: Mouse scrolled (384, 452) with delta (0, 0)
Screenshot: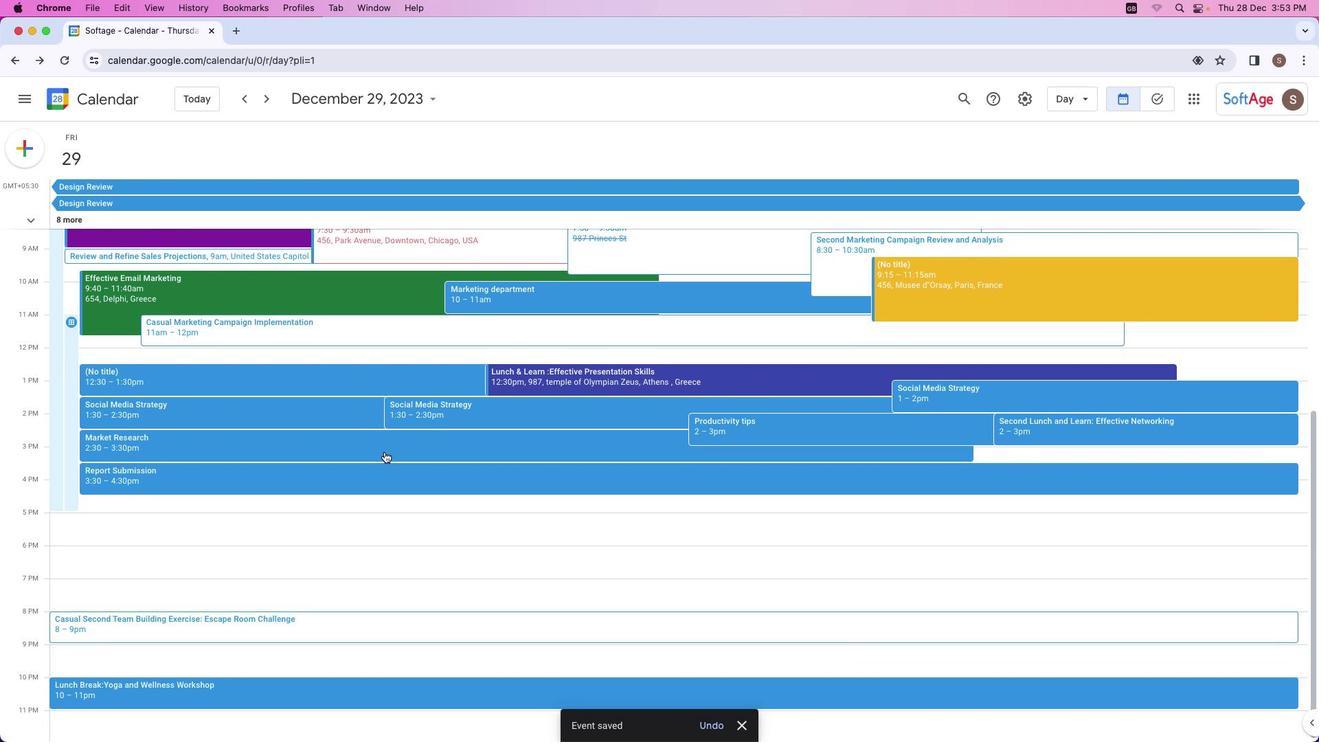 
Action: Mouse scrolled (384, 452) with delta (0, 0)
Screenshot: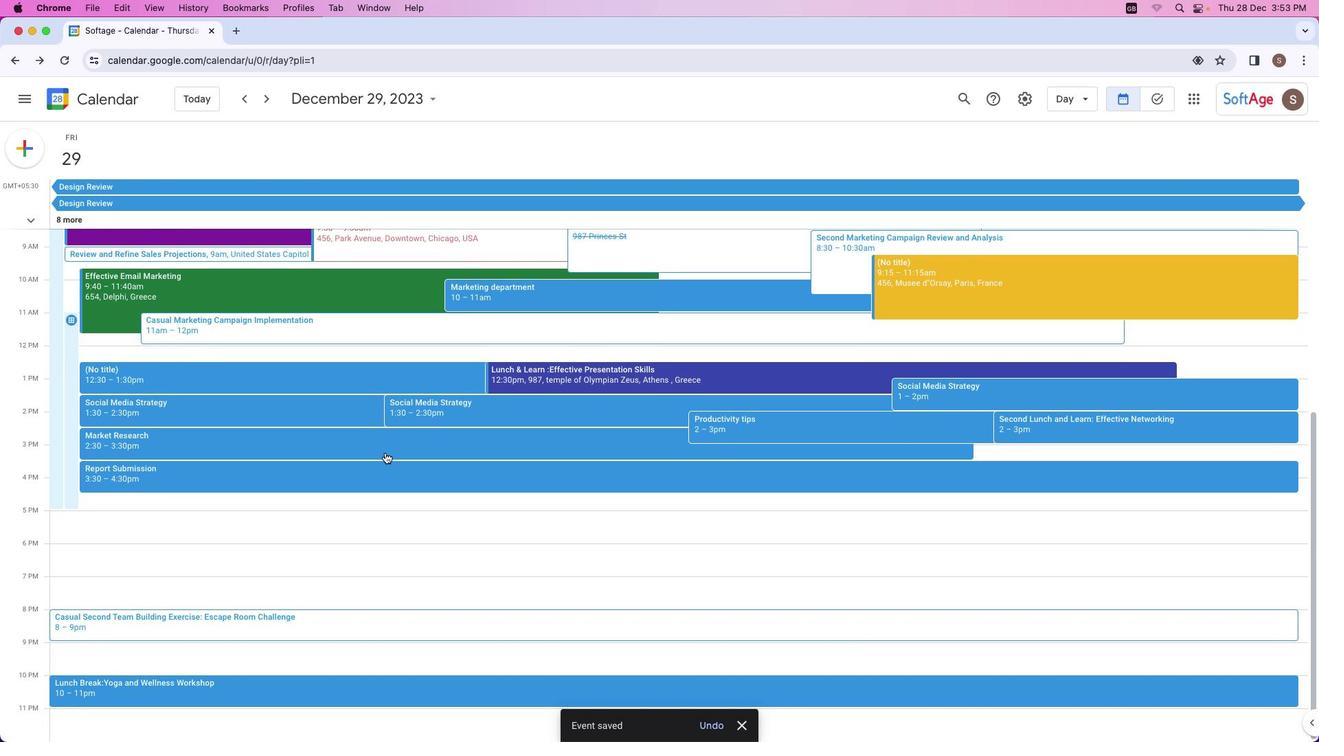 
Action: Mouse moved to (384, 452)
Screenshot: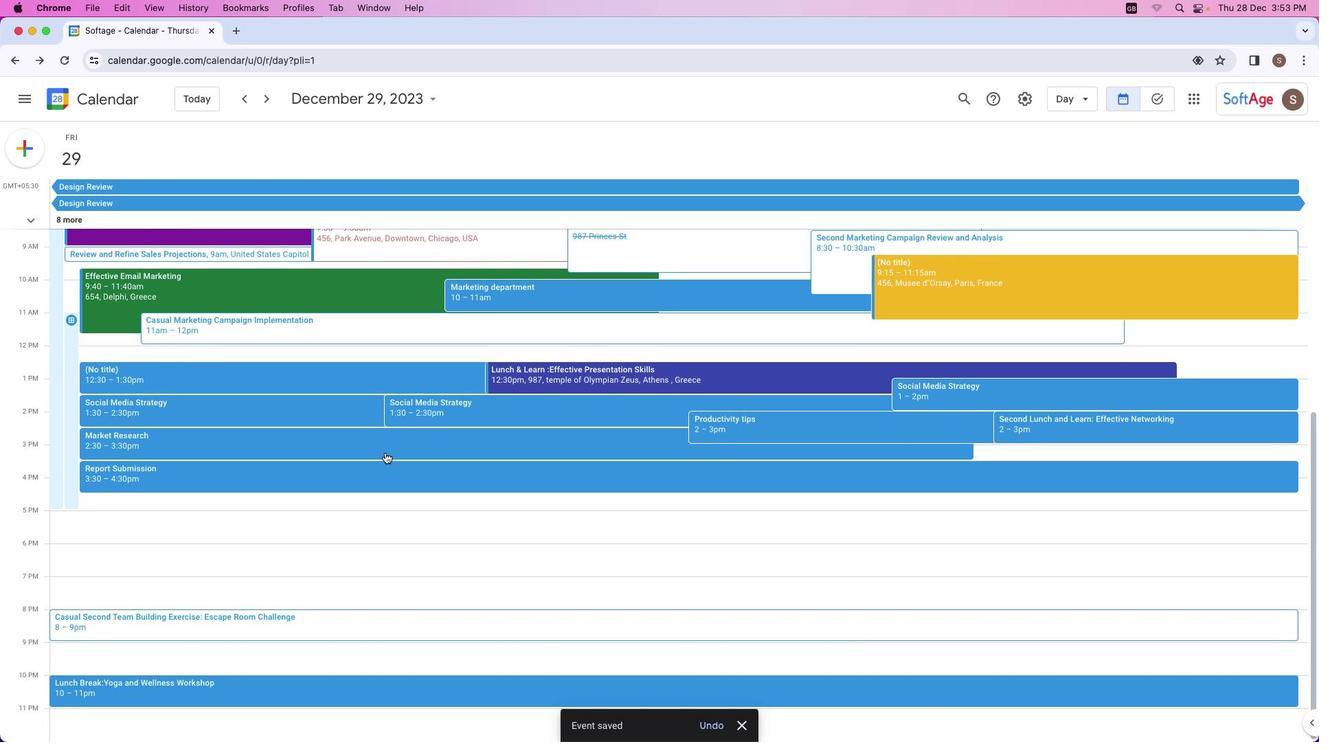 
Action: Mouse scrolled (384, 452) with delta (0, 0)
Screenshot: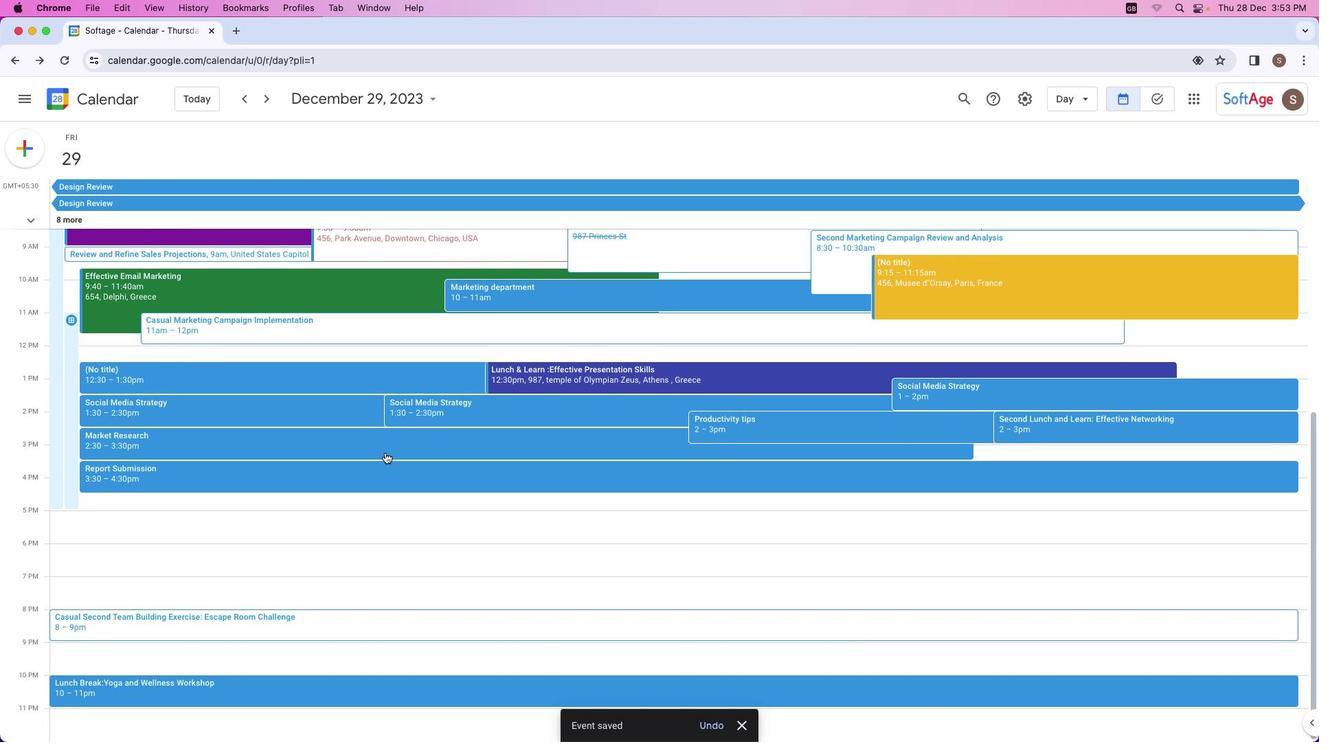
Action: Mouse scrolled (384, 452) with delta (0, 0)
Screenshot: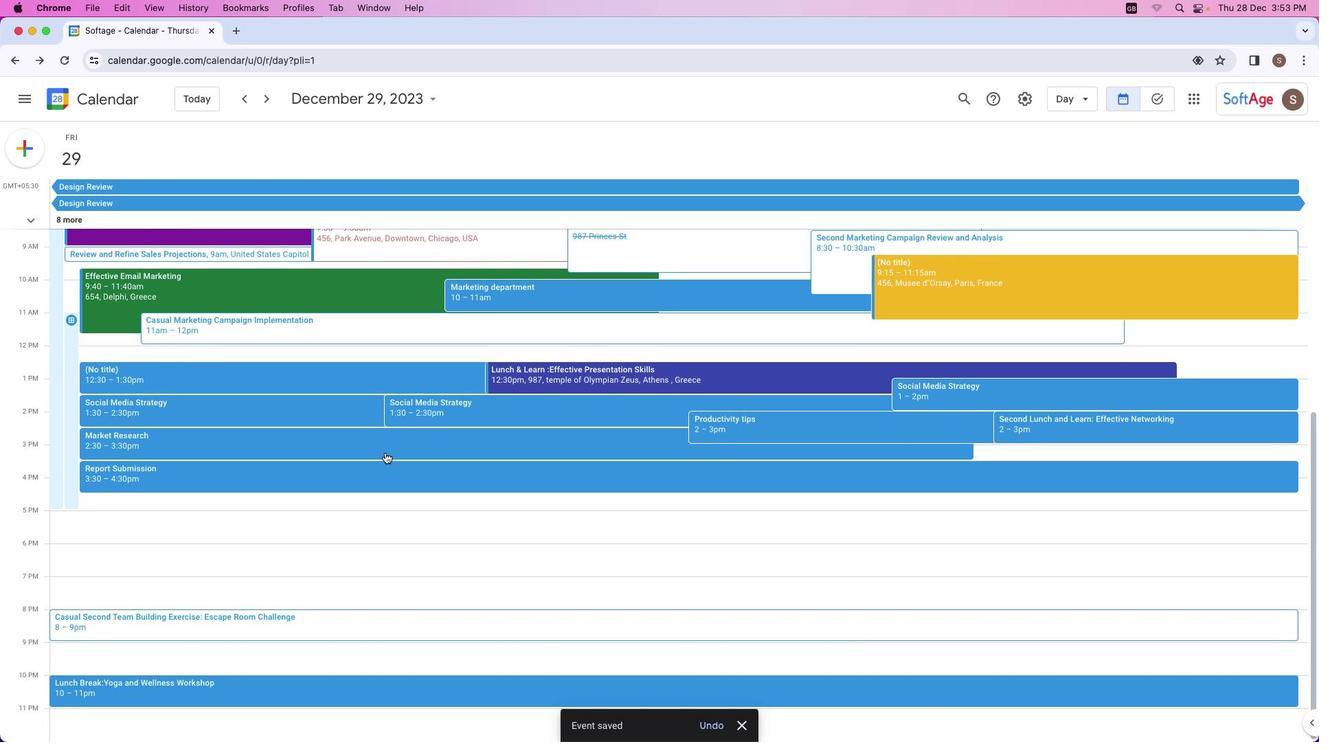 
Action: Mouse scrolled (384, 452) with delta (0, 0)
Screenshot: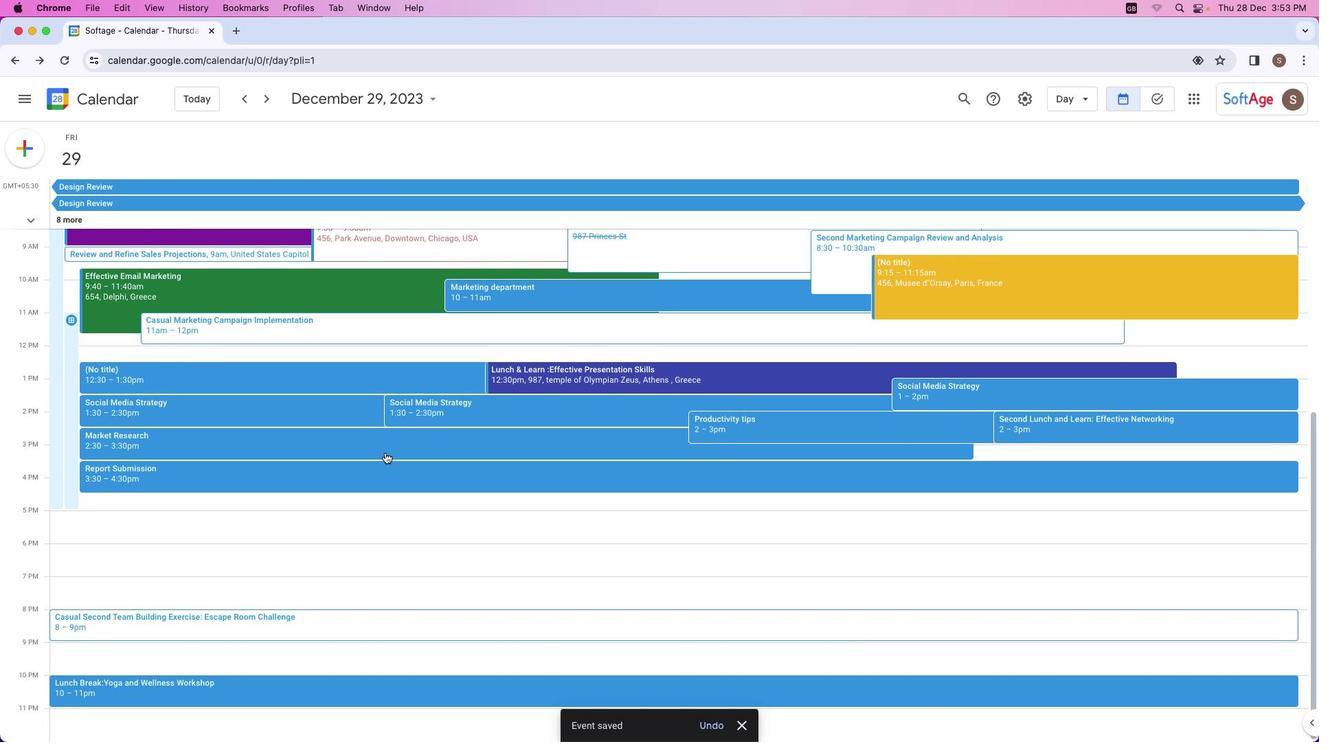 
Action: Mouse scrolled (384, 452) with delta (0, 0)
Screenshot: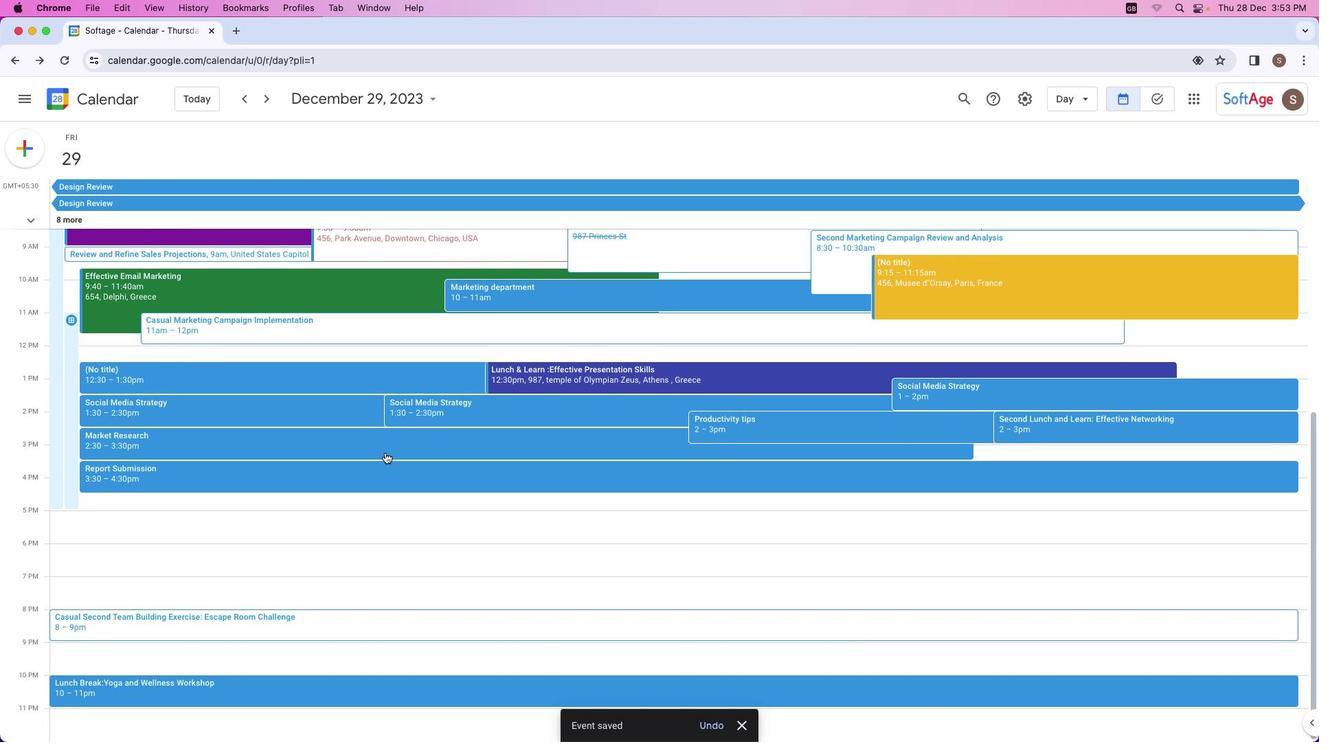 
Action: Mouse scrolled (384, 452) with delta (0, 0)
Screenshot: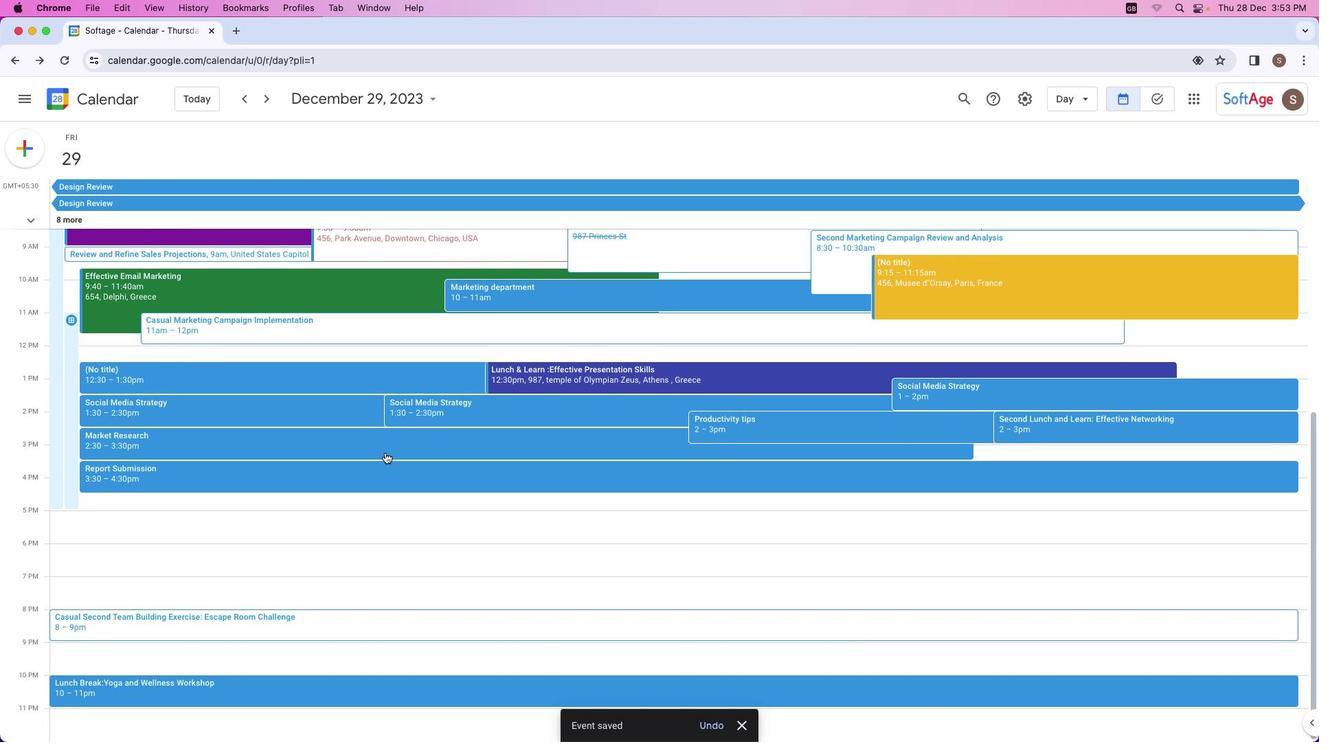 
Action: Mouse moved to (385, 452)
Screenshot: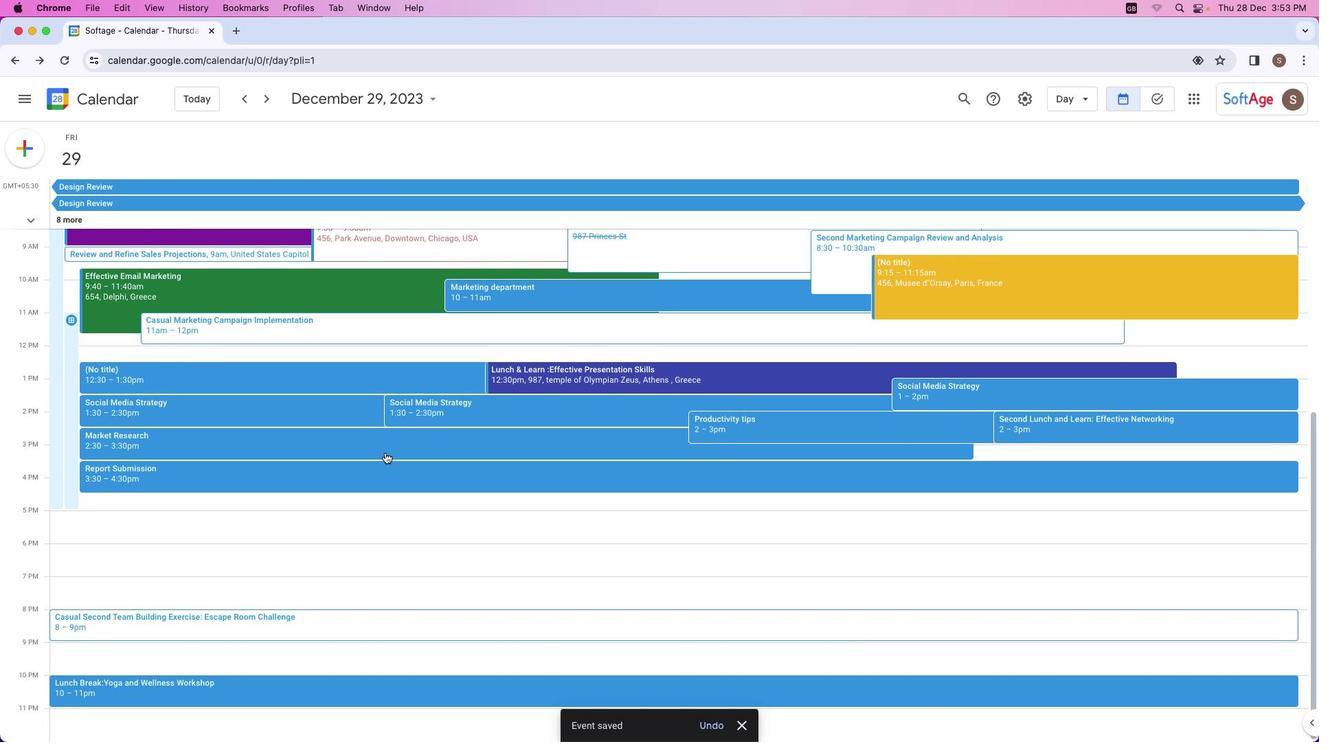 
Action: Mouse scrolled (385, 452) with delta (0, 0)
Screenshot: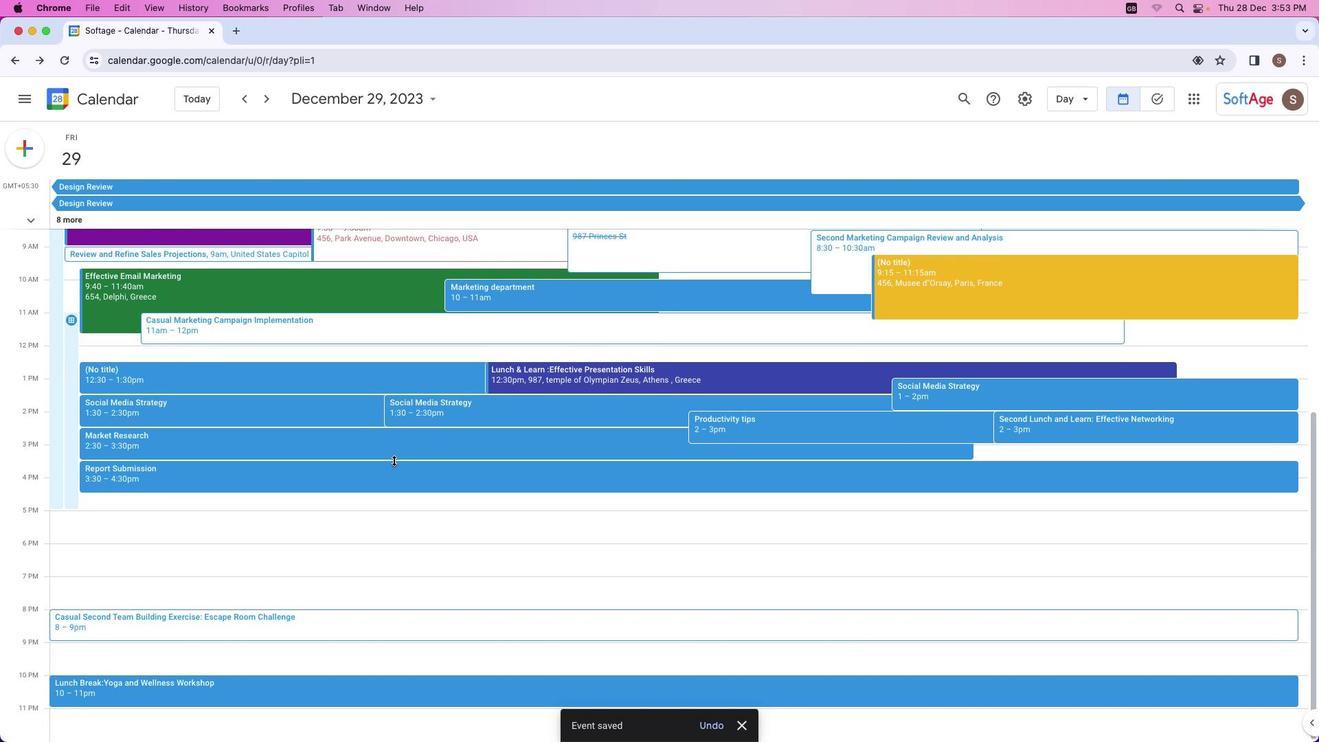 
Action: Mouse moved to (408, 471)
Screenshot: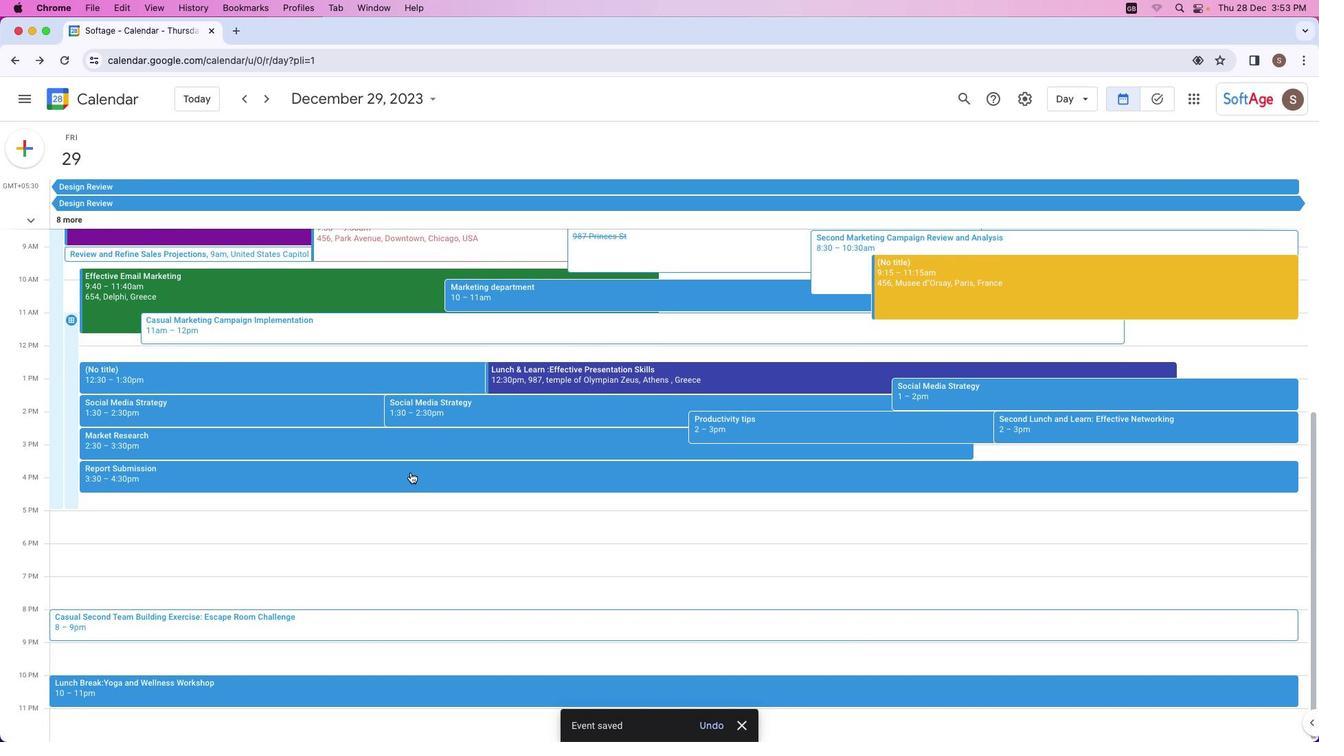 
Action: Mouse scrolled (408, 471) with delta (0, 0)
Screenshot: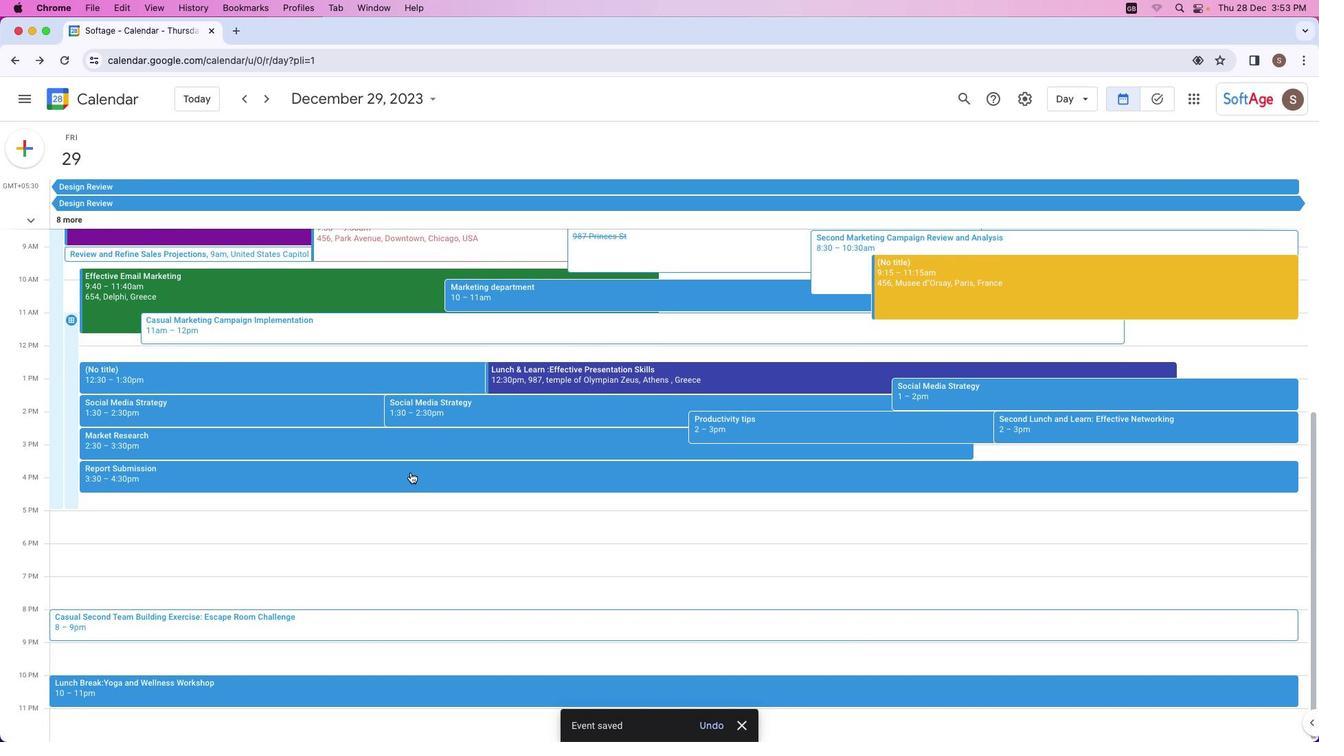 
Action: Mouse moved to (410, 472)
Screenshot: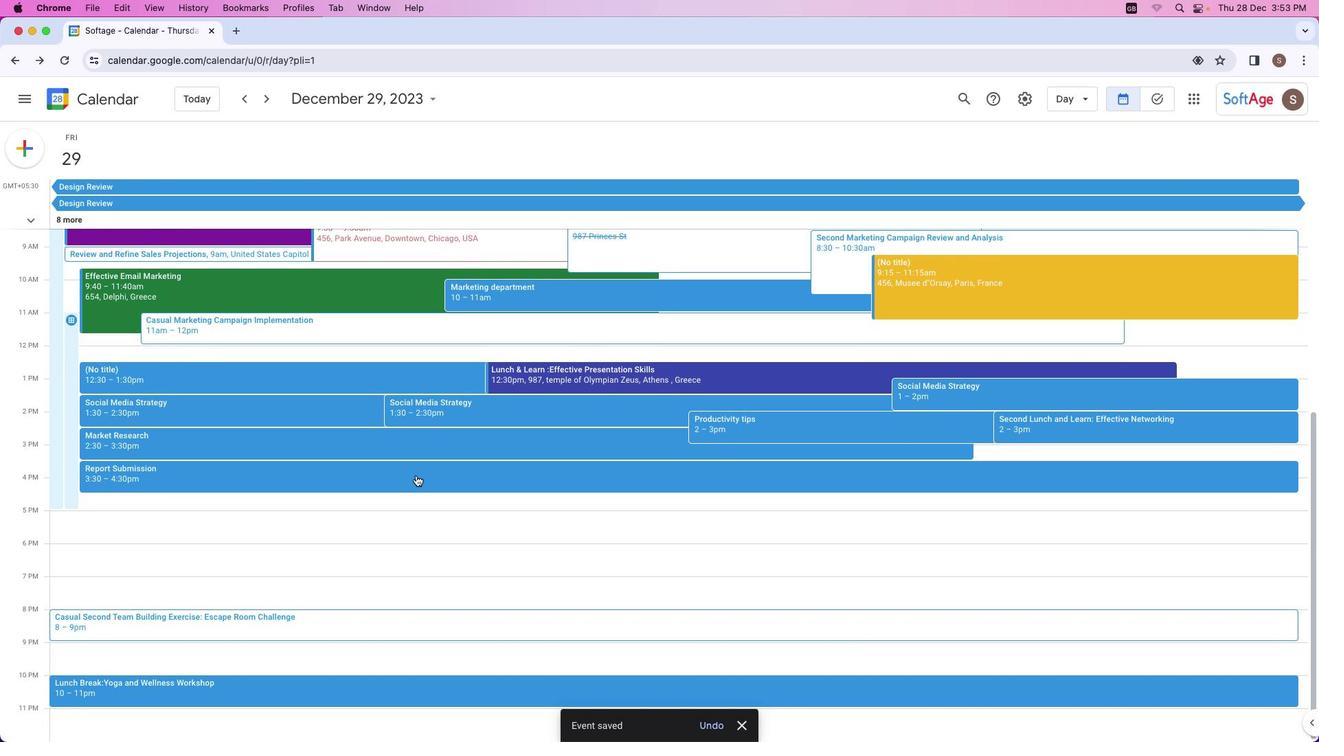 
Action: Mouse scrolled (410, 472) with delta (0, 0)
Screenshot: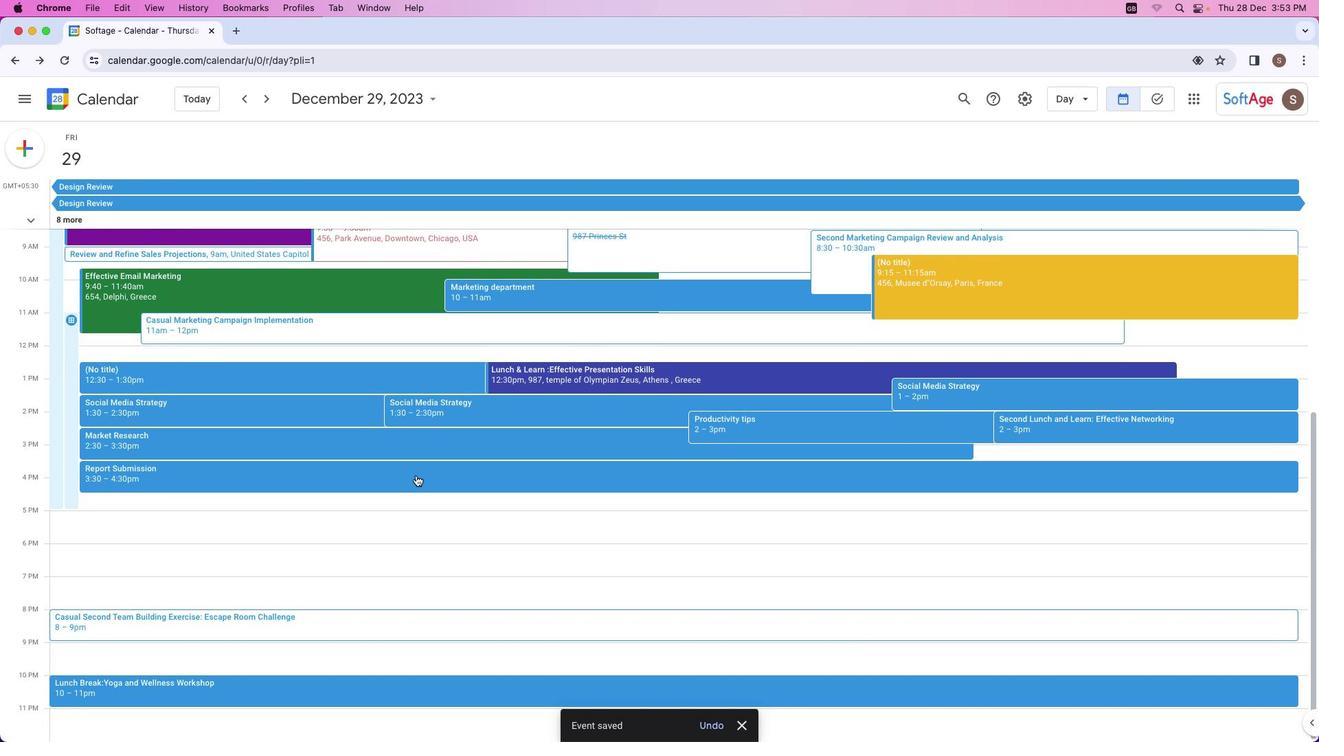 
Action: Mouse moved to (416, 475)
Screenshot: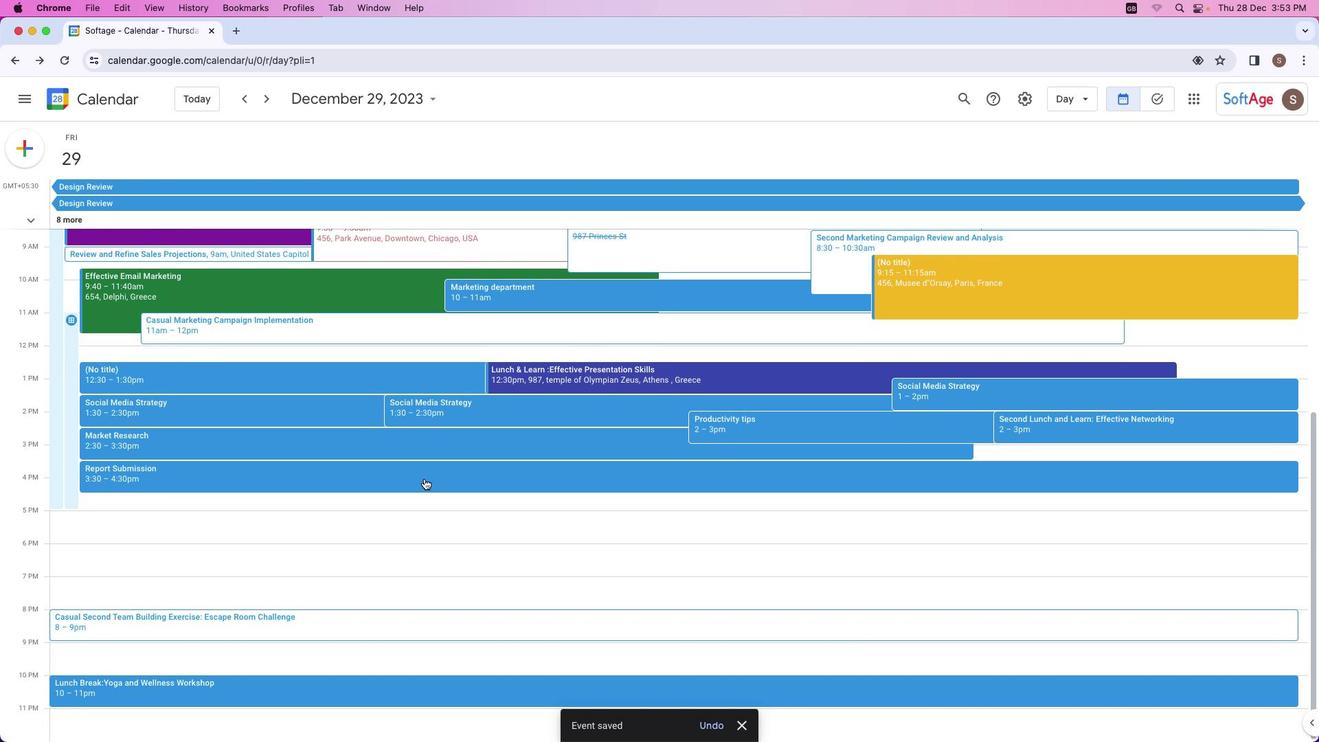 
Action: Mouse scrolled (416, 475) with delta (0, 0)
Screenshot: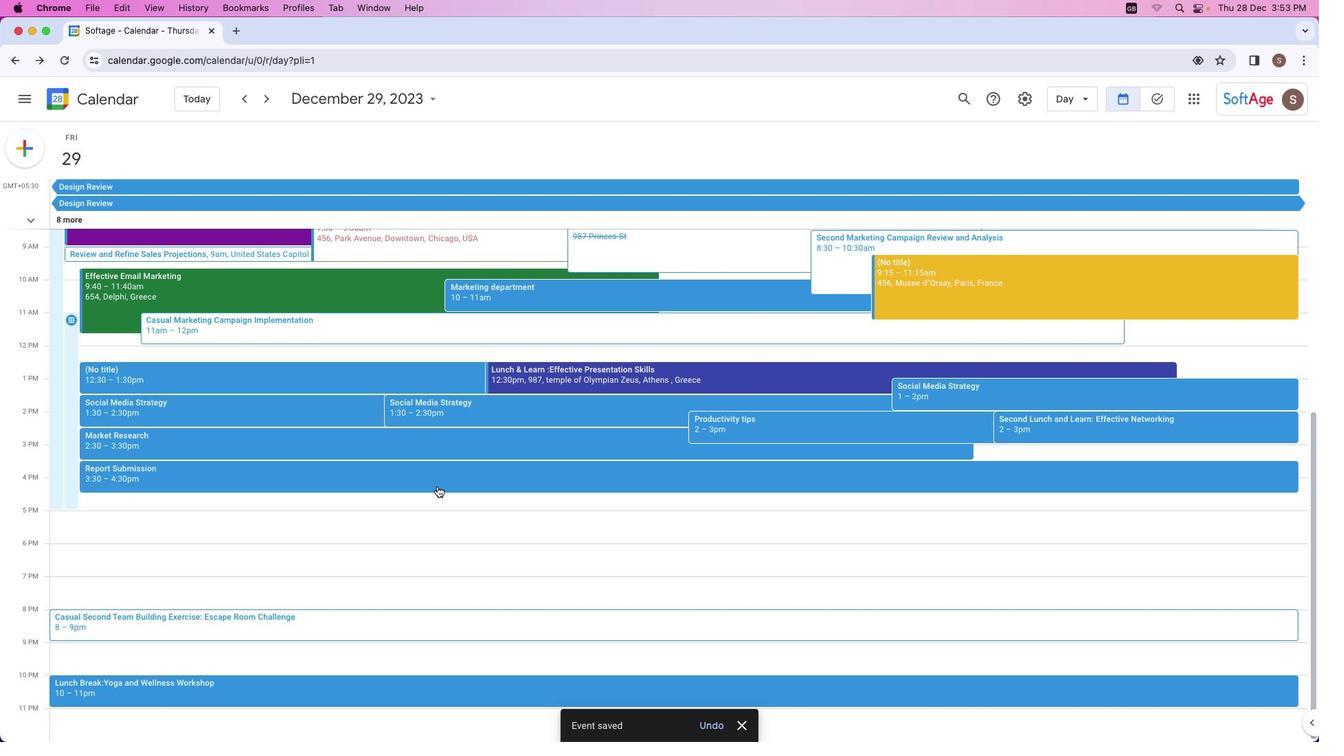 
Action: Mouse moved to (437, 486)
Screenshot: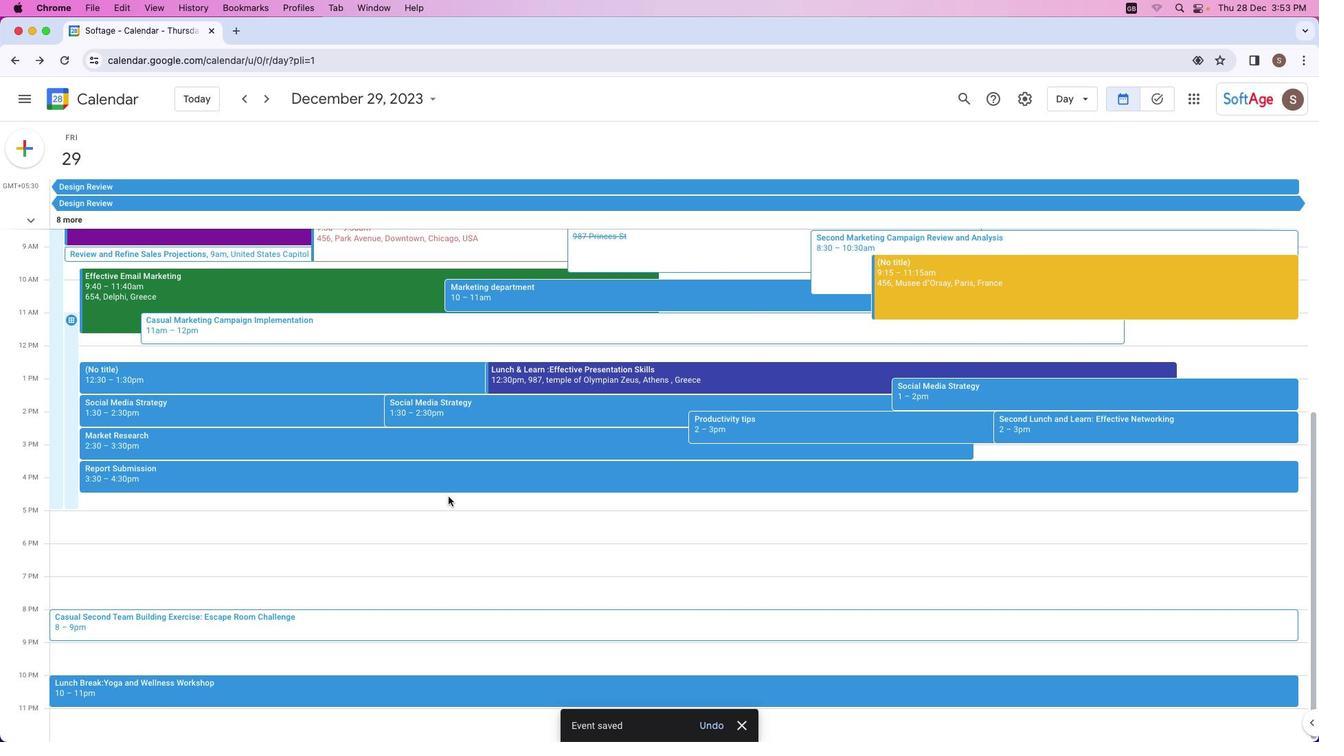 
Action: Mouse scrolled (437, 486) with delta (0, 0)
Screenshot: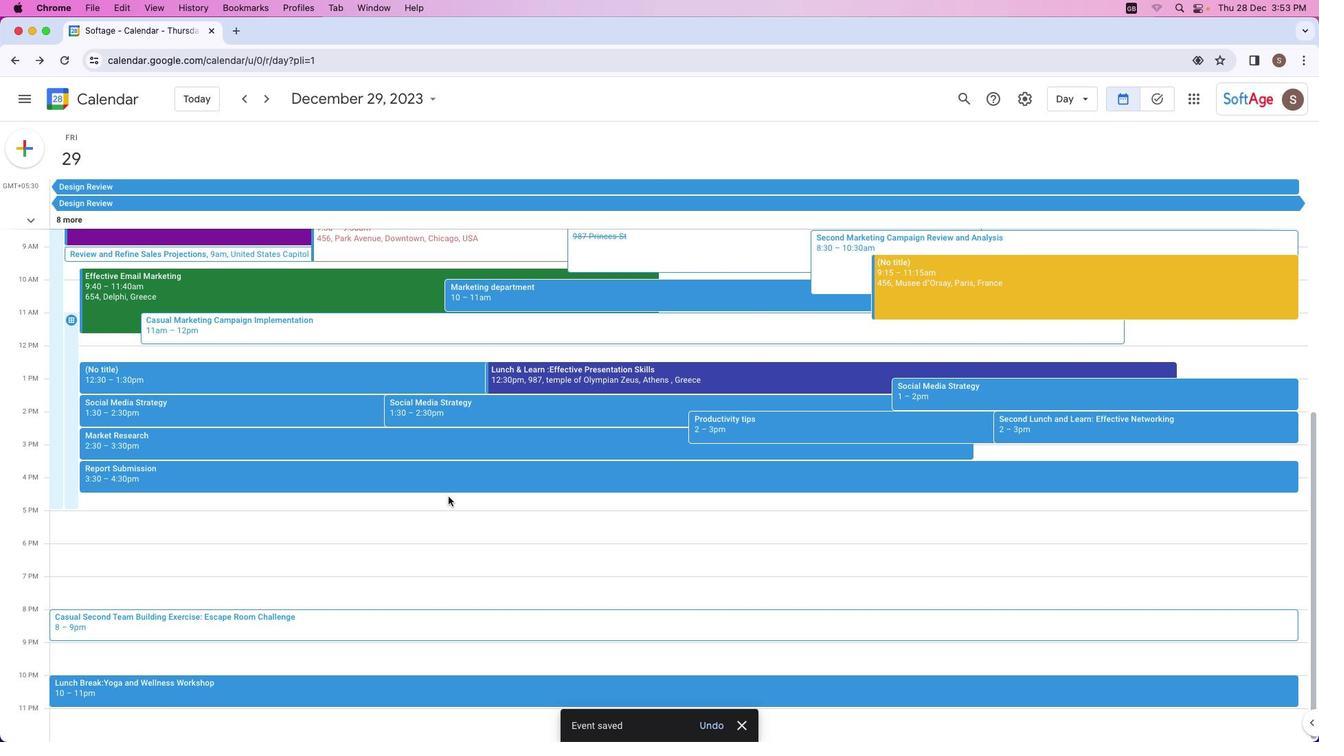 
Action: Mouse moved to (255, 368)
Screenshot: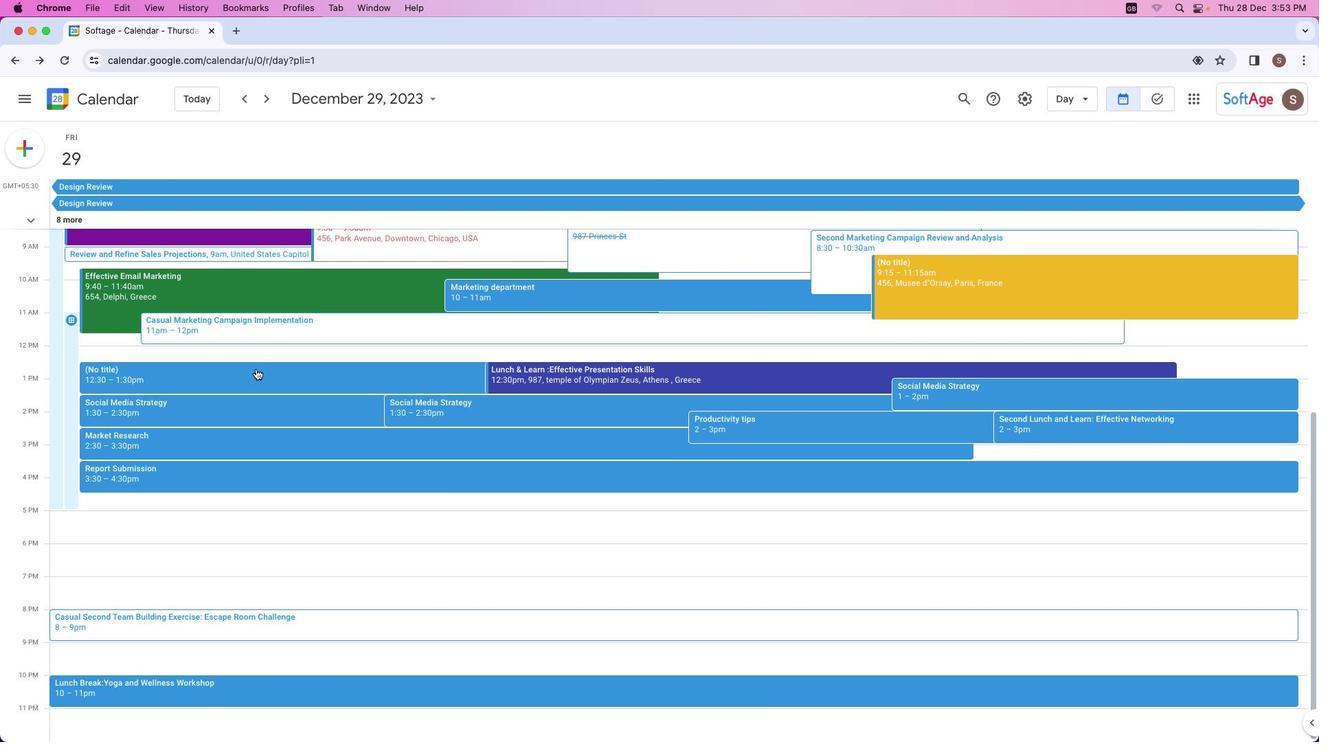 
Action: Mouse scrolled (255, 368) with delta (0, 0)
Screenshot: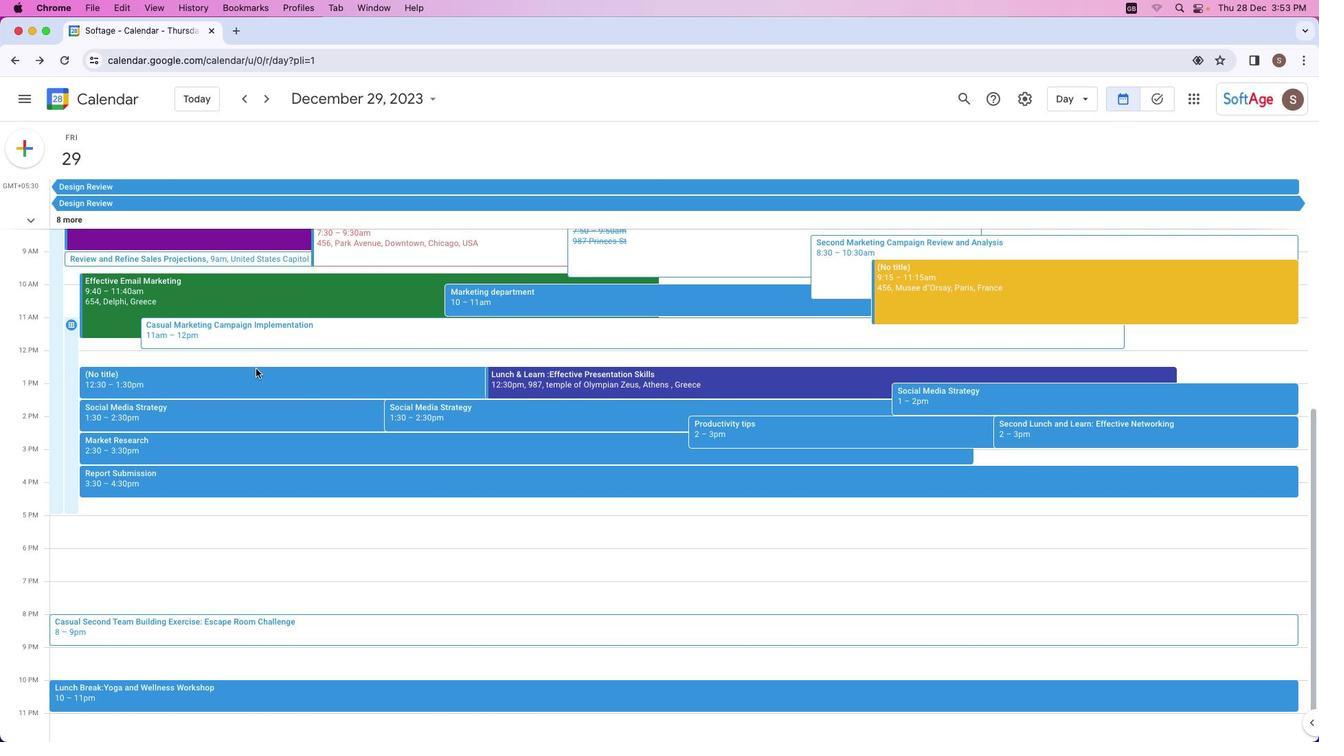 
Action: Mouse scrolled (255, 368) with delta (0, 0)
Screenshot: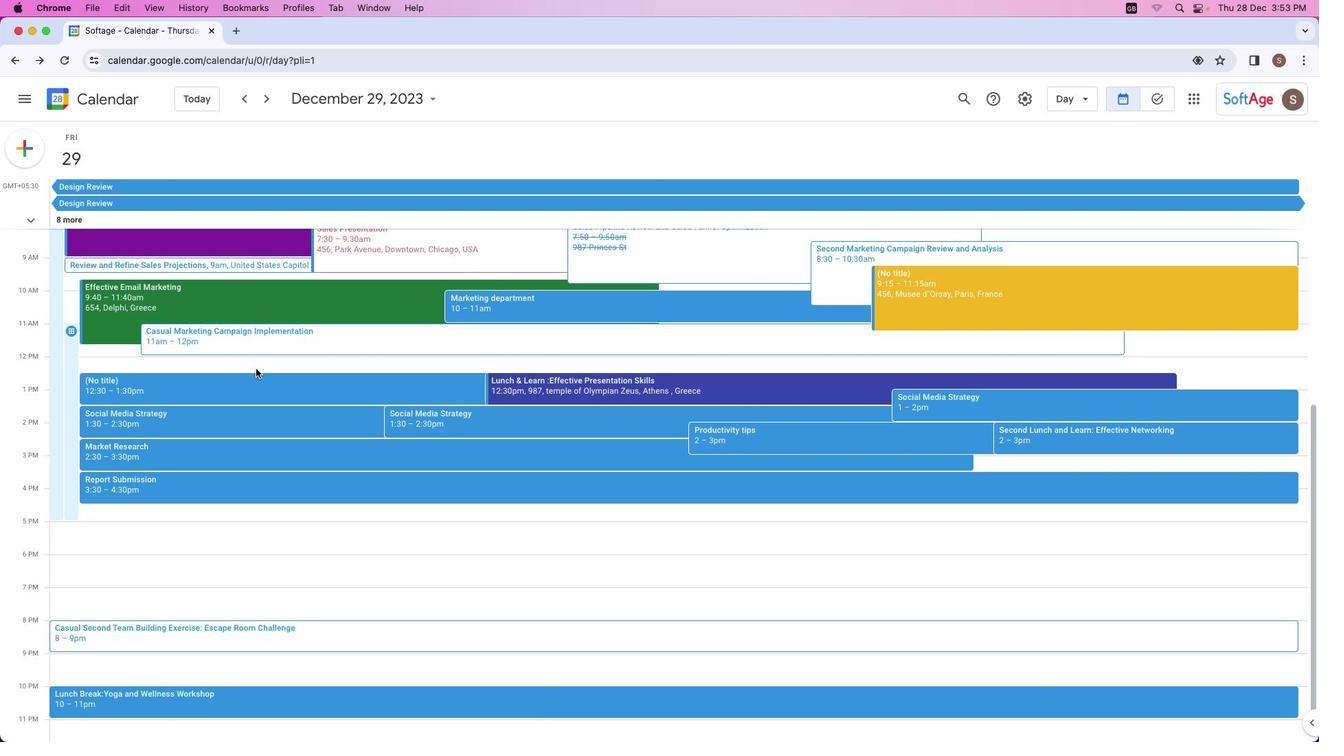 
Action: Mouse scrolled (255, 368) with delta (0, 0)
Screenshot: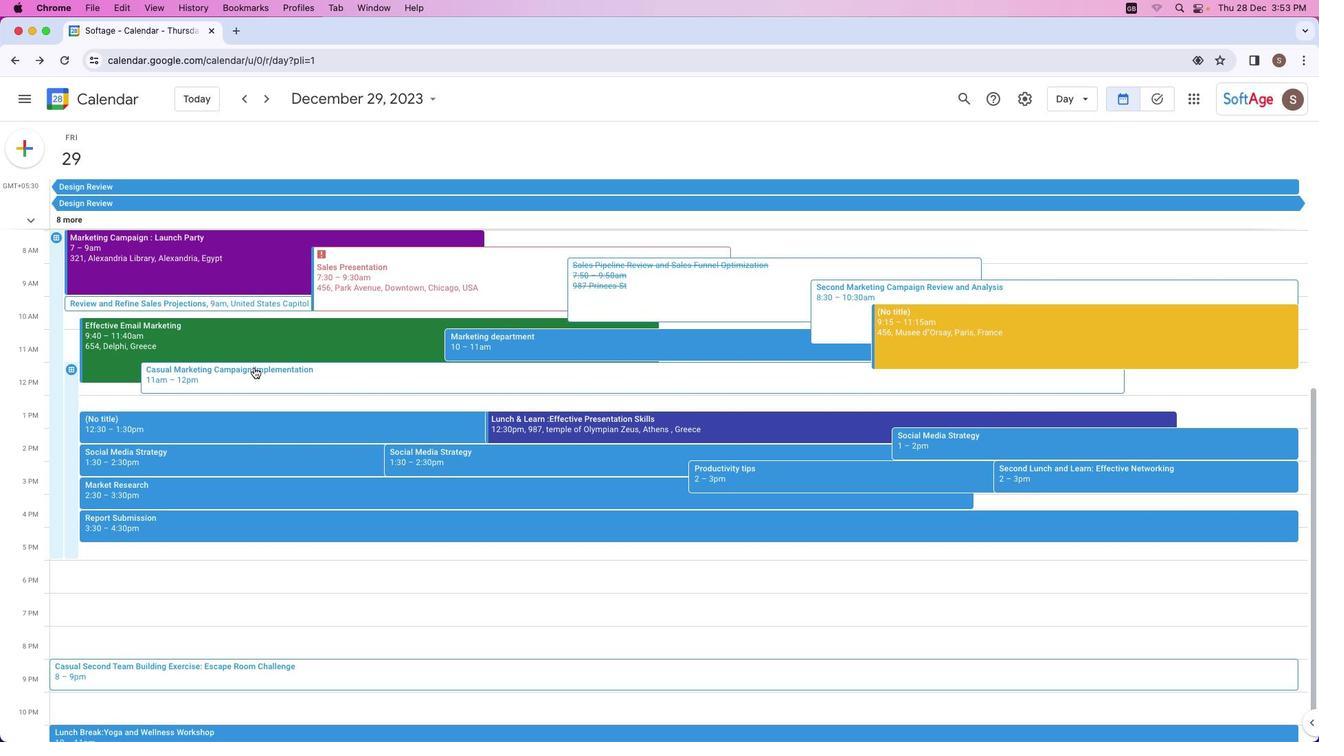 
Action: Mouse moved to (255, 368)
Screenshot: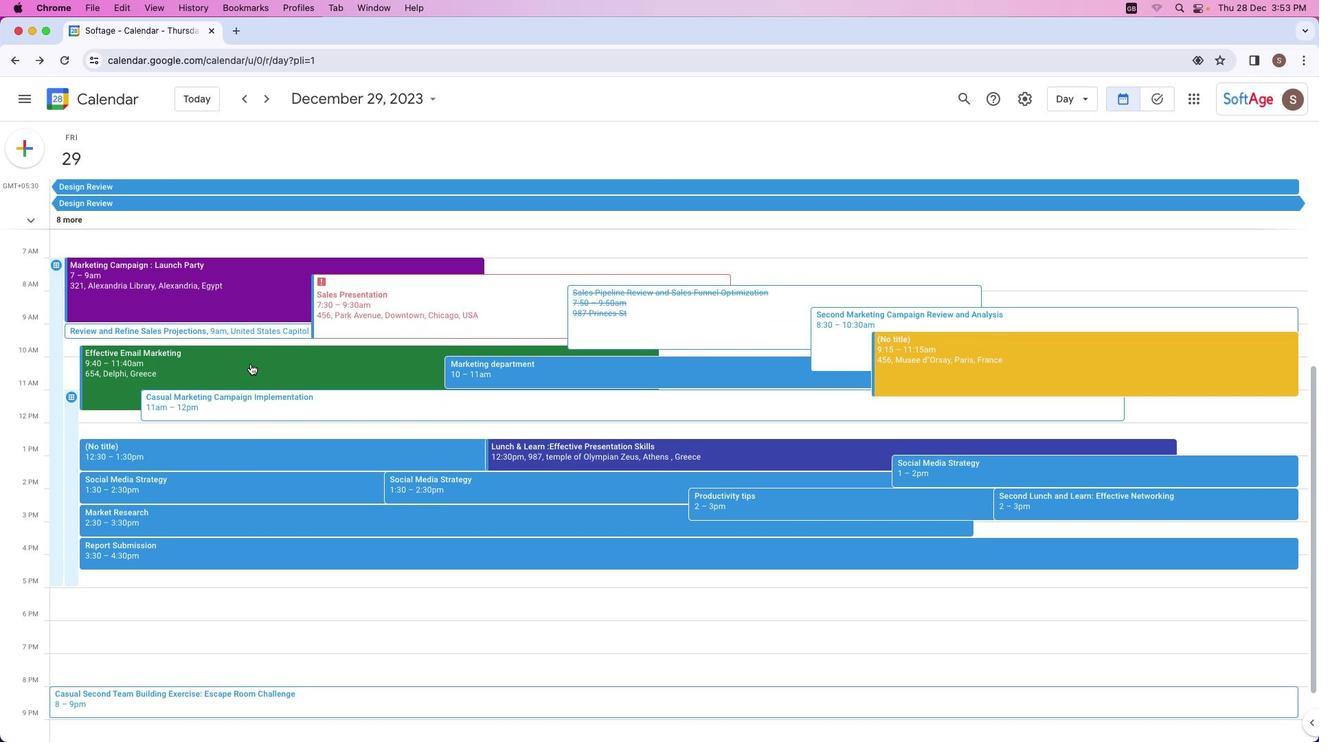 
Action: Mouse scrolled (255, 368) with delta (0, 0)
Screenshot: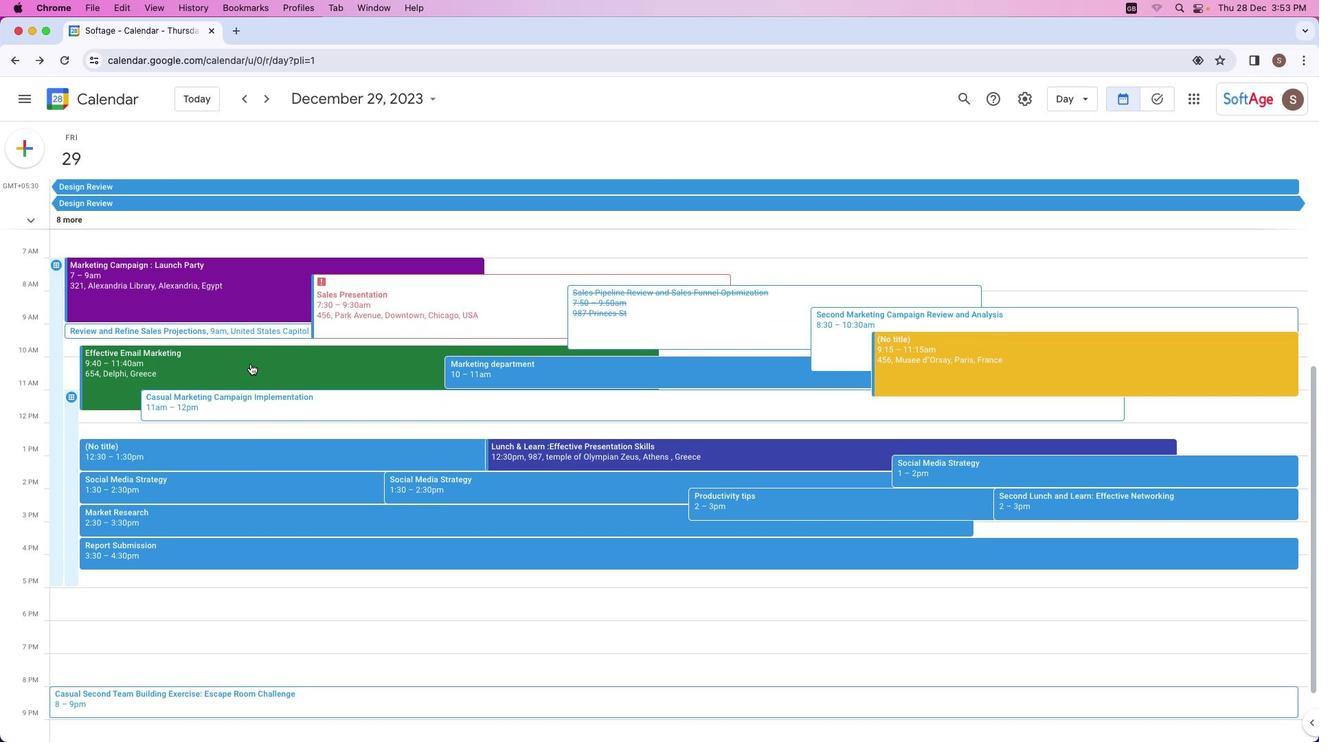 
Action: Mouse moved to (253, 367)
Screenshot: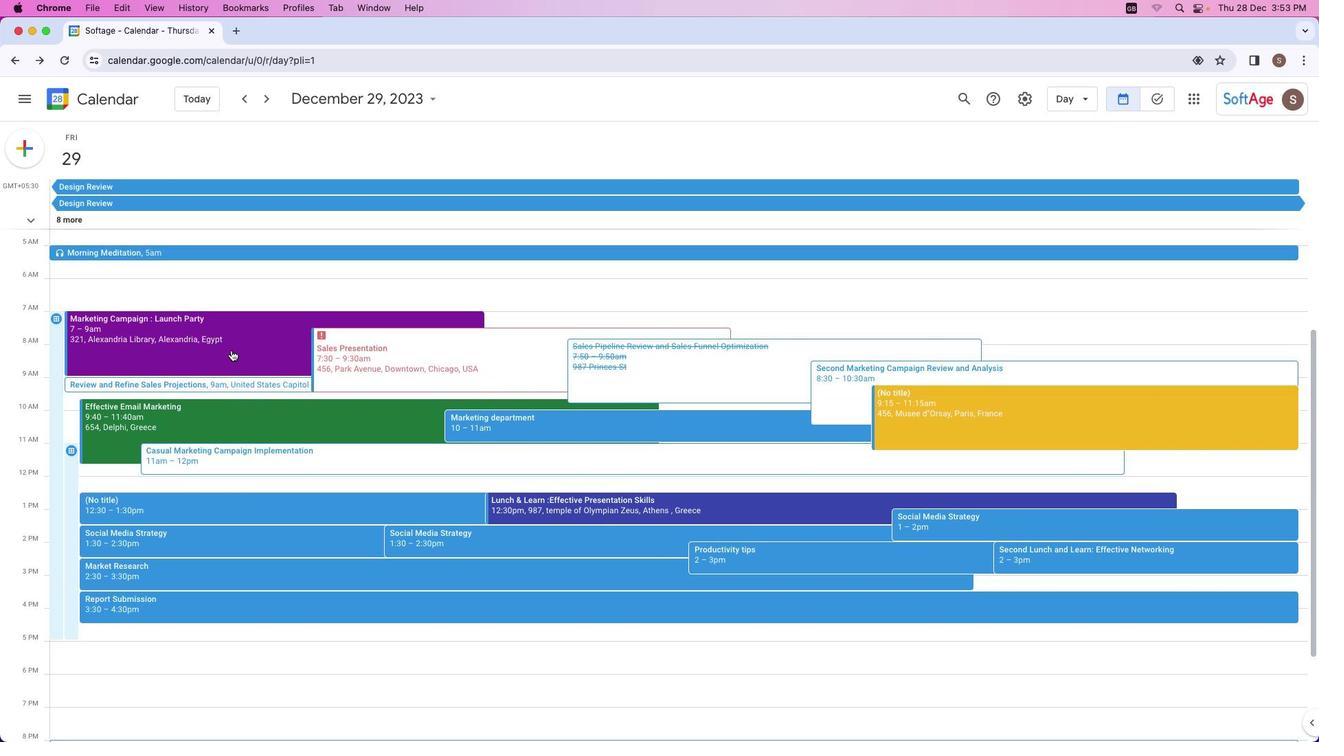 
Action: Mouse scrolled (253, 367) with delta (0, 0)
Screenshot: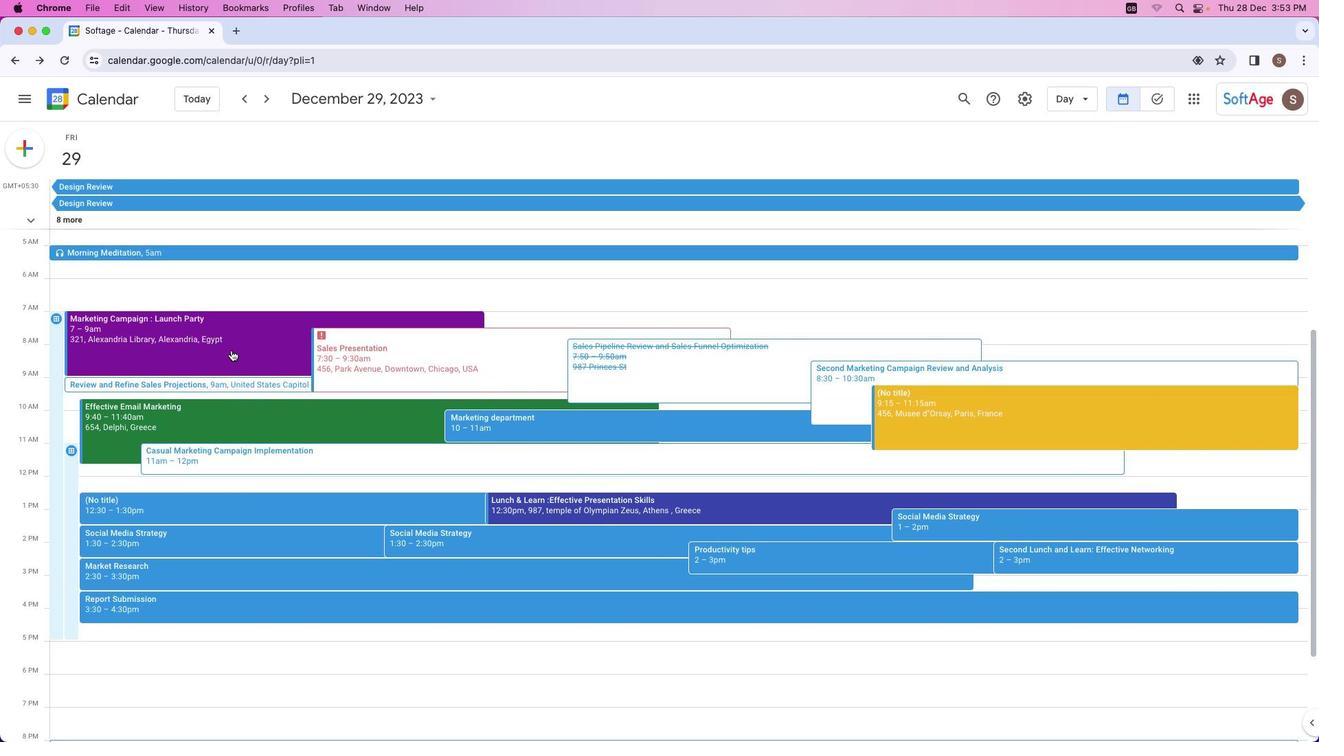 
Action: Mouse moved to (31, 217)
Screenshot: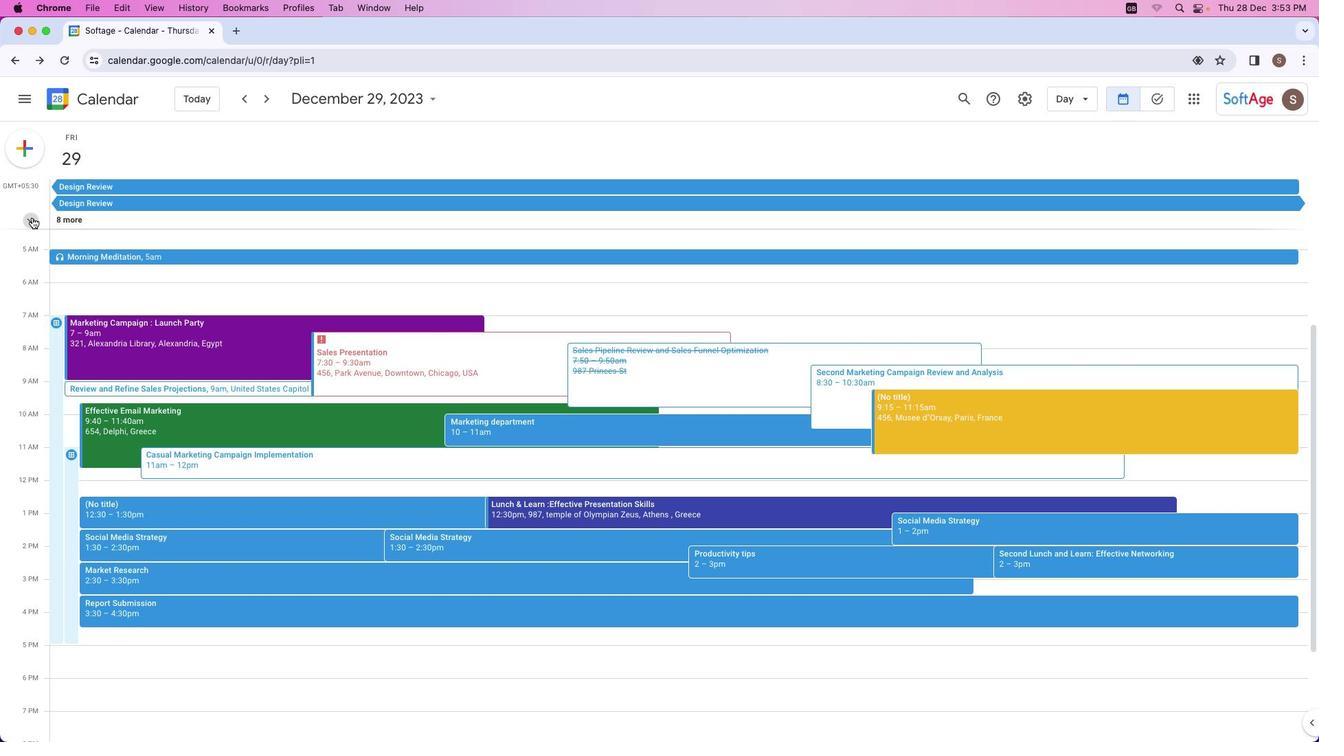 
Action: Mouse pressed left at (31, 217)
Screenshot: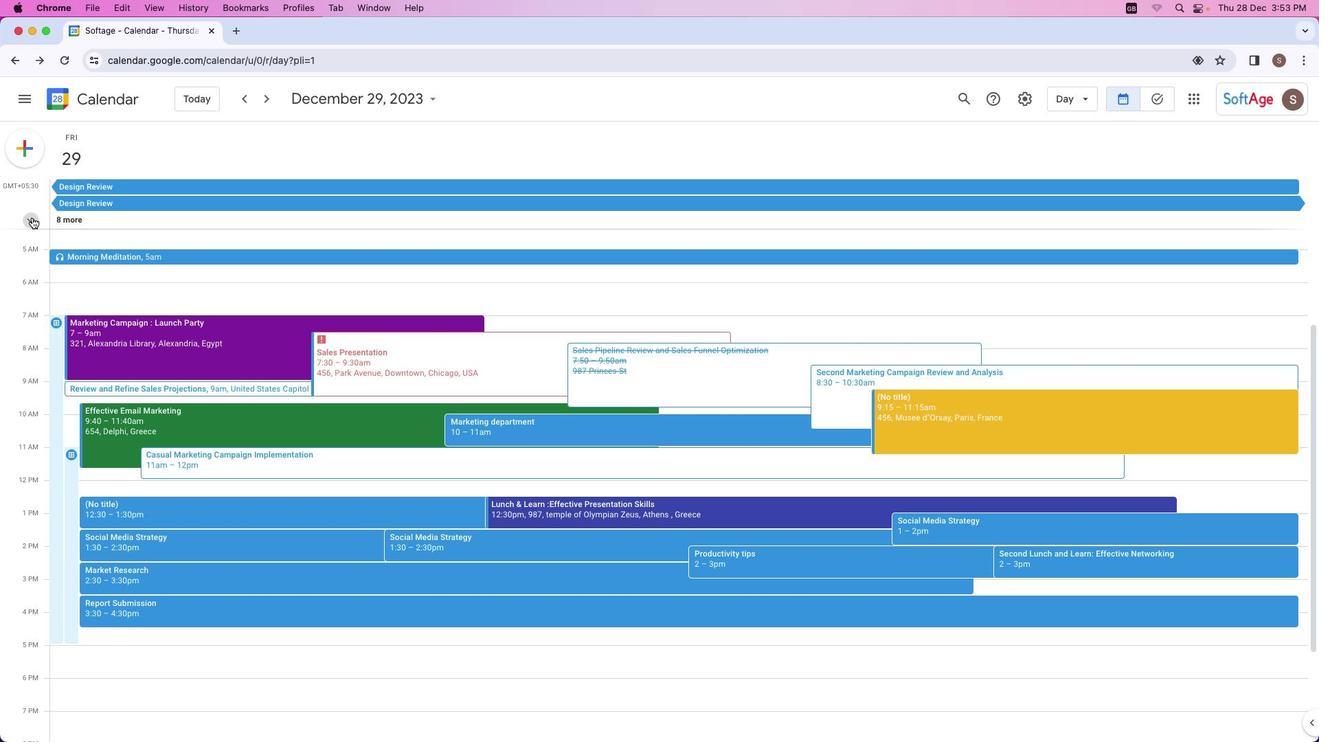 
Action: Mouse moved to (35, 333)
Screenshot: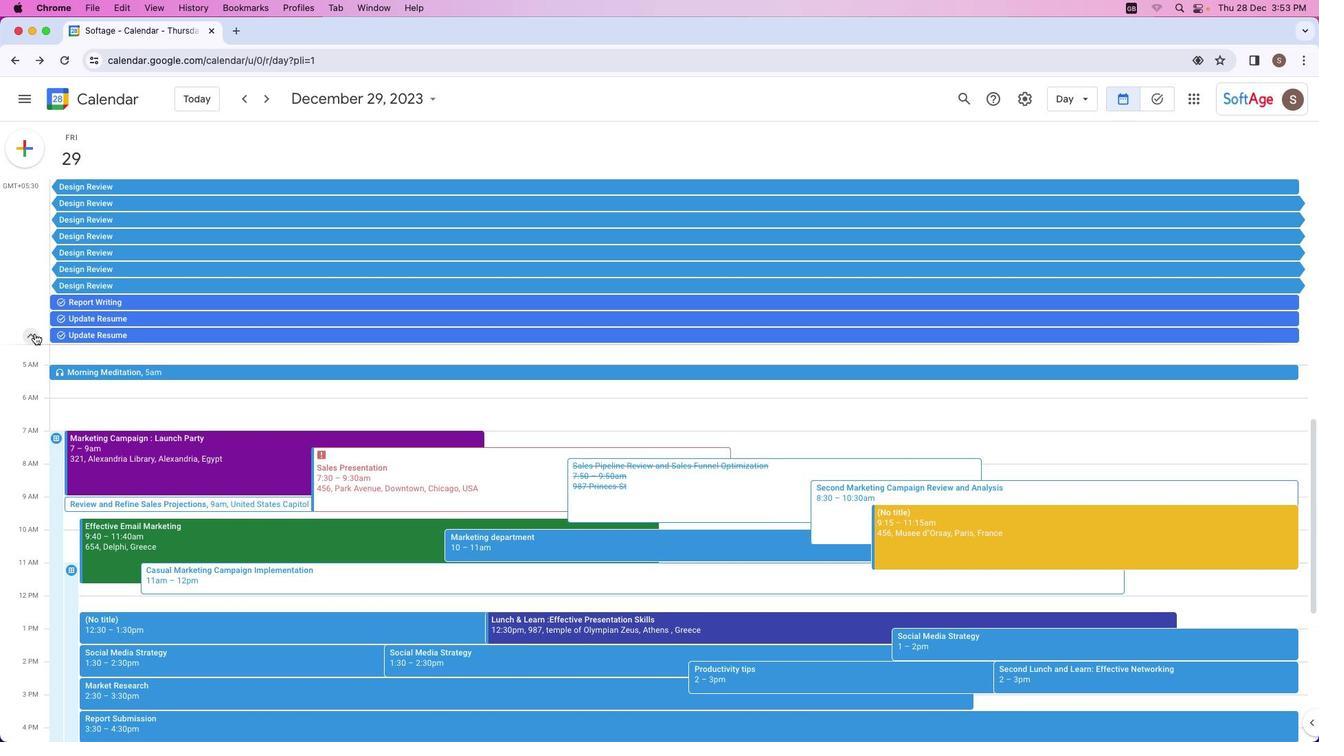 
Action: Mouse pressed left at (35, 333)
Screenshot: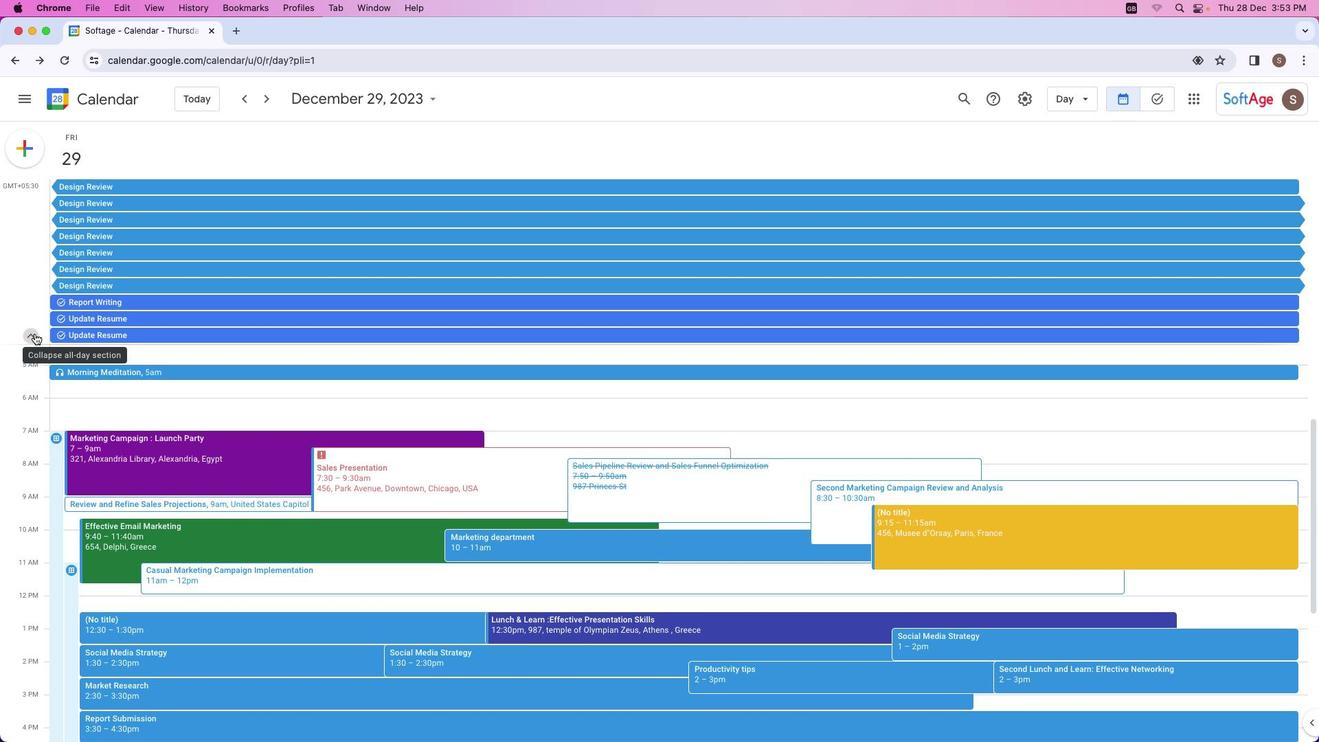 
Action: Mouse moved to (538, 427)
Screenshot: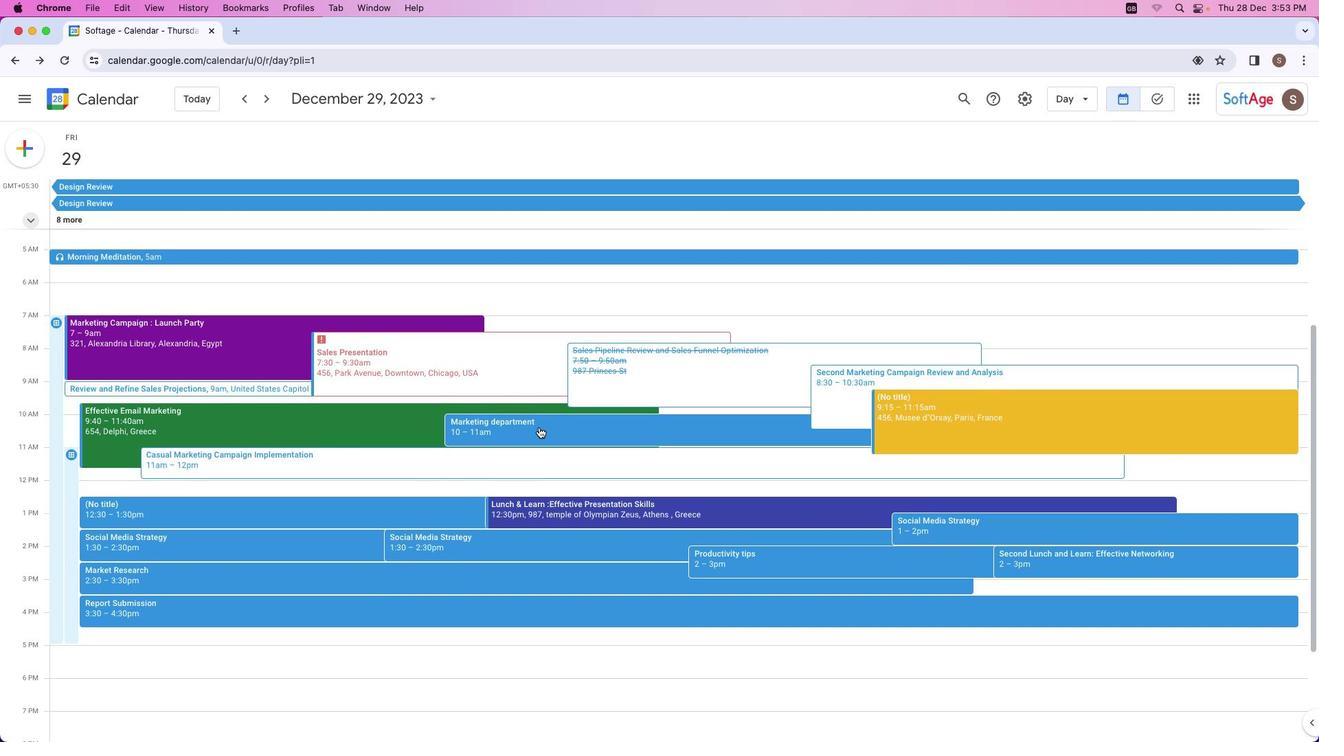 
Action: Mouse pressed left at (538, 427)
Screenshot: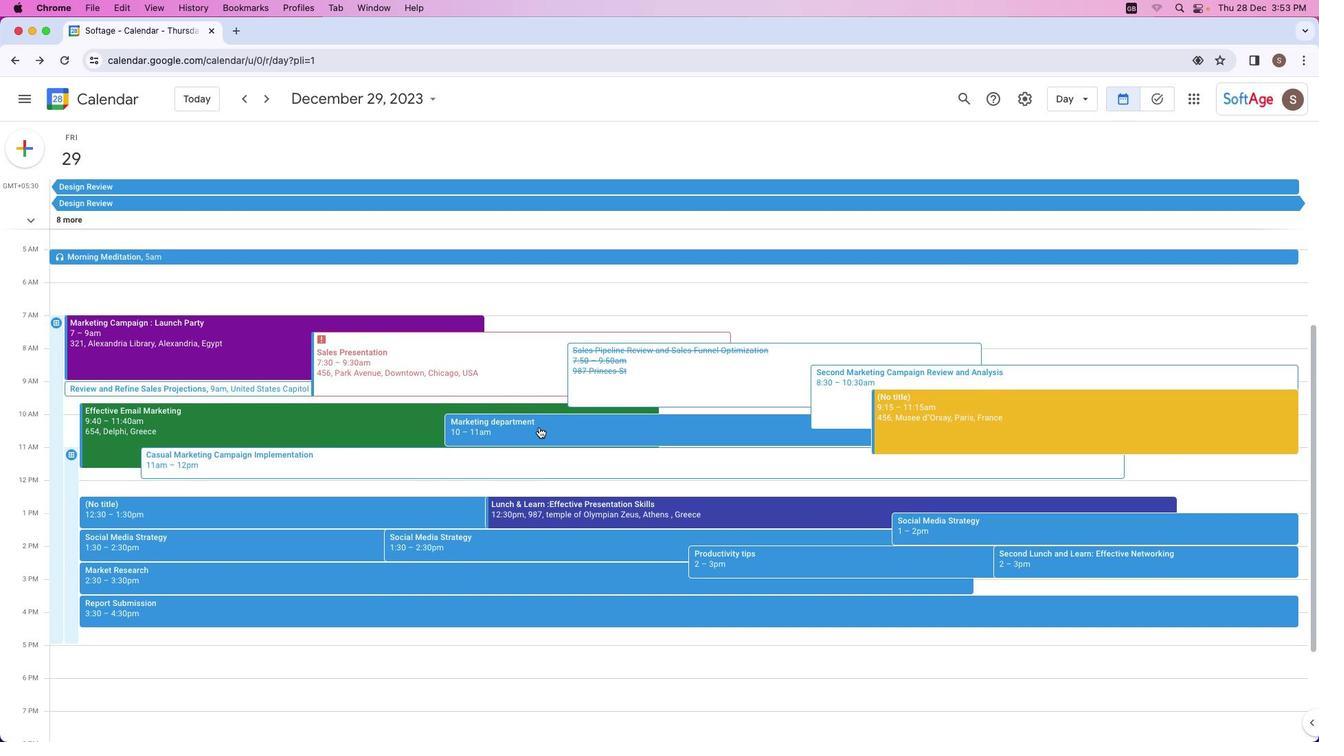 
Action: Mouse moved to (329, 99)
Screenshot: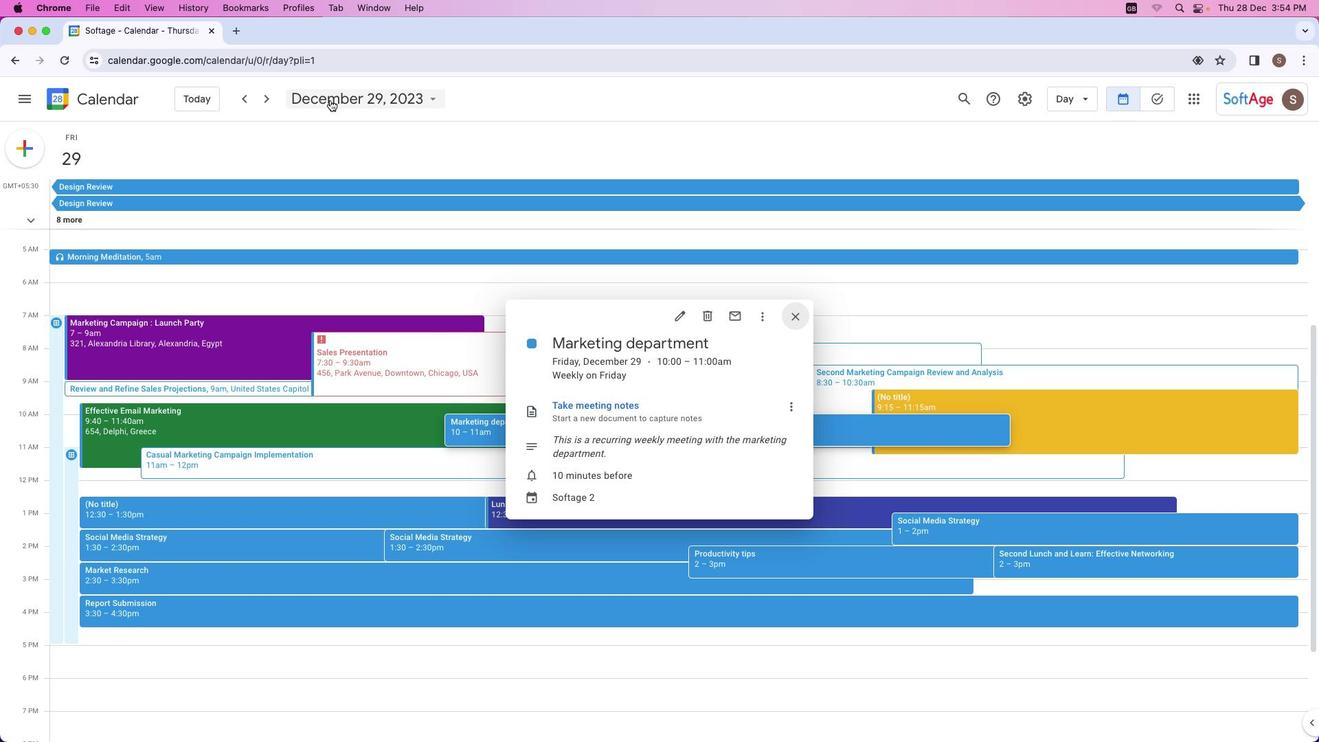 
Action: Mouse pressed left at (329, 99)
Screenshot: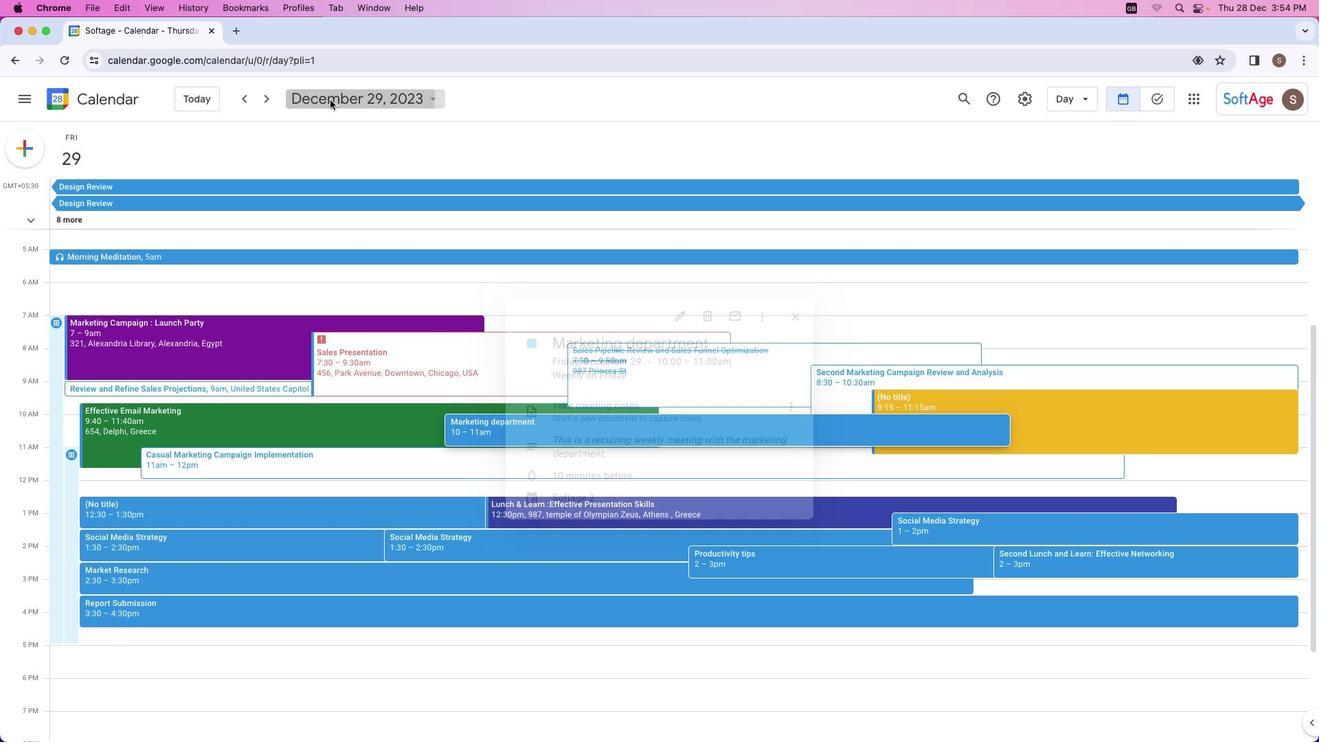 
Action: Mouse moved to (389, 235)
Screenshot: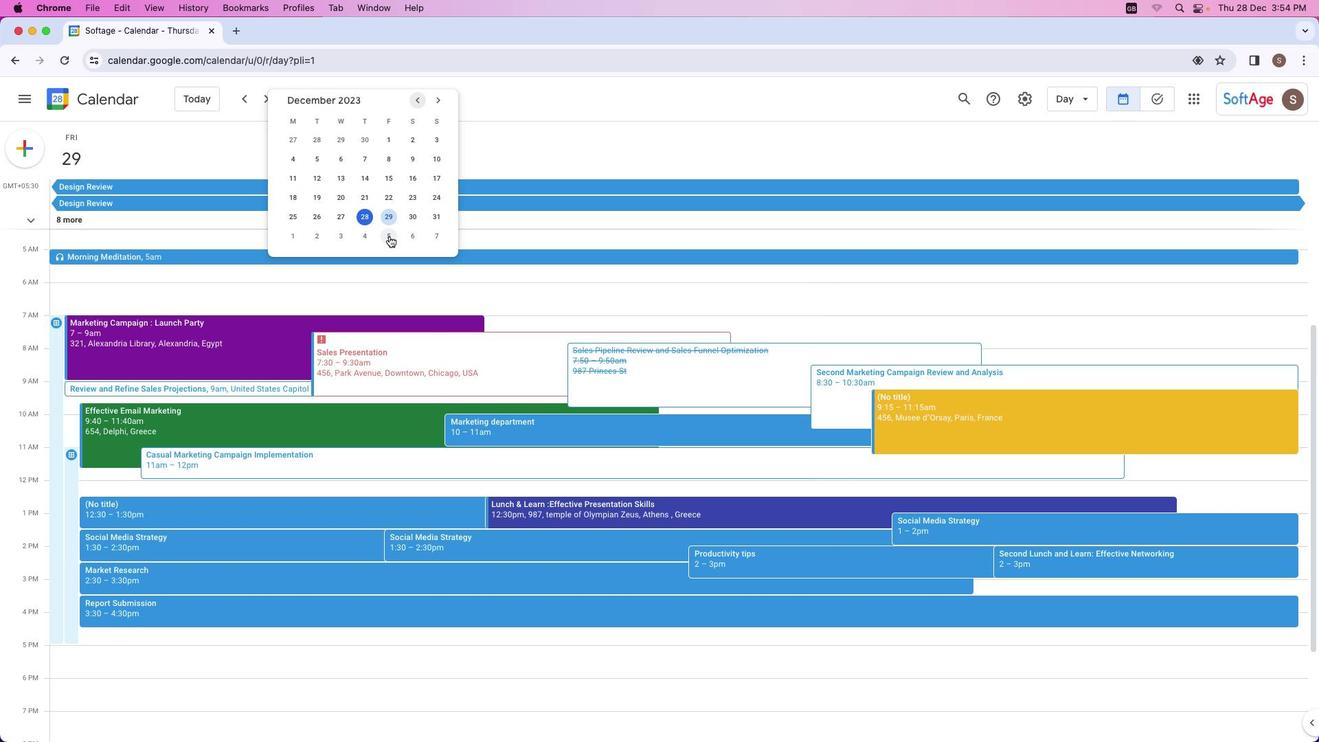 
Action: Mouse pressed left at (389, 235)
Screenshot: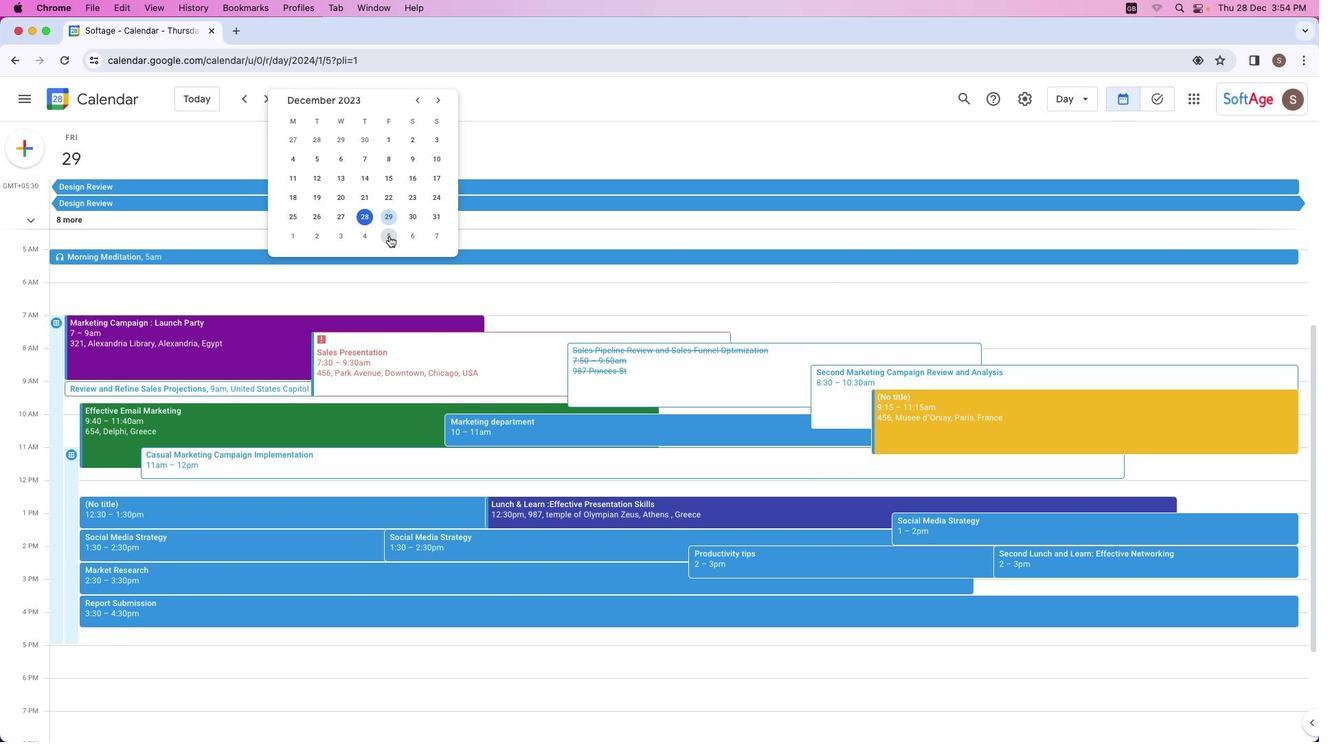 
Action: Mouse moved to (593, 424)
Screenshot: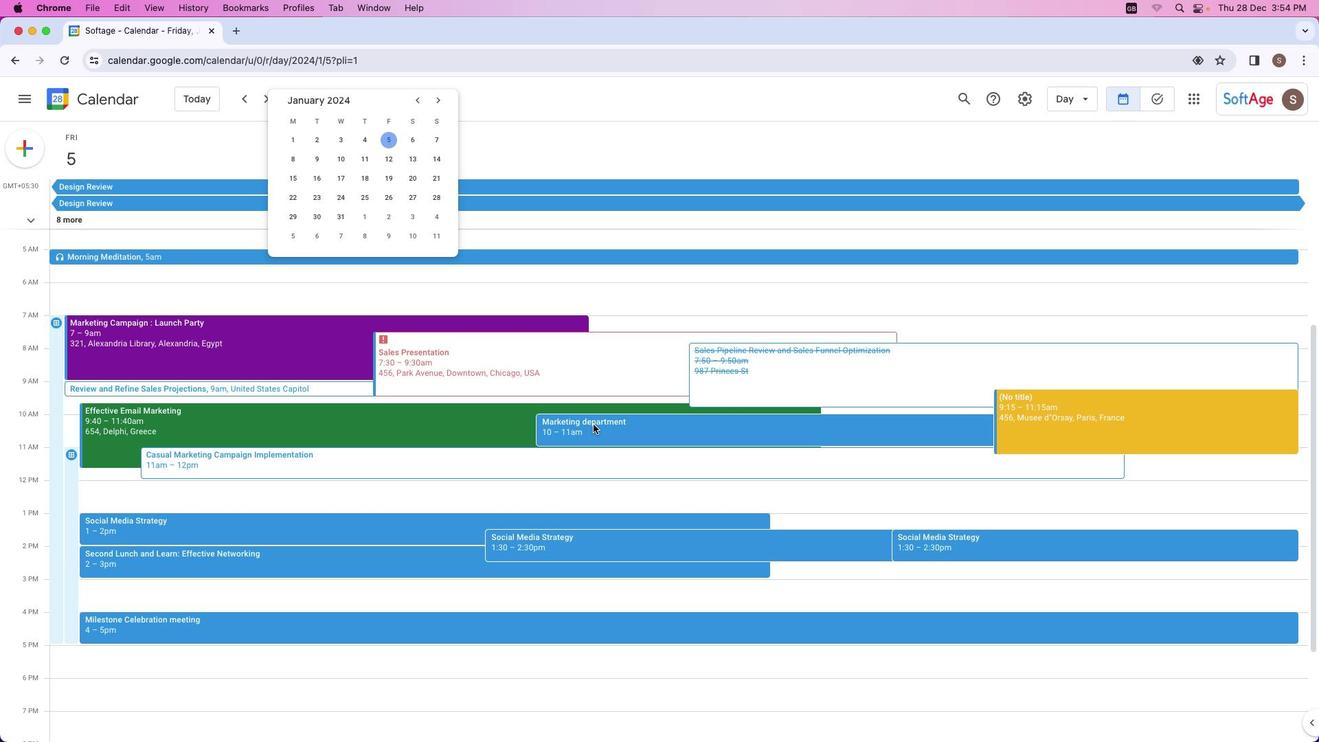 
Action: Mouse pressed left at (593, 424)
Screenshot: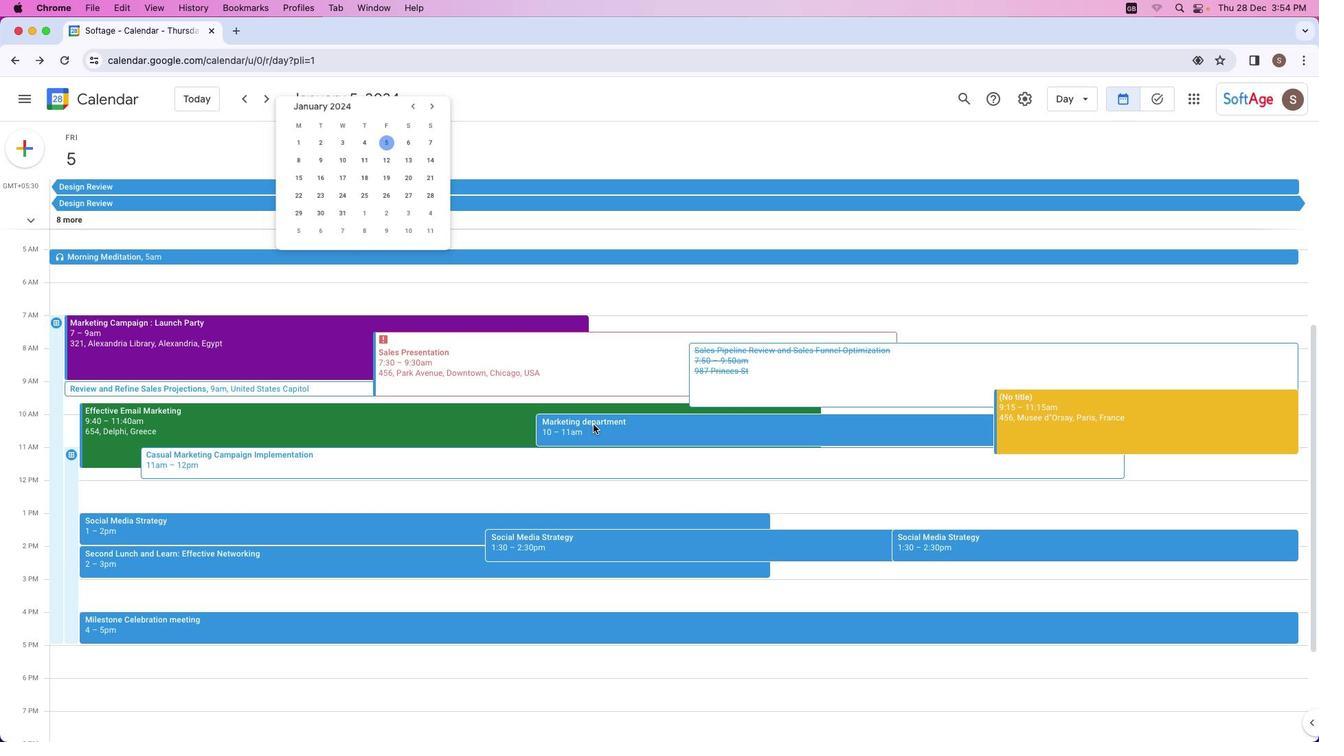 
Action: Mouse pressed left at (593, 424)
Screenshot: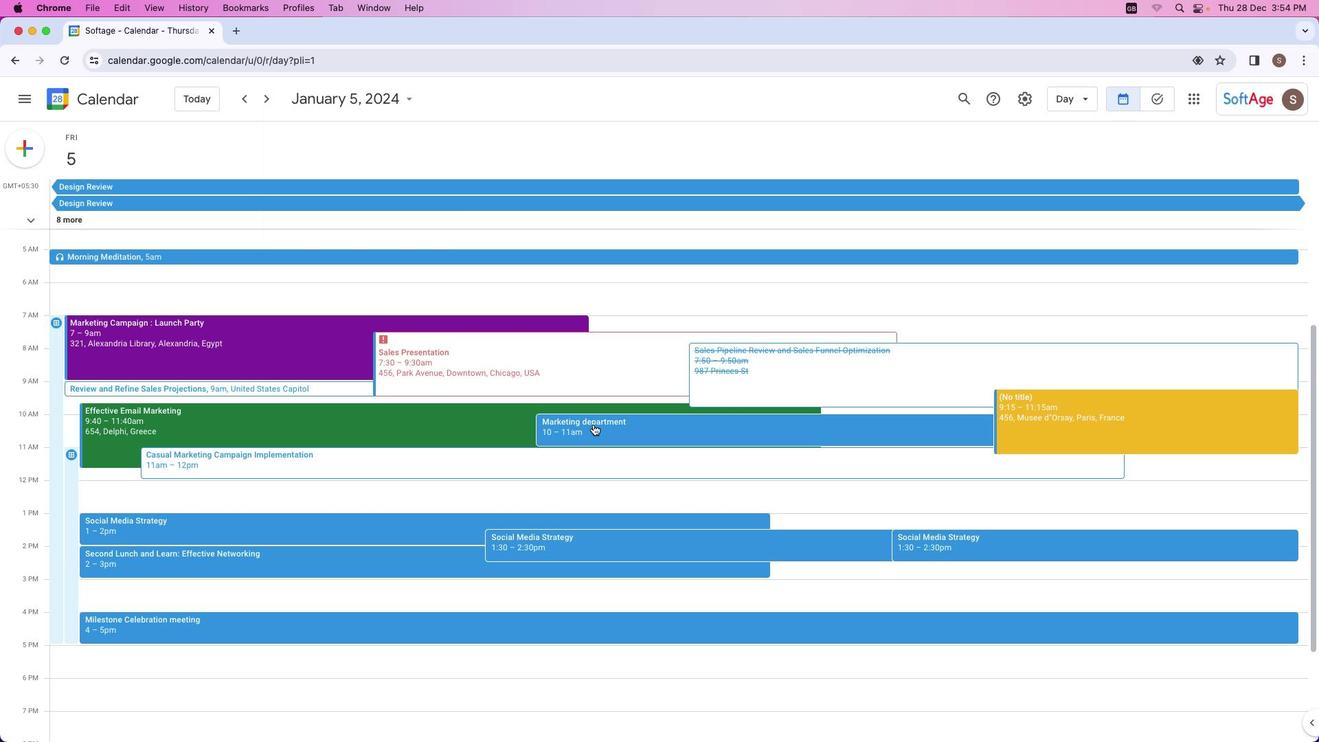 
Action: Mouse moved to (720, 373)
Screenshot: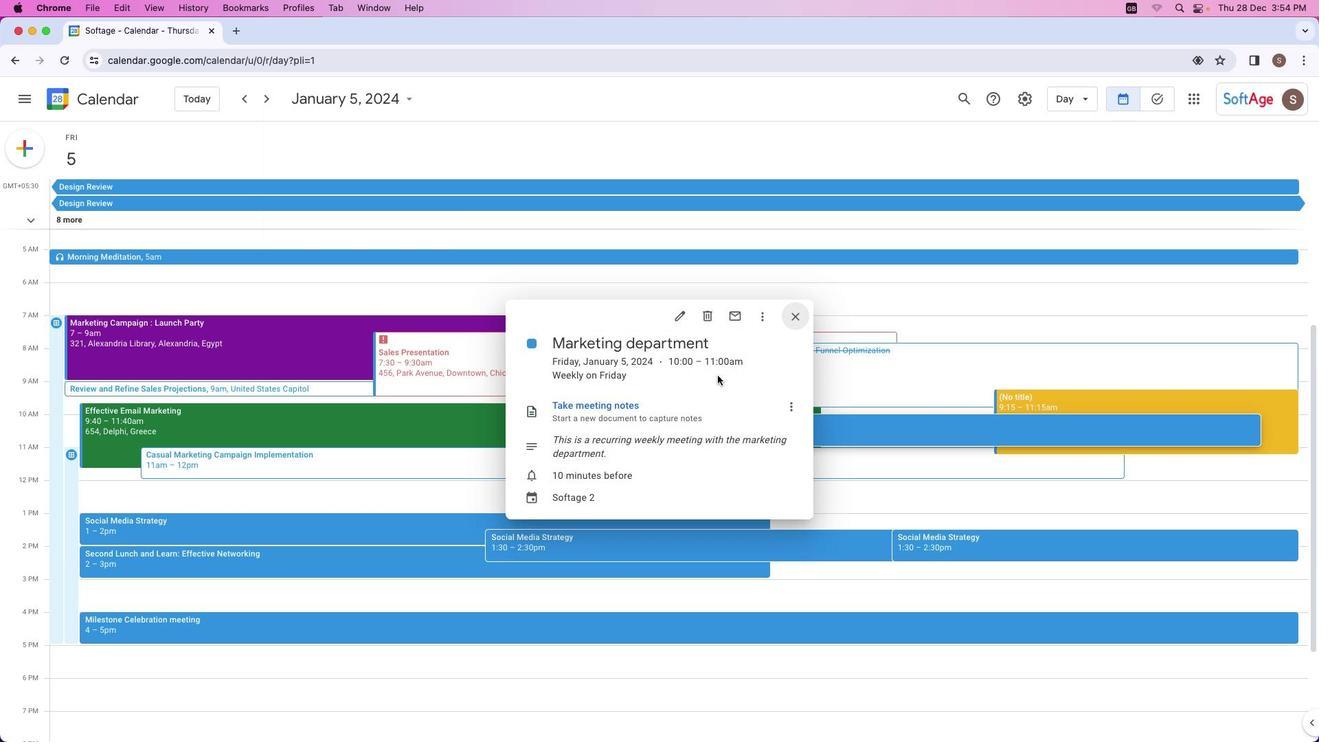 
